 Task: Compose an email with the signature Alan Parker with the subject Follow up on our last conversation and the message Could you please clarify your request? from softage.1@softage.net to softage.4@softage.net with an attached document Proposal.doc Undo the message and rewrite the message as Please find attached the requested document. Send the email. Finally, move the email from Sent Items to the label School
Action: Mouse moved to (337, 535)
Screenshot: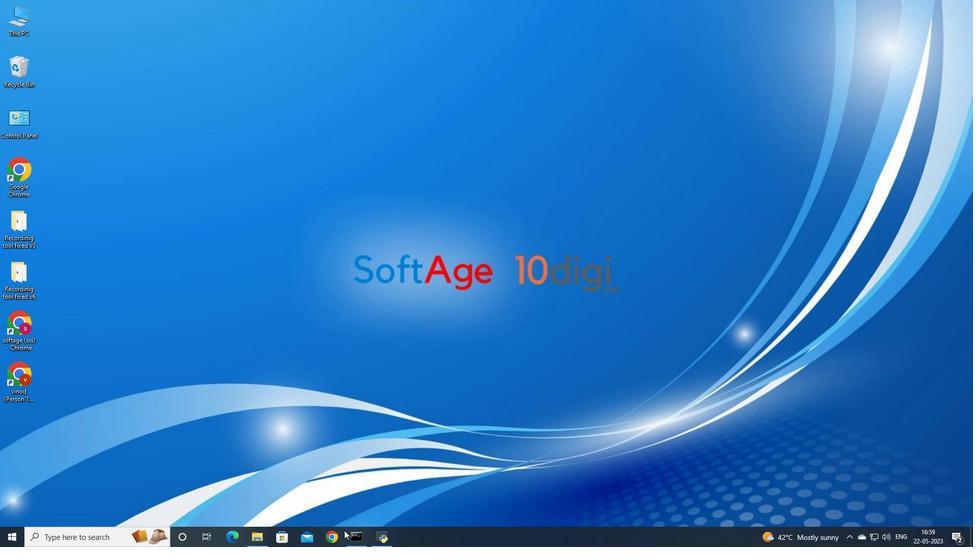
Action: Mouse pressed left at (337, 535)
Screenshot: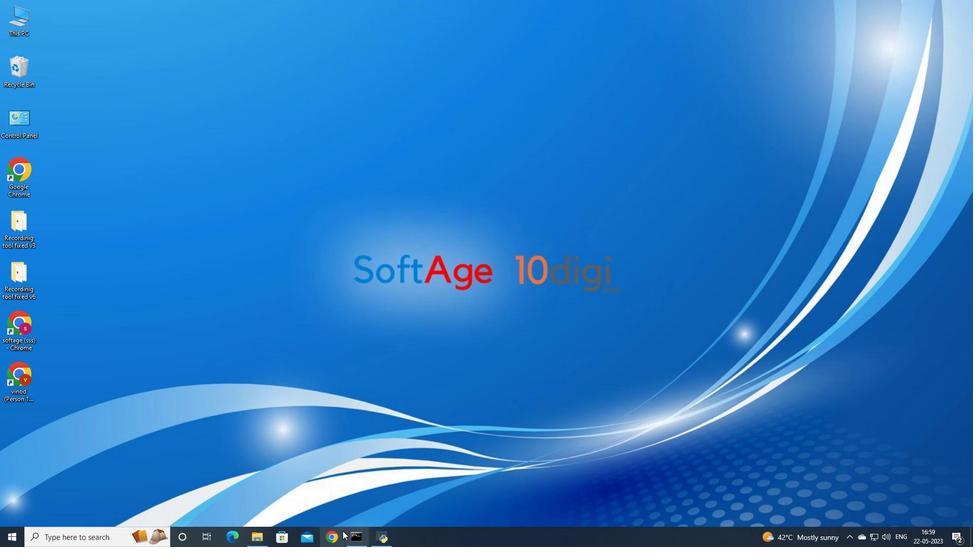 
Action: Mouse moved to (465, 303)
Screenshot: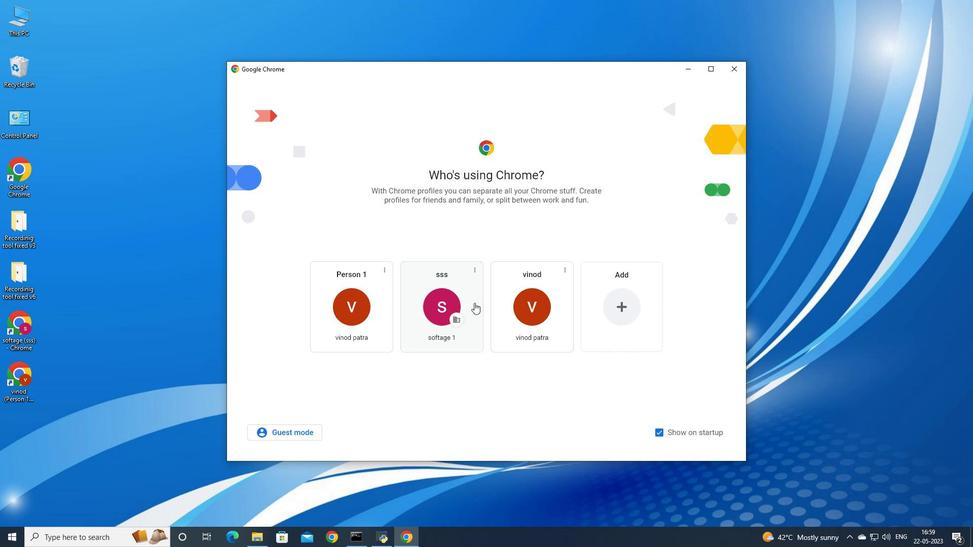 
Action: Mouse pressed left at (465, 303)
Screenshot: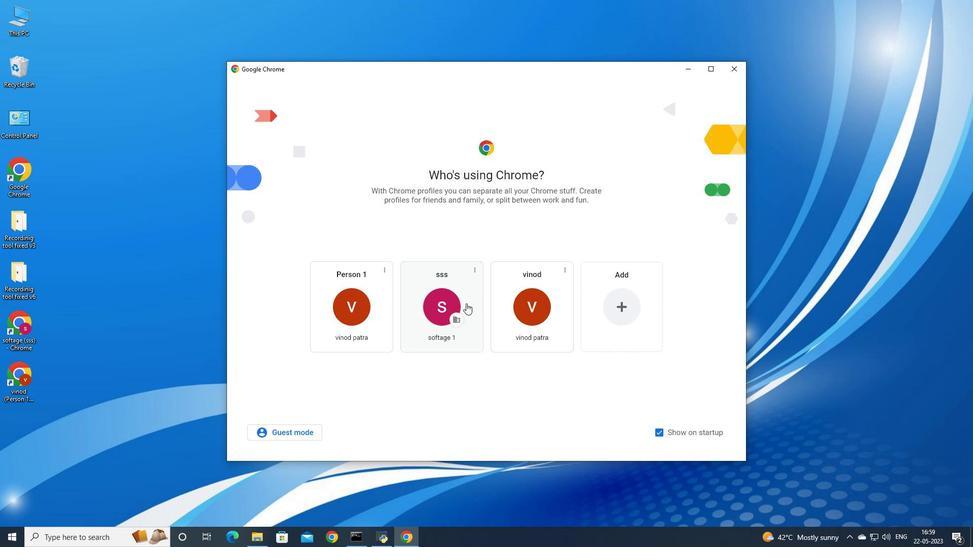 
Action: Mouse moved to (872, 52)
Screenshot: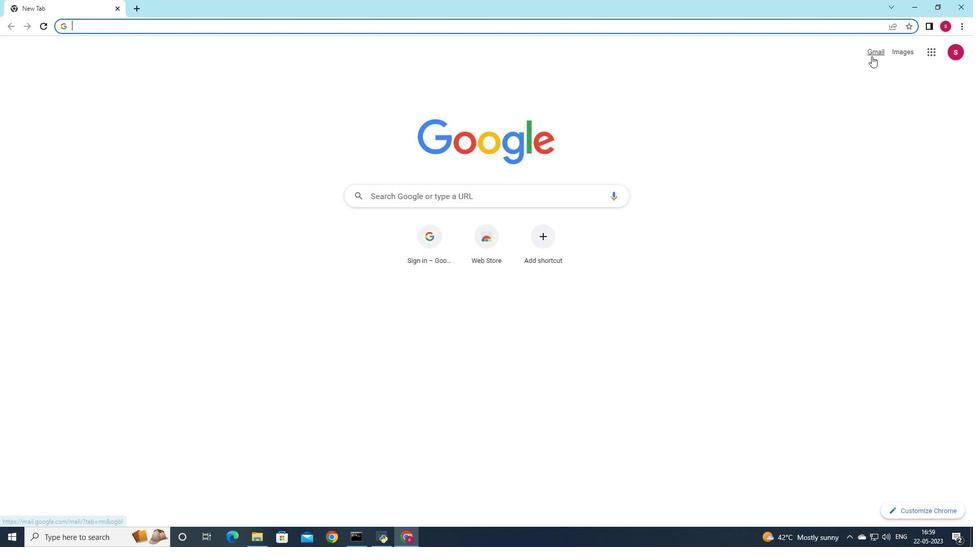 
Action: Mouse pressed left at (872, 52)
Screenshot: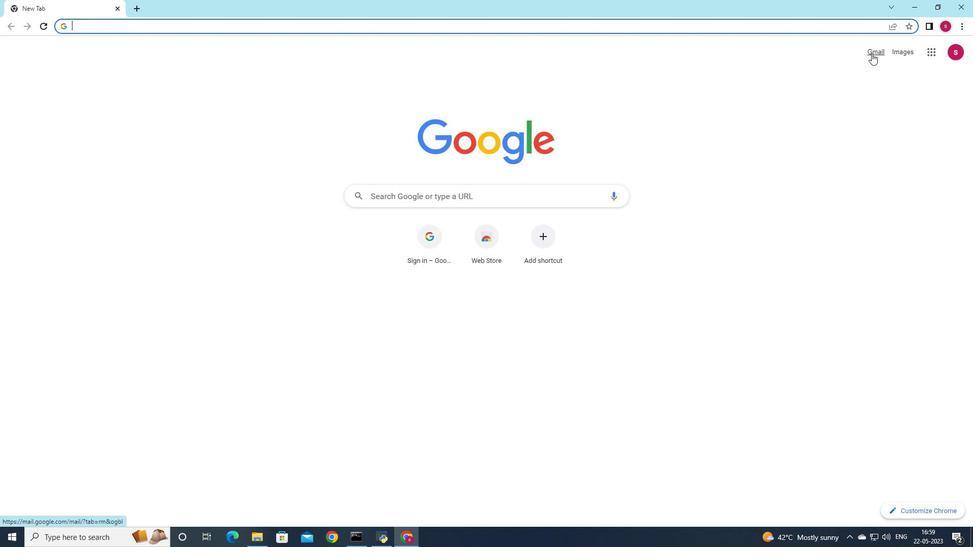 
Action: Mouse moved to (863, 66)
Screenshot: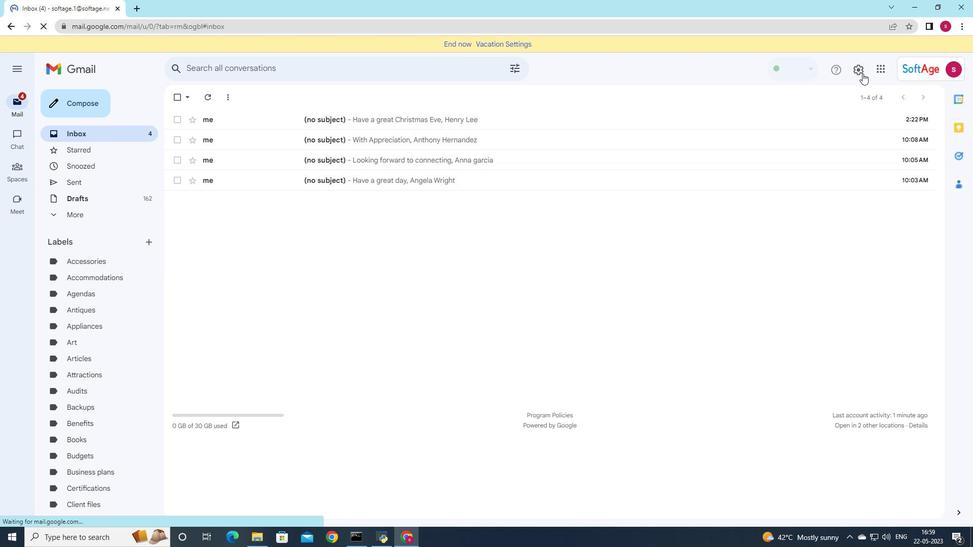 
Action: Mouse pressed left at (863, 66)
Screenshot: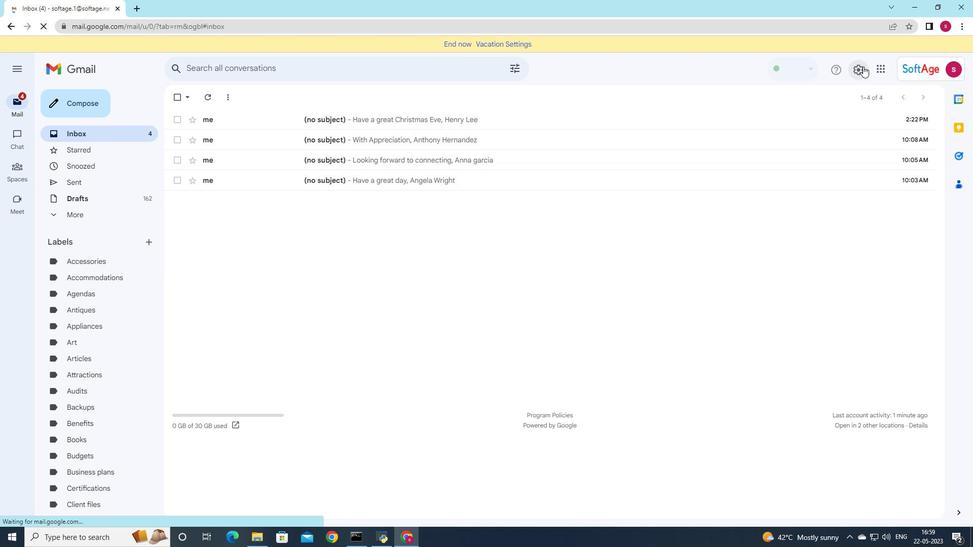 
Action: Mouse moved to (867, 119)
Screenshot: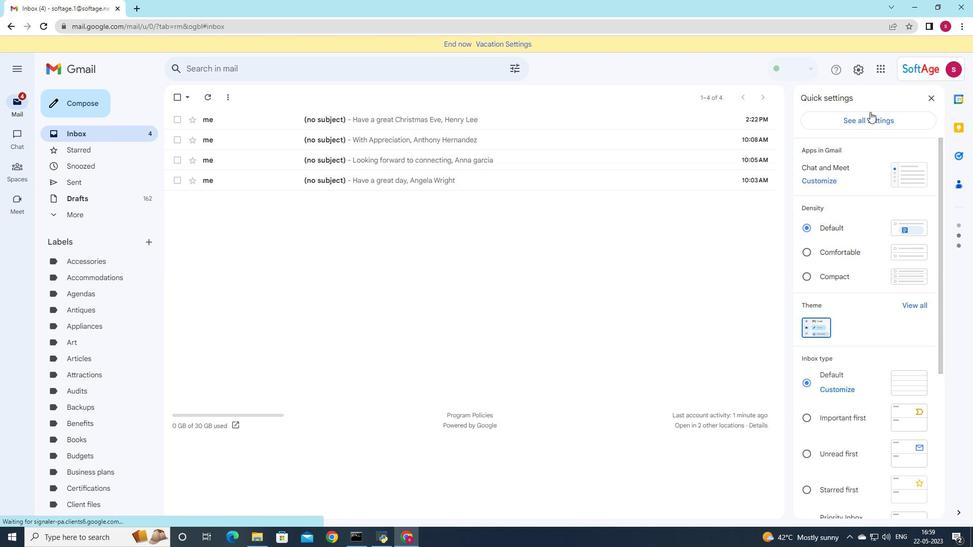 
Action: Mouse pressed left at (867, 119)
Screenshot: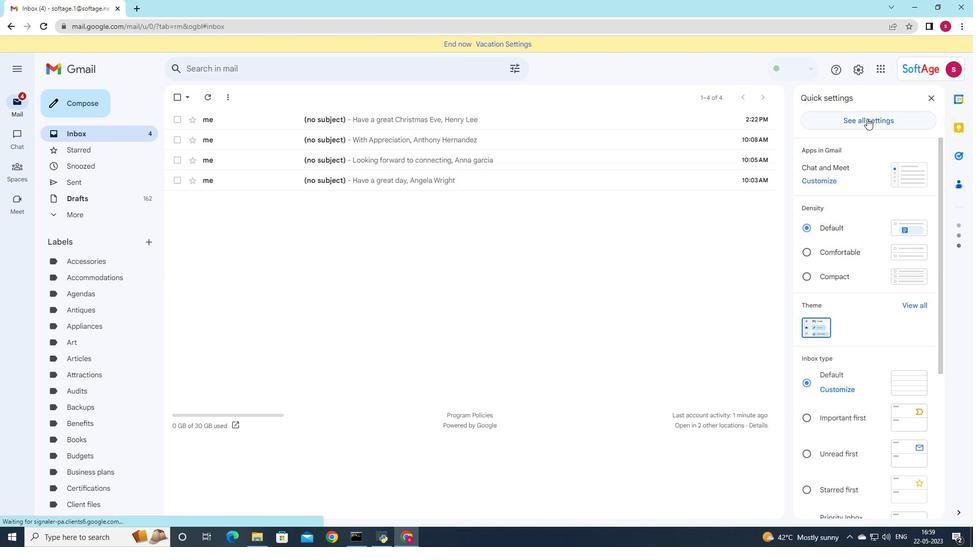 
Action: Mouse moved to (624, 265)
Screenshot: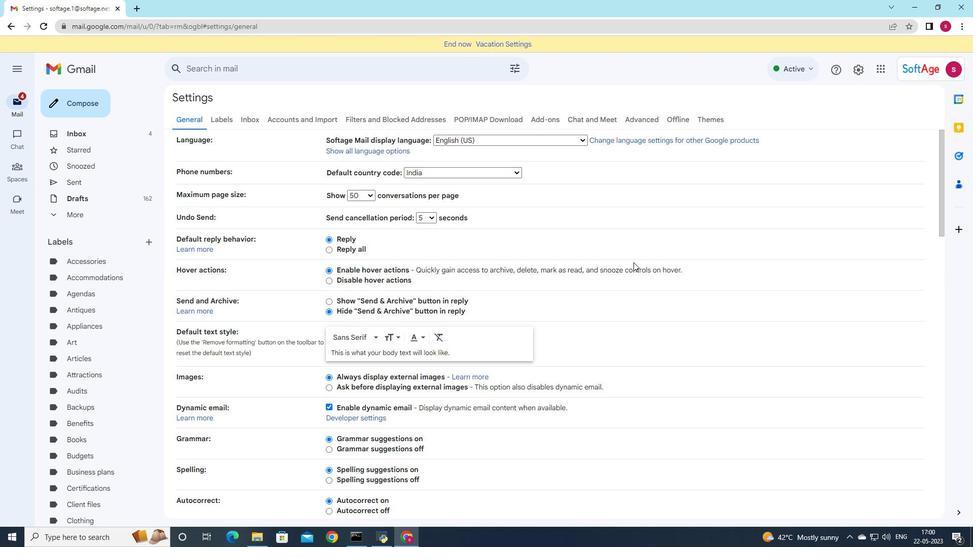 
Action: Mouse scrolled (624, 264) with delta (0, 0)
Screenshot: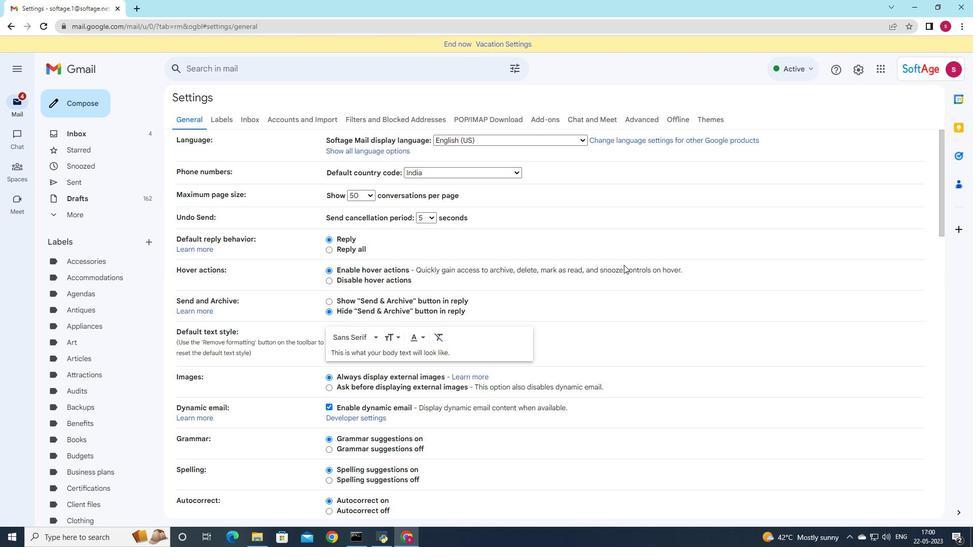
Action: Mouse scrolled (624, 264) with delta (0, 0)
Screenshot: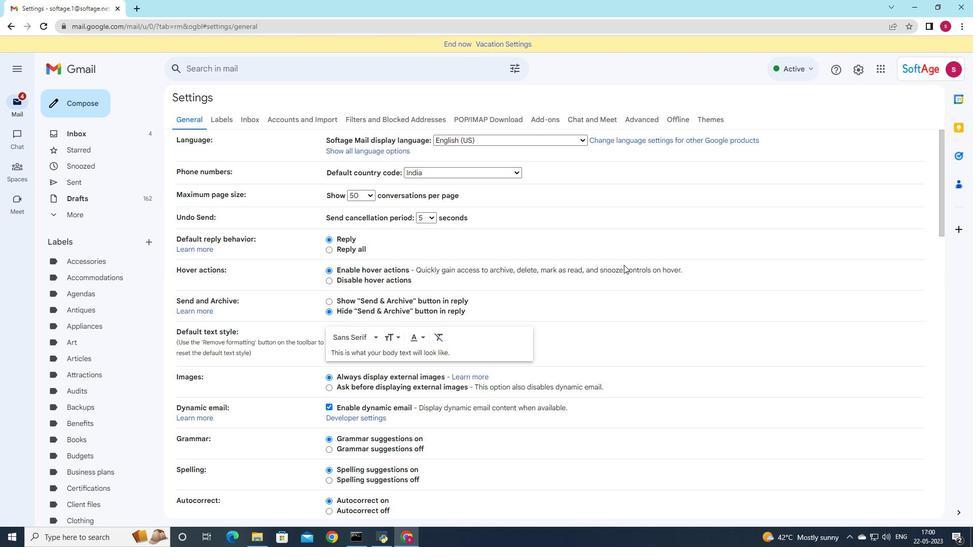
Action: Mouse scrolled (624, 264) with delta (0, 0)
Screenshot: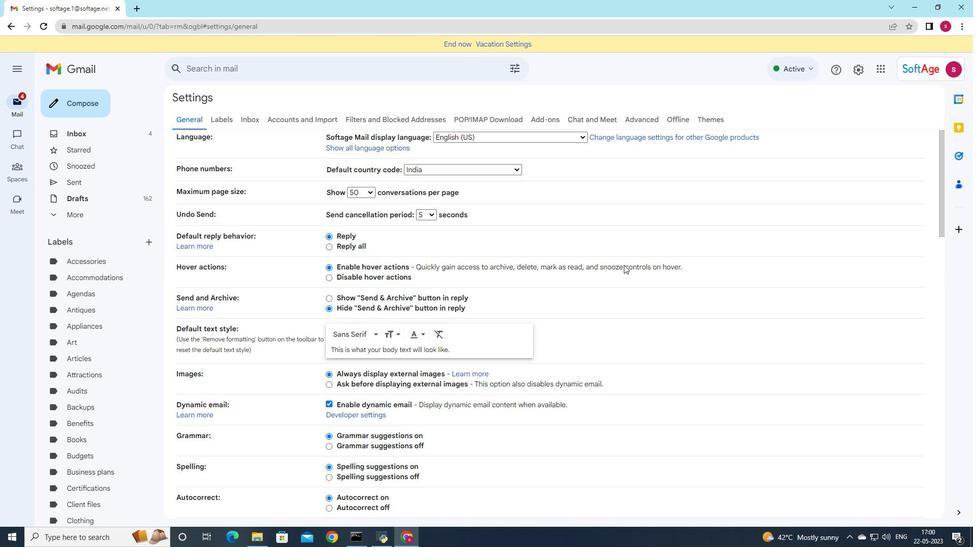 
Action: Mouse scrolled (624, 264) with delta (0, 0)
Screenshot: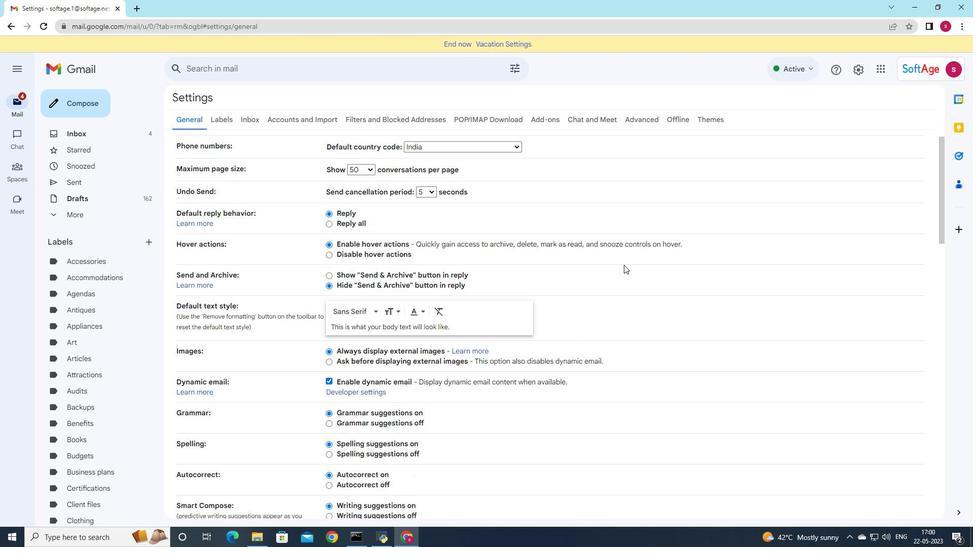 
Action: Mouse scrolled (624, 264) with delta (0, 0)
Screenshot: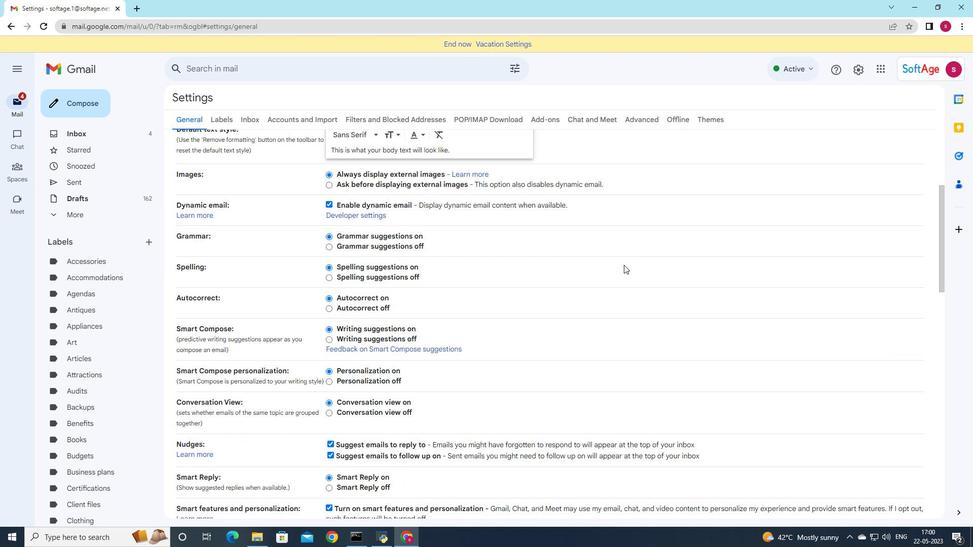 
Action: Mouse scrolled (624, 264) with delta (0, 0)
Screenshot: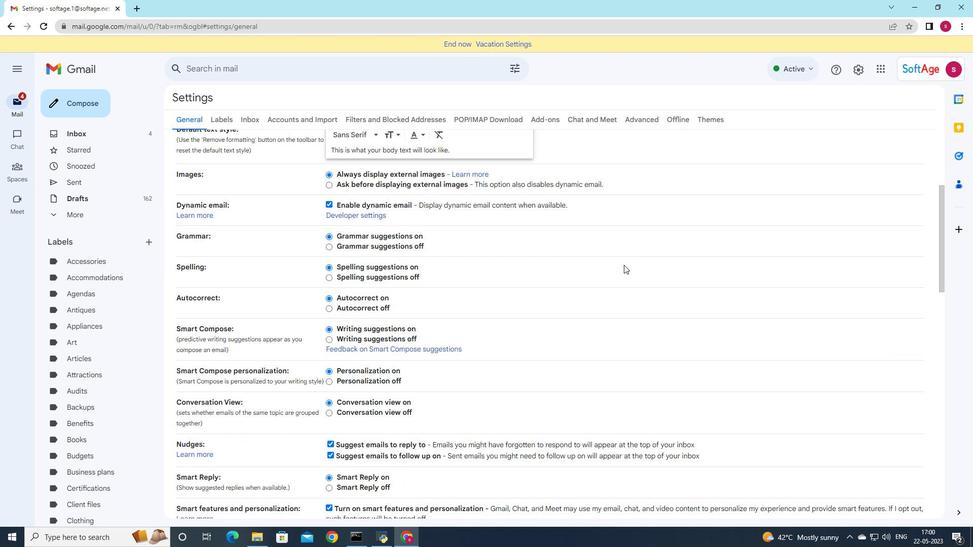 
Action: Mouse scrolled (624, 264) with delta (0, 0)
Screenshot: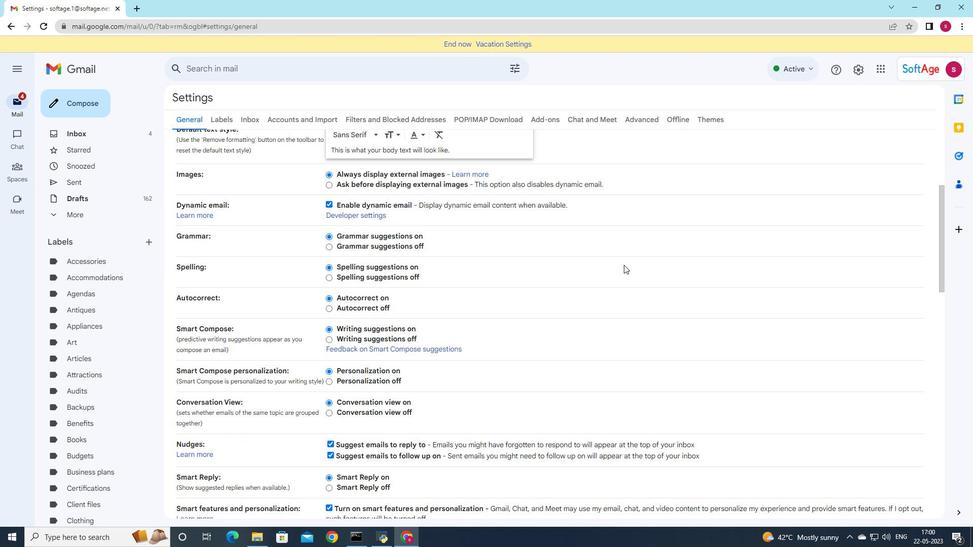 
Action: Mouse moved to (423, 281)
Screenshot: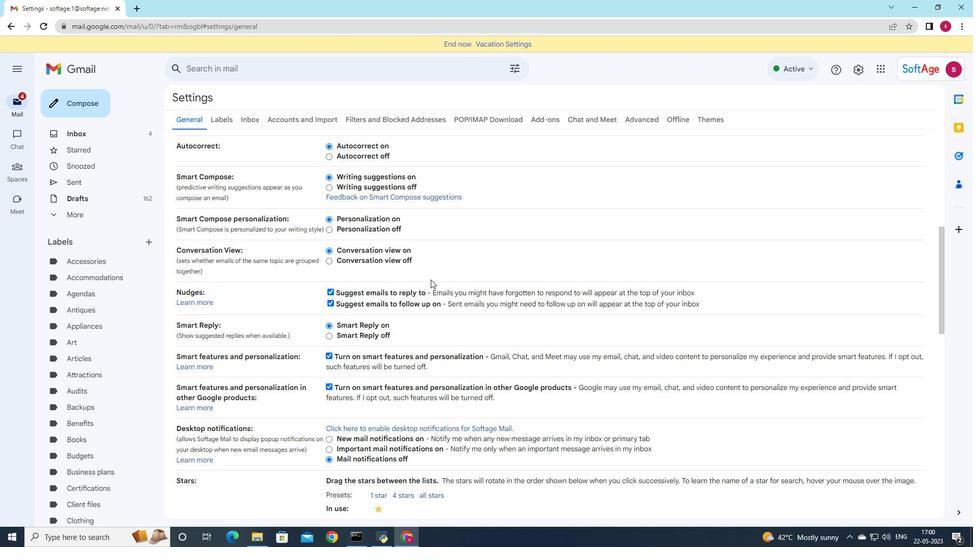 
Action: Mouse scrolled (424, 280) with delta (0, 0)
Screenshot: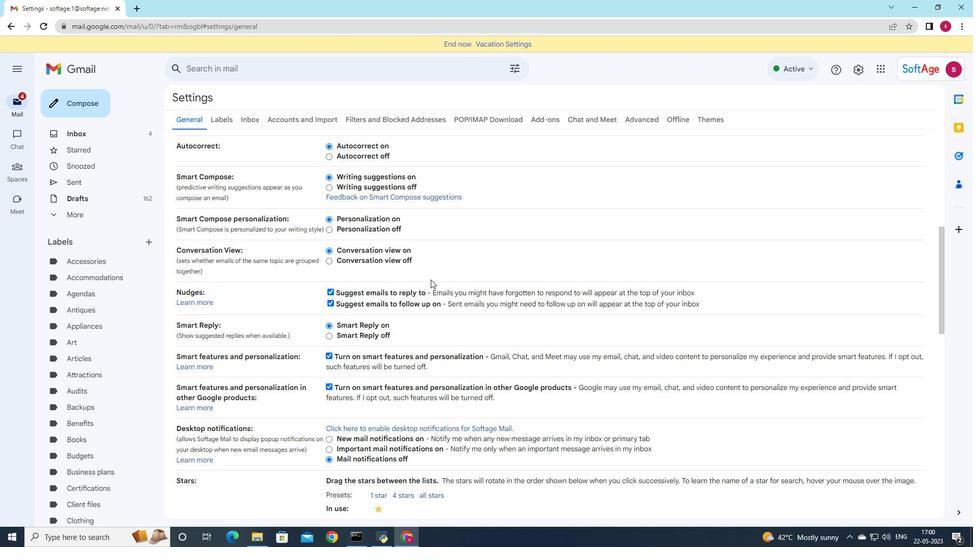 
Action: Mouse scrolled (423, 280) with delta (0, 0)
Screenshot: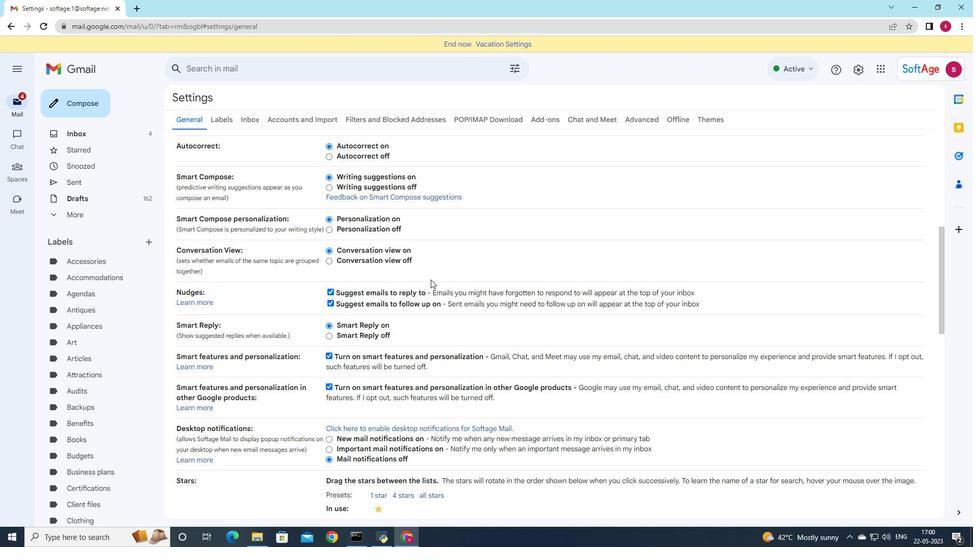 
Action: Mouse scrolled (423, 280) with delta (0, 0)
Screenshot: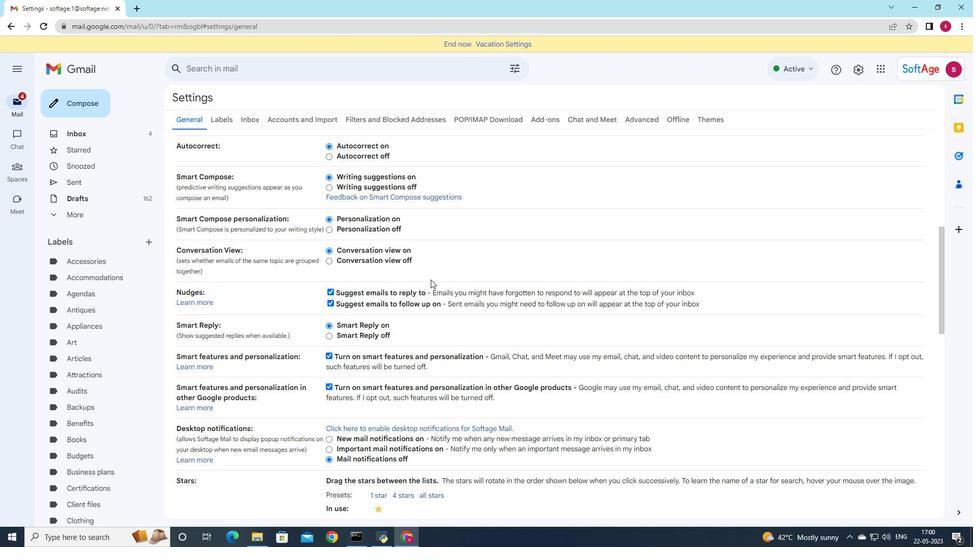 
Action: Mouse scrolled (423, 280) with delta (0, 0)
Screenshot: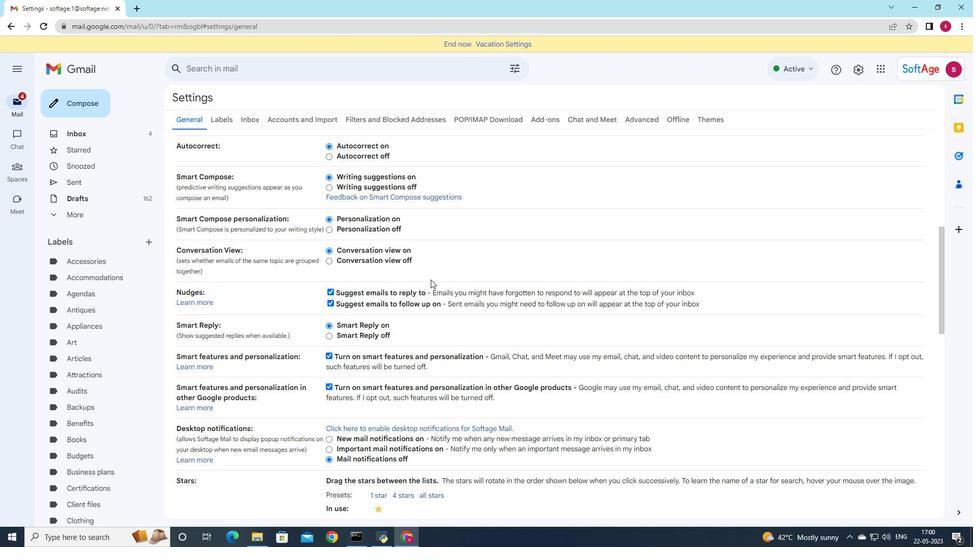 
Action: Mouse scrolled (423, 280) with delta (0, 0)
Screenshot: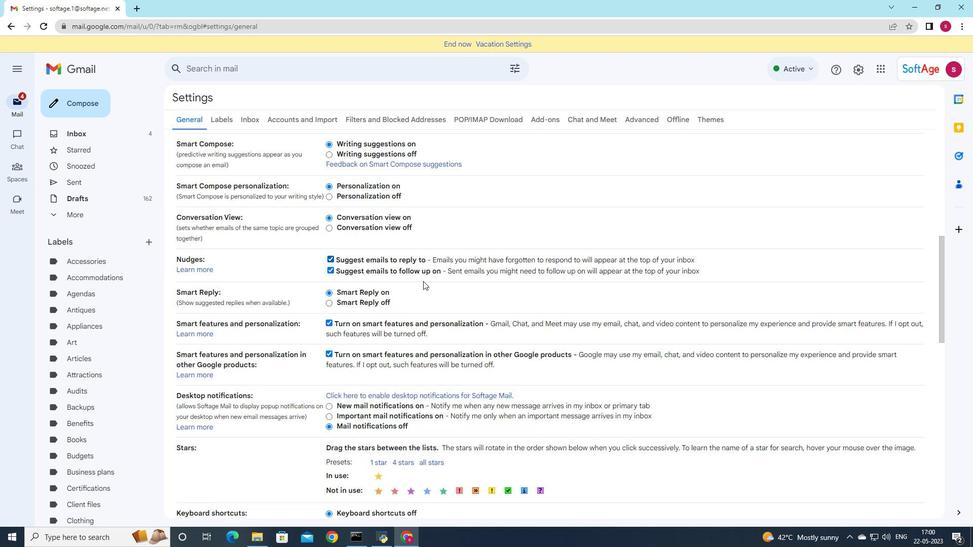 
Action: Mouse scrolled (423, 280) with delta (0, 0)
Screenshot: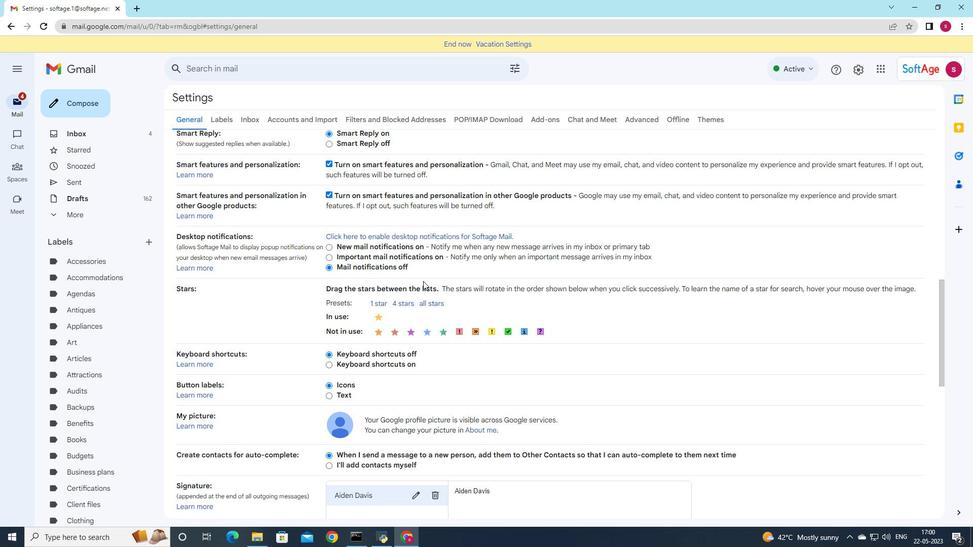 
Action: Mouse scrolled (423, 280) with delta (0, 0)
Screenshot: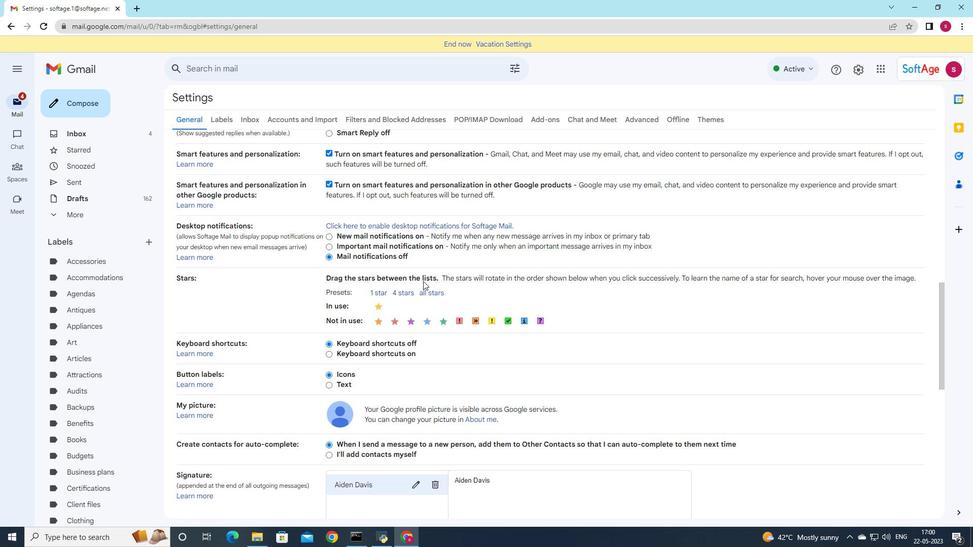 
Action: Mouse scrolled (423, 280) with delta (0, 0)
Screenshot: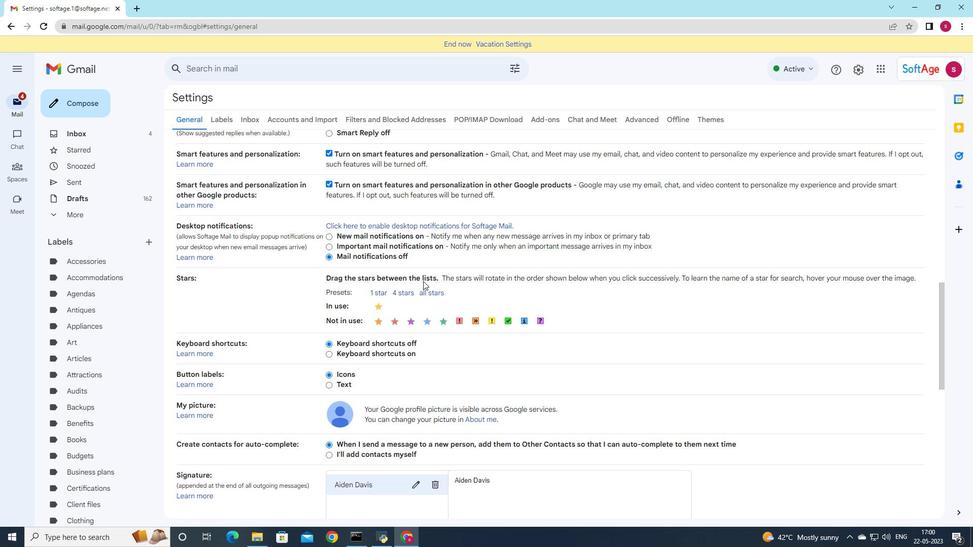 
Action: Mouse moved to (438, 280)
Screenshot: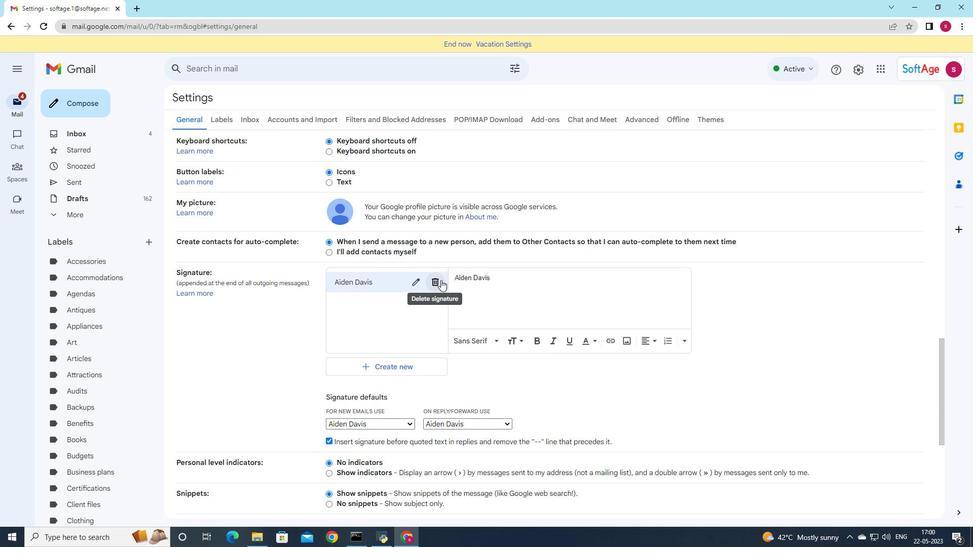 
Action: Mouse pressed left at (438, 280)
Screenshot: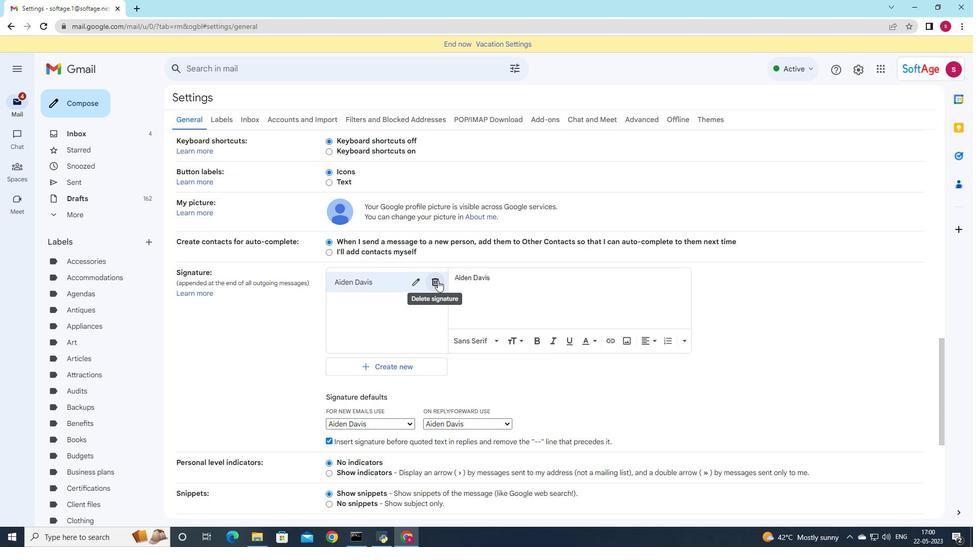 
Action: Mouse moved to (572, 297)
Screenshot: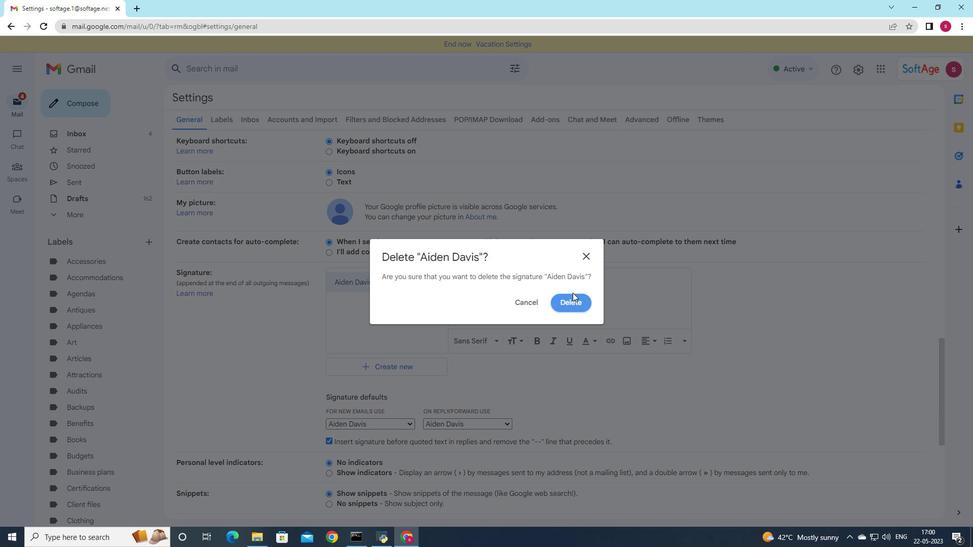 
Action: Mouse pressed left at (572, 297)
Screenshot: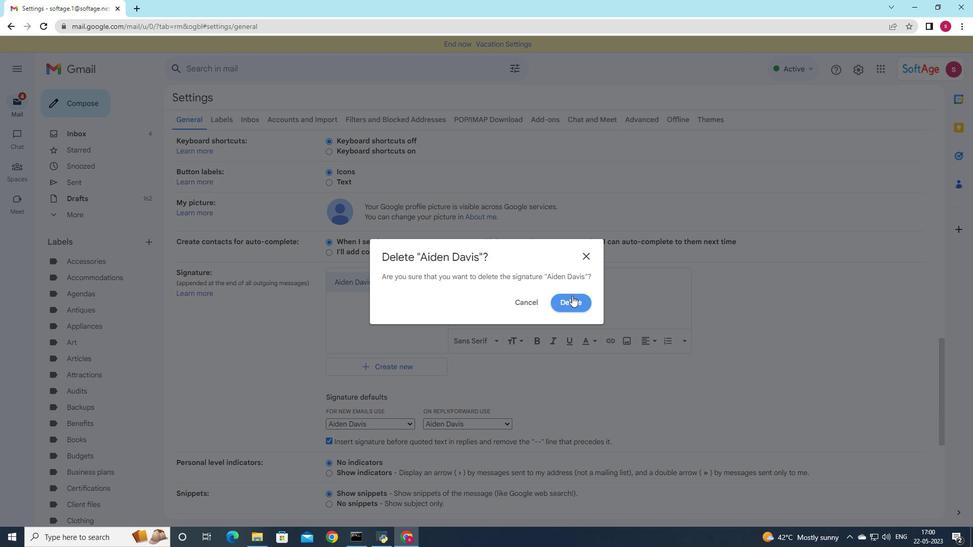 
Action: Mouse moved to (384, 297)
Screenshot: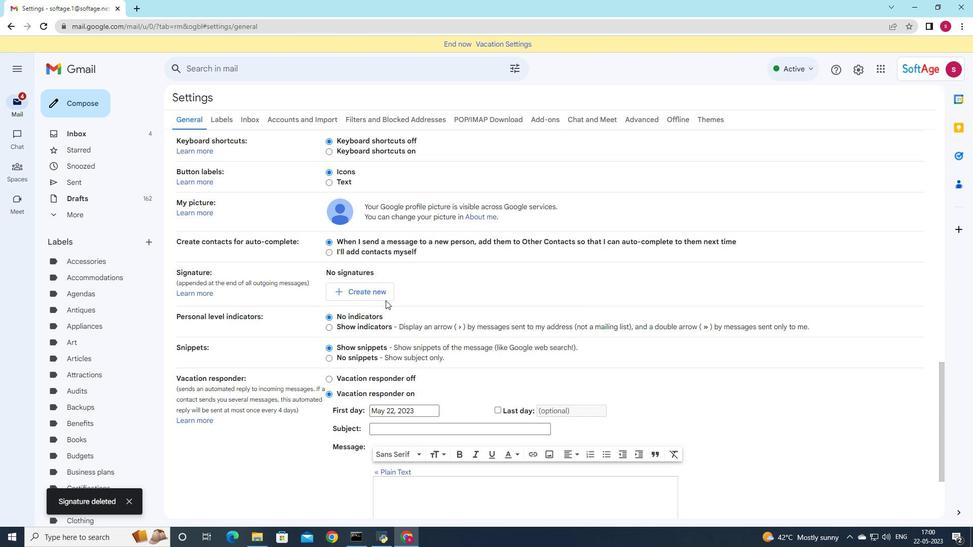 
Action: Mouse pressed left at (384, 297)
Screenshot: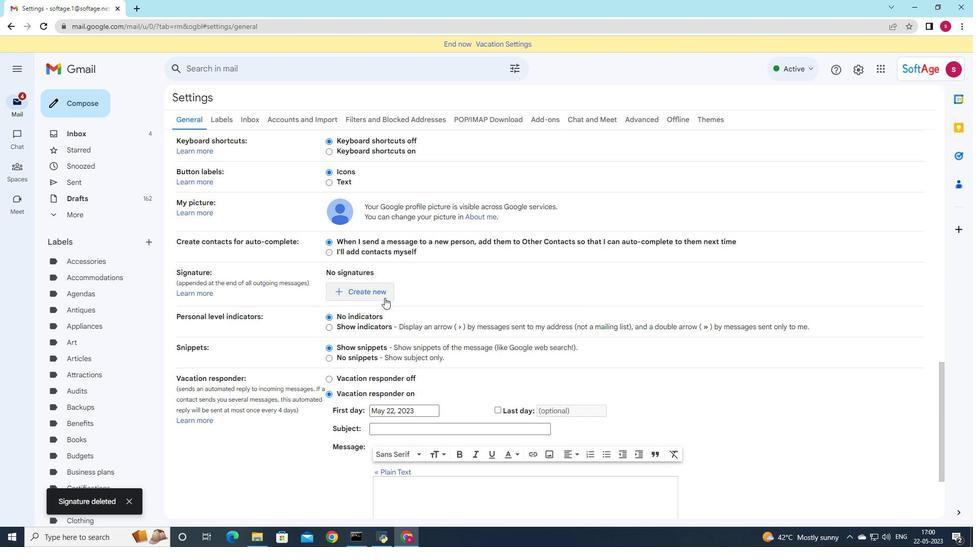 
Action: Mouse moved to (520, 289)
Screenshot: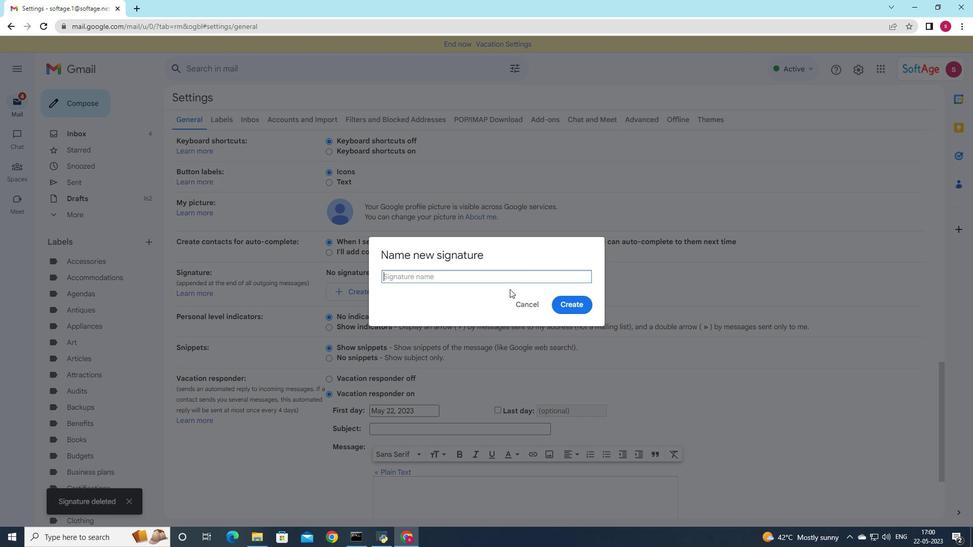 
Action: Key pressed <Key.shift>Alan<Key.space><Key.shift><Key.shift>Parker
Screenshot: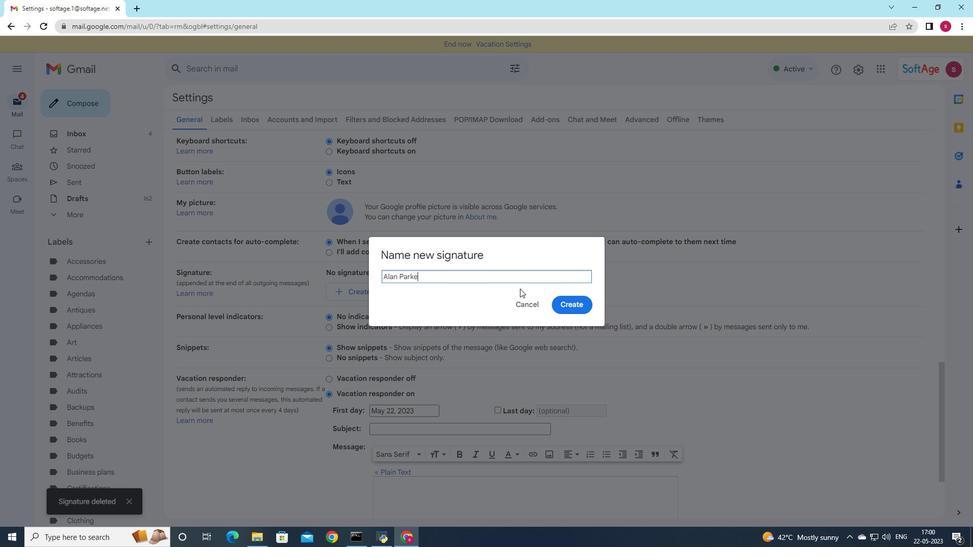 
Action: Mouse moved to (585, 309)
Screenshot: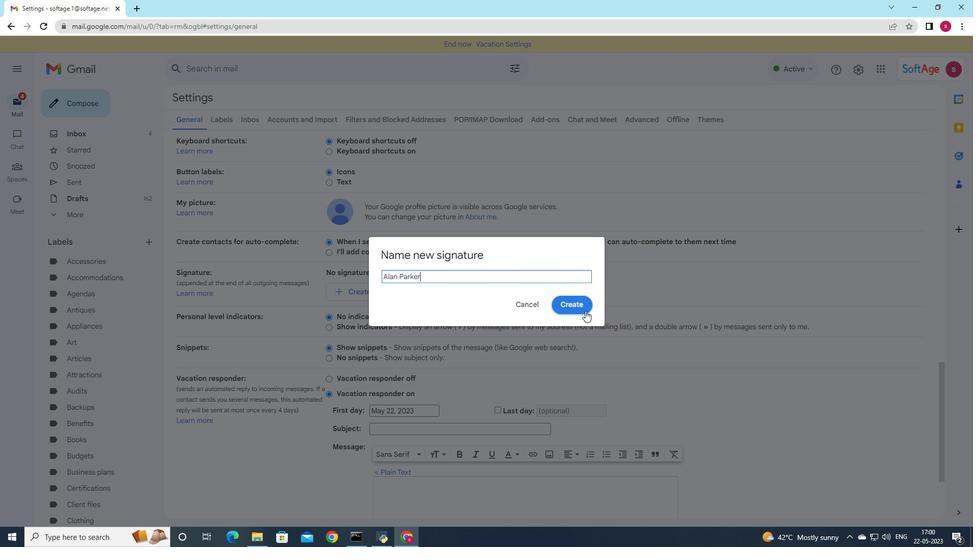 
Action: Mouse pressed left at (585, 309)
Screenshot: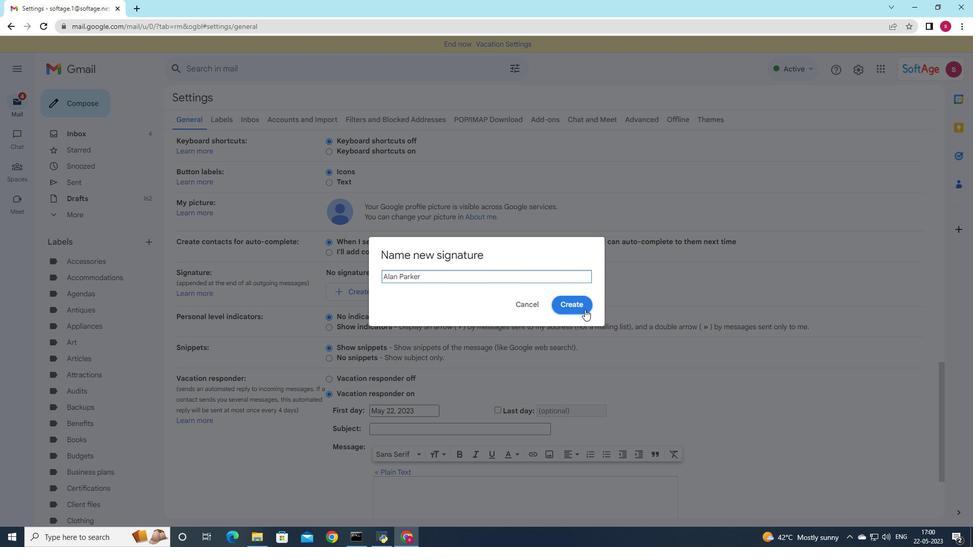 
Action: Mouse moved to (493, 292)
Screenshot: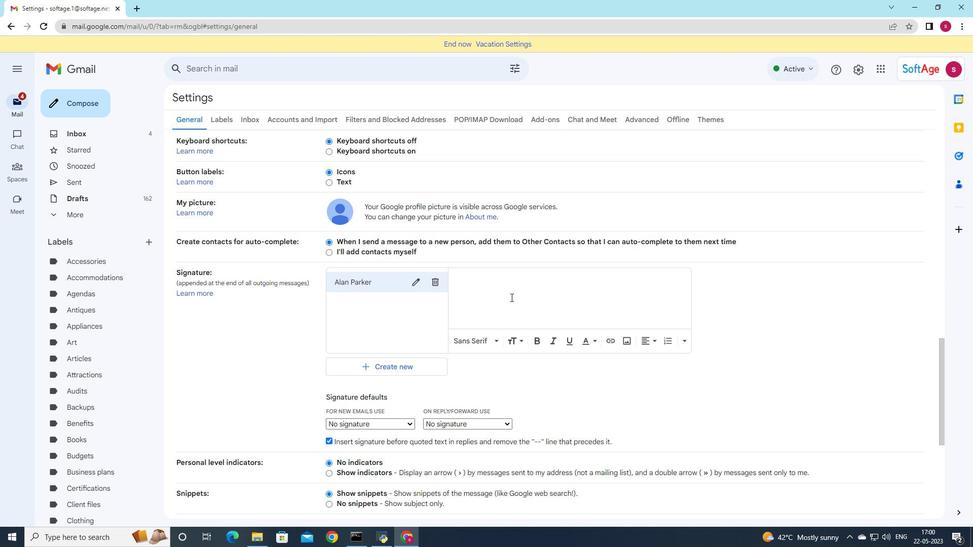 
Action: Mouse pressed left at (493, 292)
Screenshot: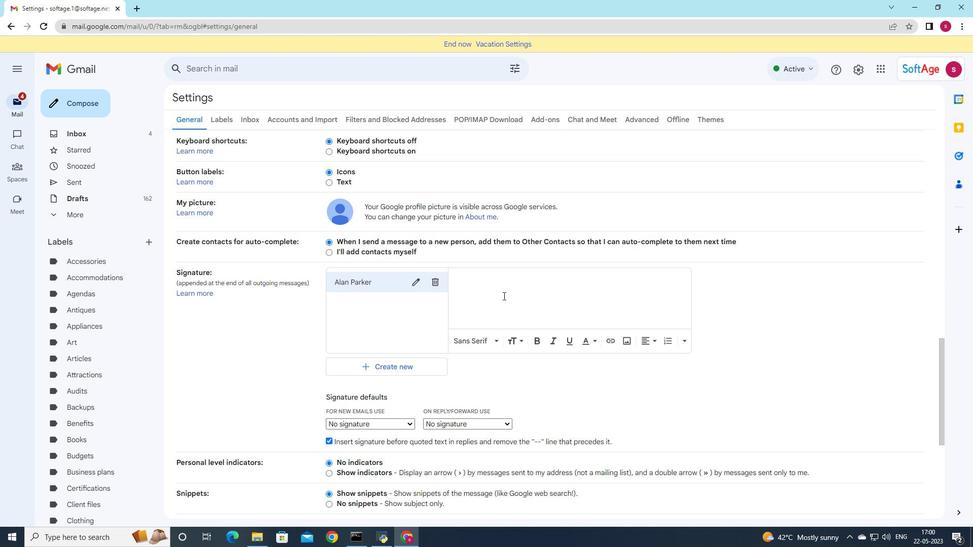 
Action: Mouse moved to (607, 293)
Screenshot: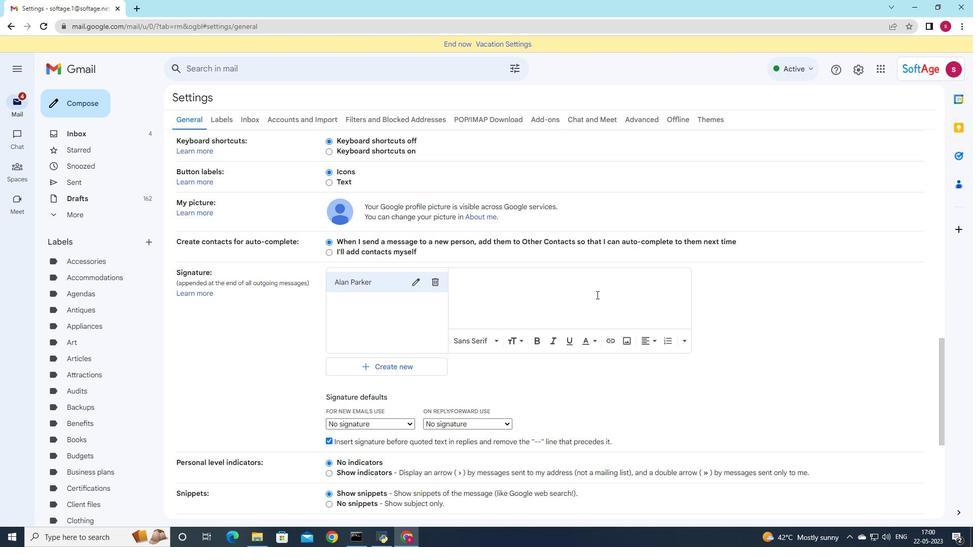 
Action: Key pressed <Key.shift><Key.shift><Key.shift><Key.shift><Key.shift>Could<Key.space>you<Key.space>please<Key.space>clarify<Key.space>your<Key.space>request
Screenshot: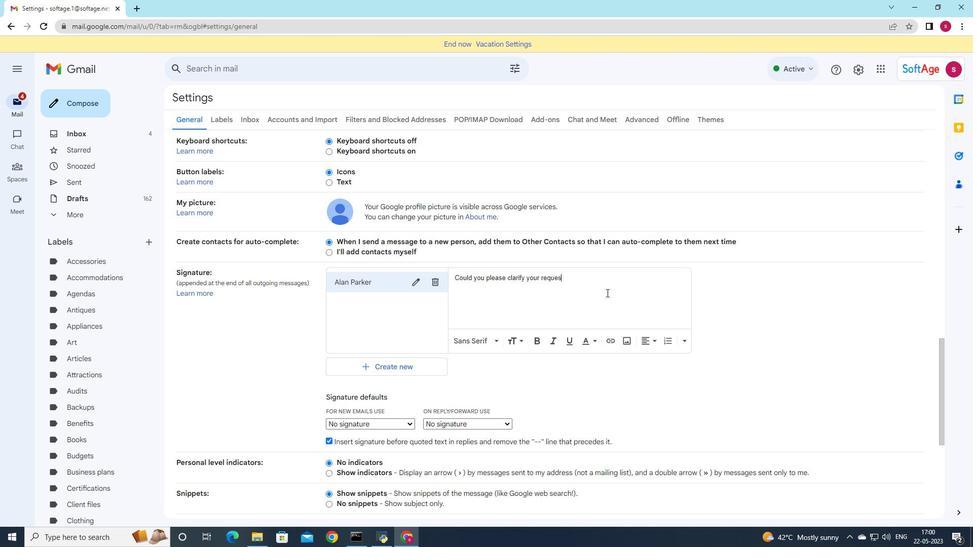 
Action: Mouse moved to (588, 283)
Screenshot: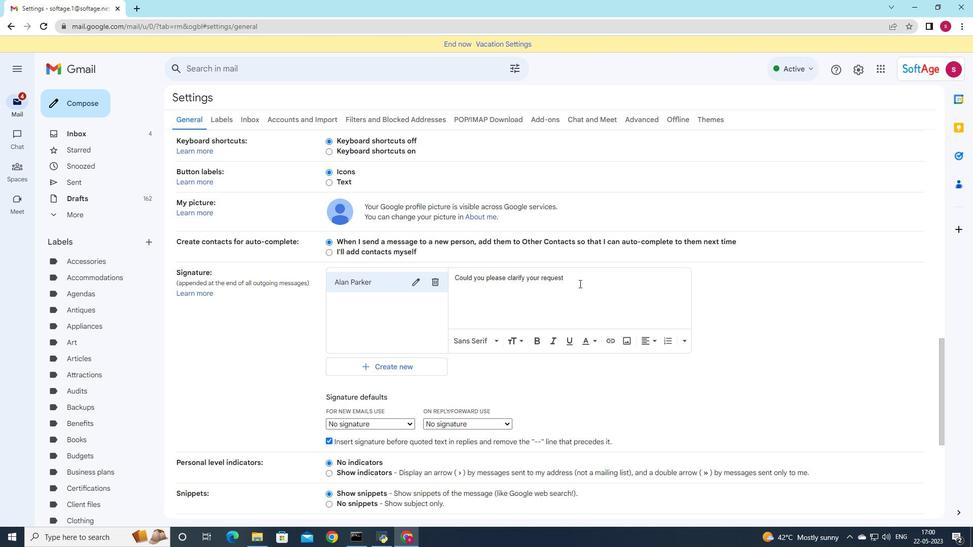 
Action: Key pressed ,<Key.enter><Key.shift>Alan<Key.space>parjer<Key.backspace><Key.backspace><Key.backspace><Key.backspace><Key.backspace><Key.backspace><Key.shift>Pae<Key.backspace>rker
Screenshot: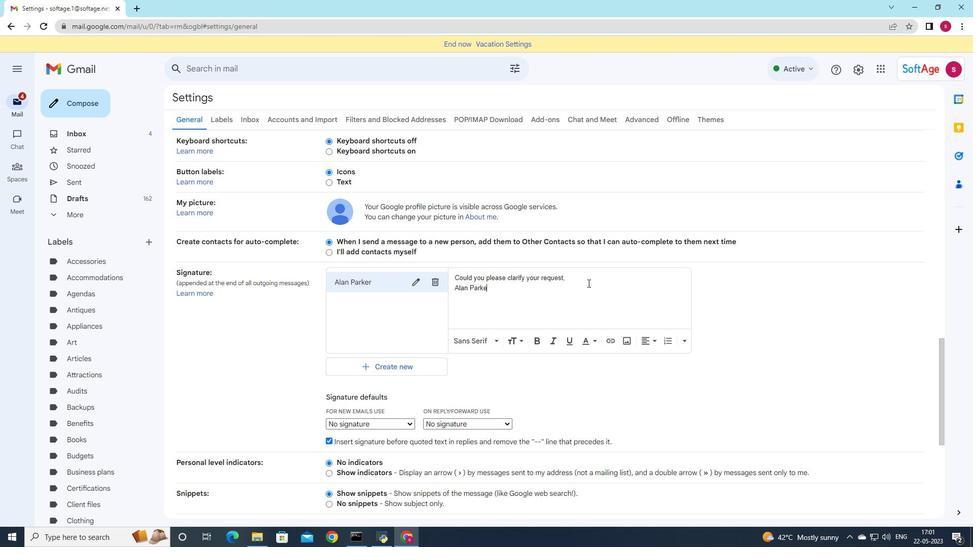 
Action: Mouse moved to (404, 422)
Screenshot: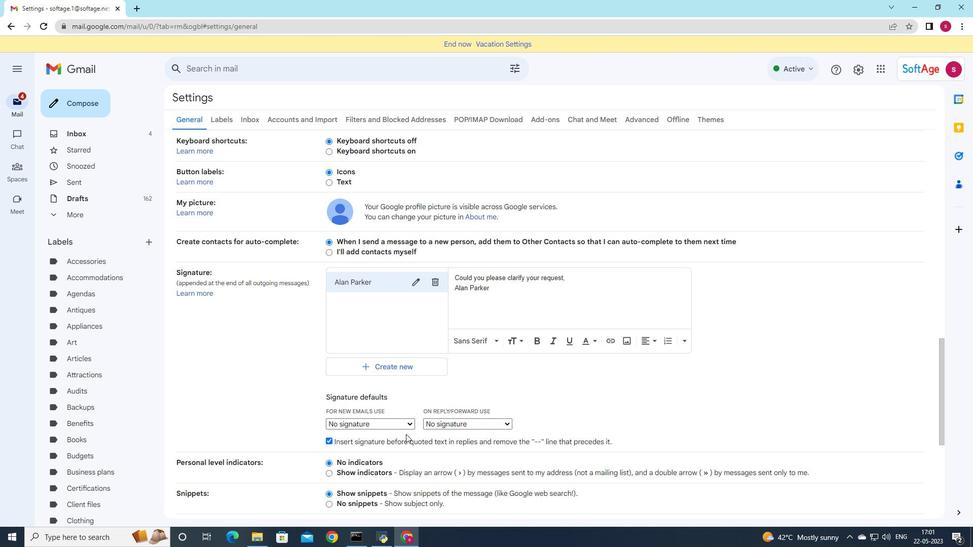 
Action: Mouse pressed left at (404, 422)
Screenshot: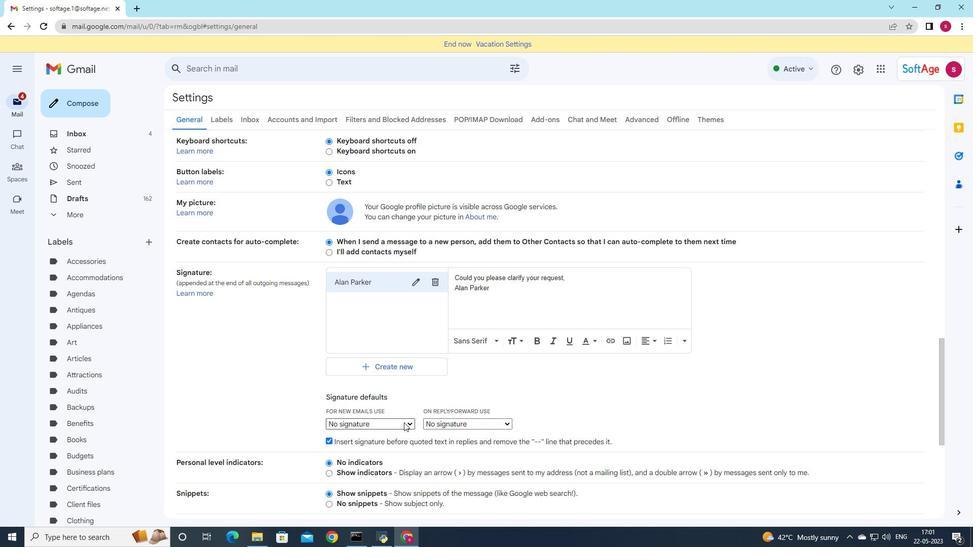 
Action: Mouse moved to (392, 440)
Screenshot: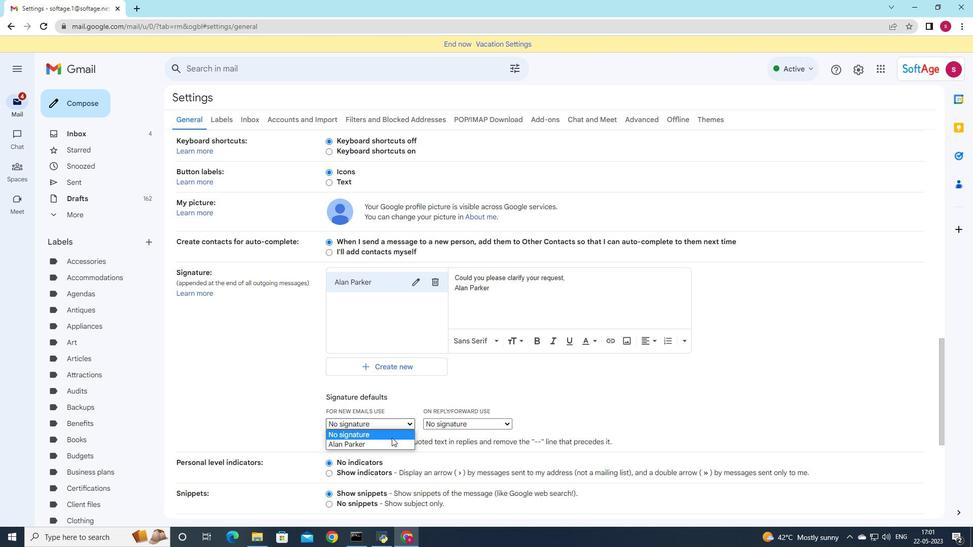 
Action: Mouse pressed left at (392, 440)
Screenshot: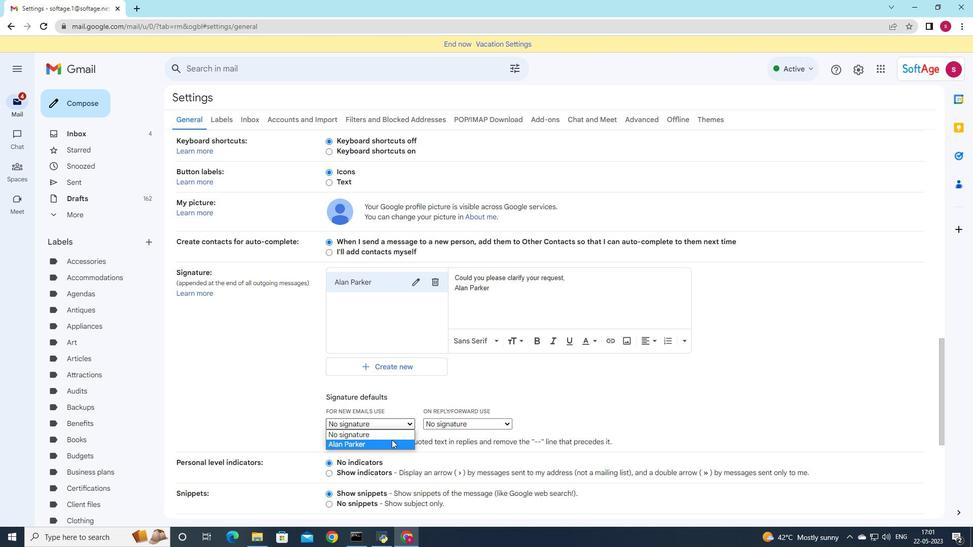 
Action: Mouse moved to (453, 421)
Screenshot: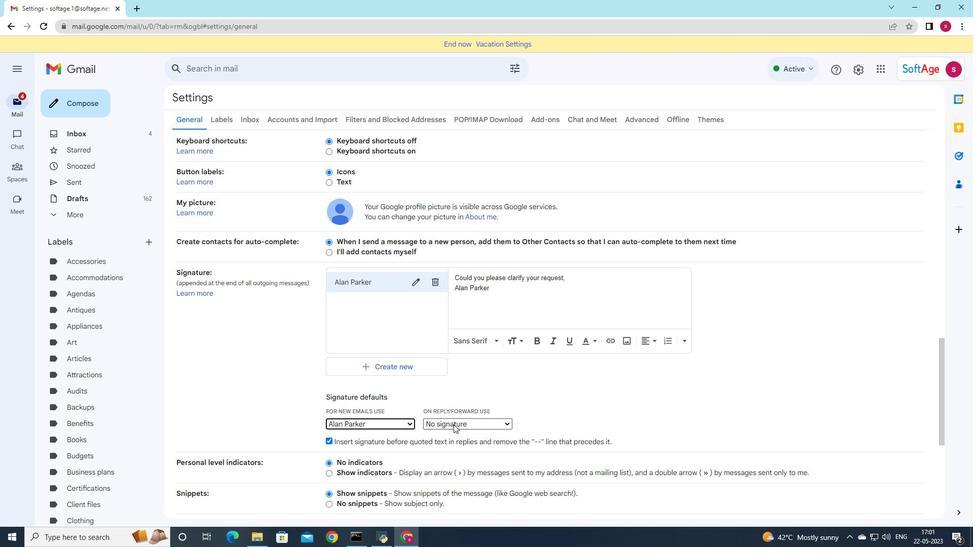 
Action: Mouse pressed left at (453, 421)
Screenshot: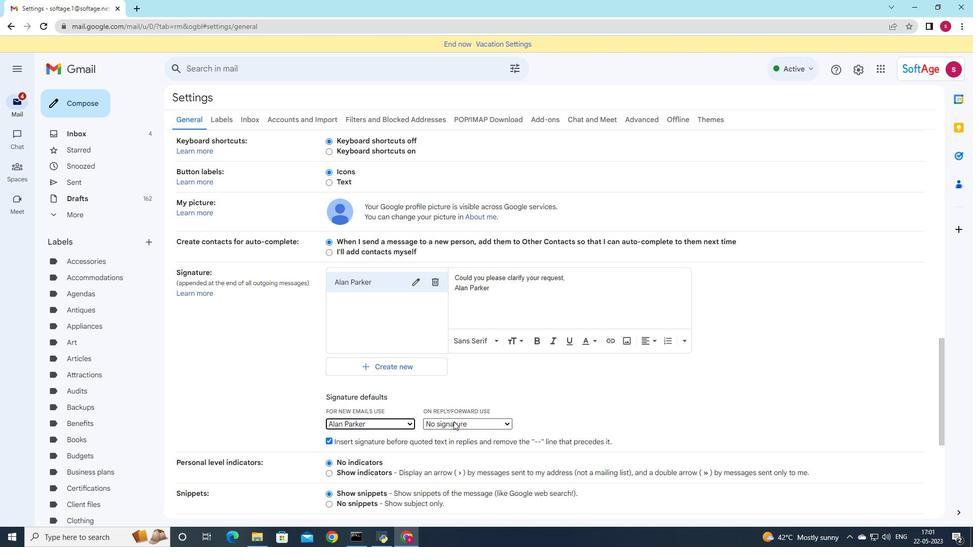 
Action: Mouse moved to (462, 445)
Screenshot: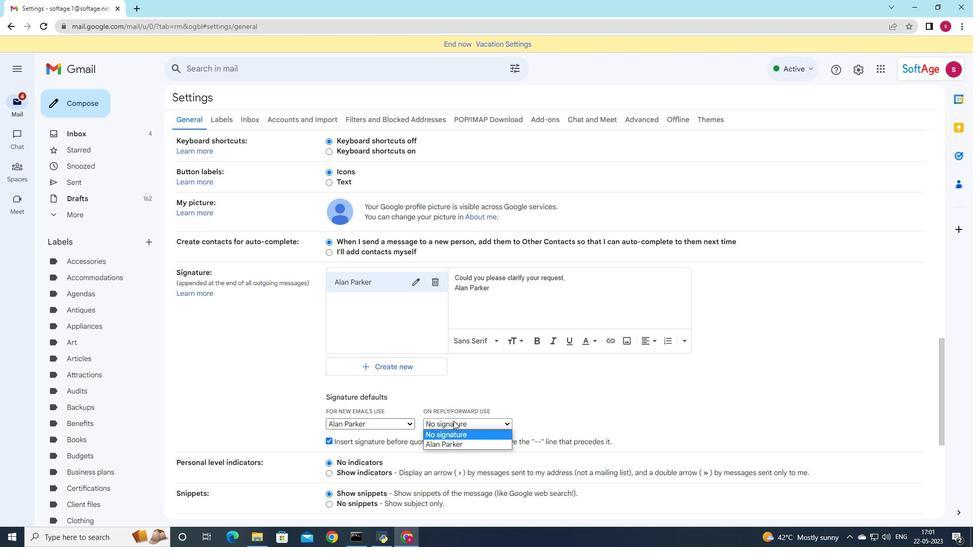 
Action: Mouse pressed left at (462, 445)
Screenshot: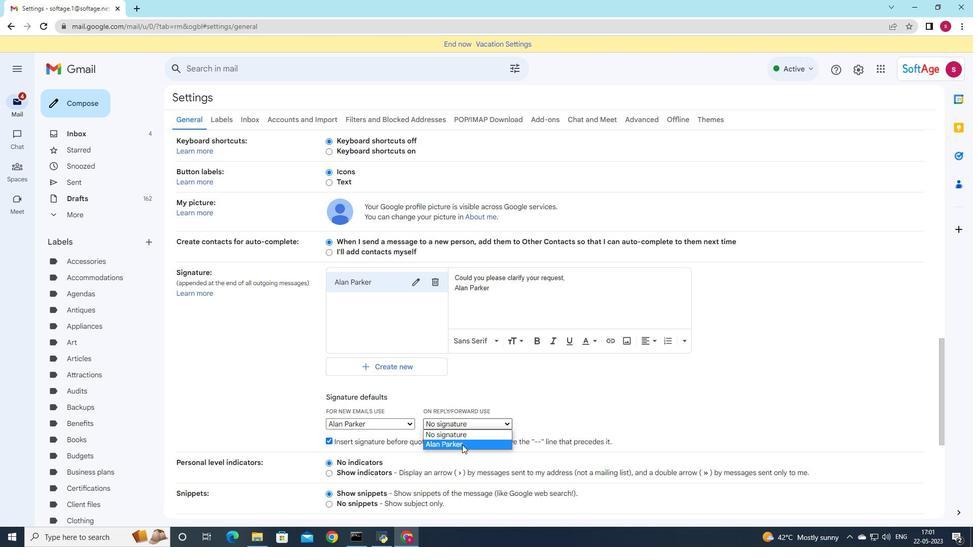 
Action: Mouse moved to (456, 445)
Screenshot: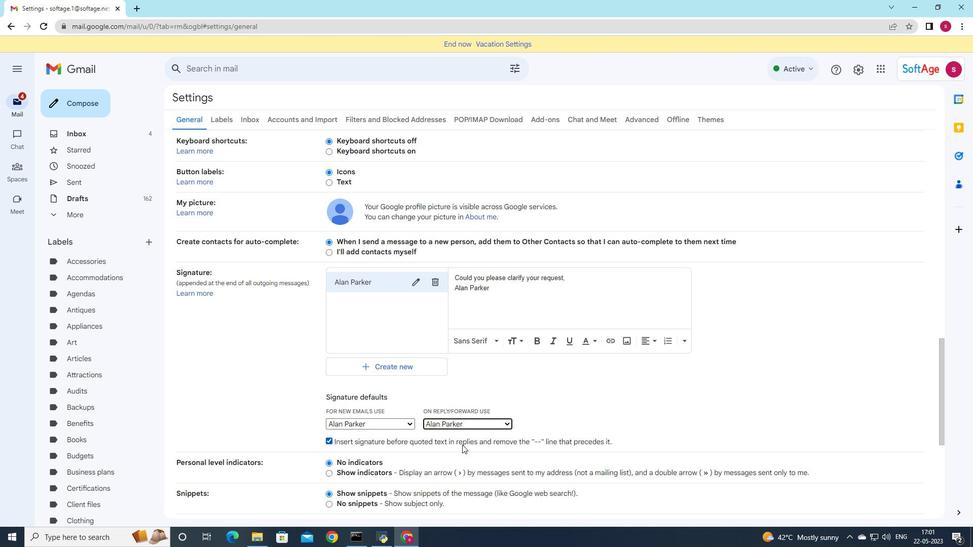 
Action: Mouse scrolled (462, 444) with delta (0, 0)
Screenshot: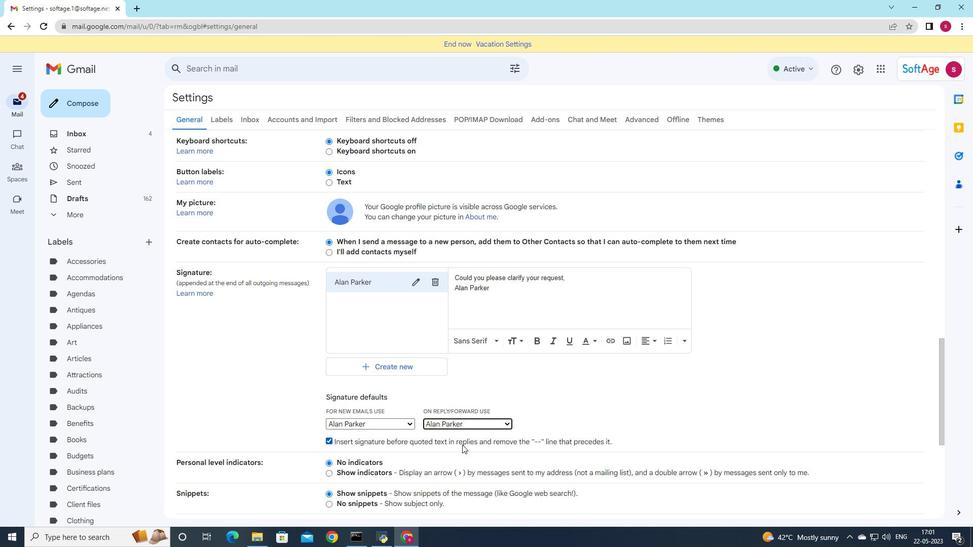 
Action: Mouse moved to (447, 442)
Screenshot: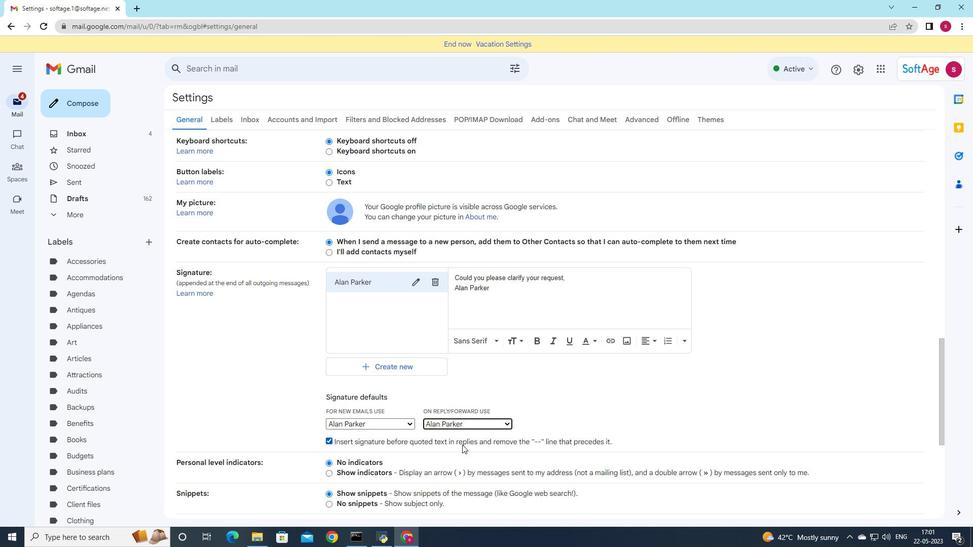 
Action: Mouse scrolled (456, 445) with delta (0, 0)
Screenshot: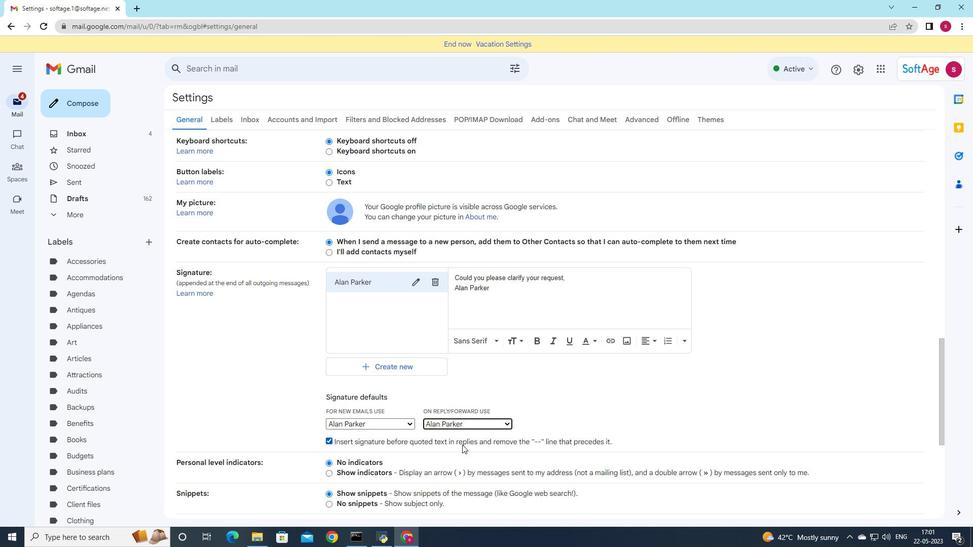 
Action: Mouse moved to (446, 442)
Screenshot: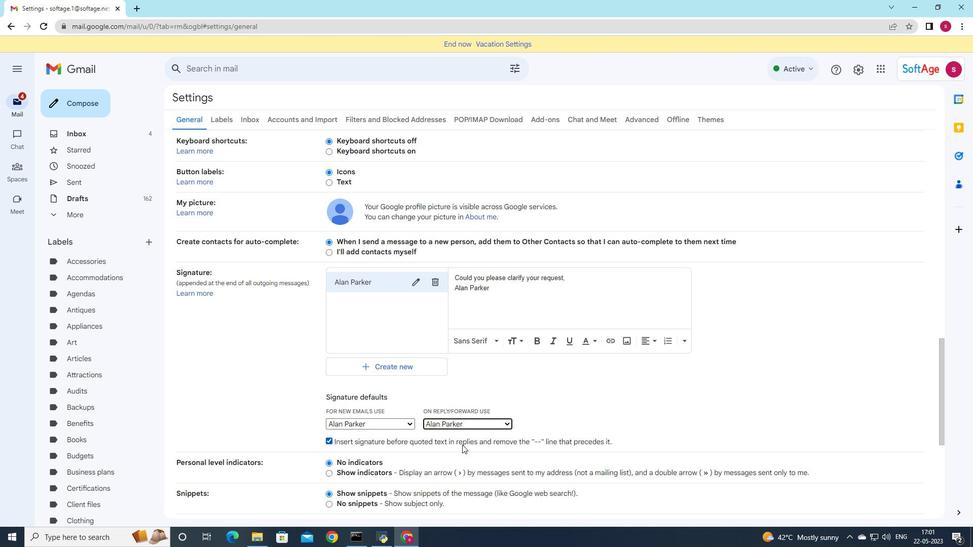 
Action: Mouse scrolled (455, 445) with delta (0, 0)
Screenshot: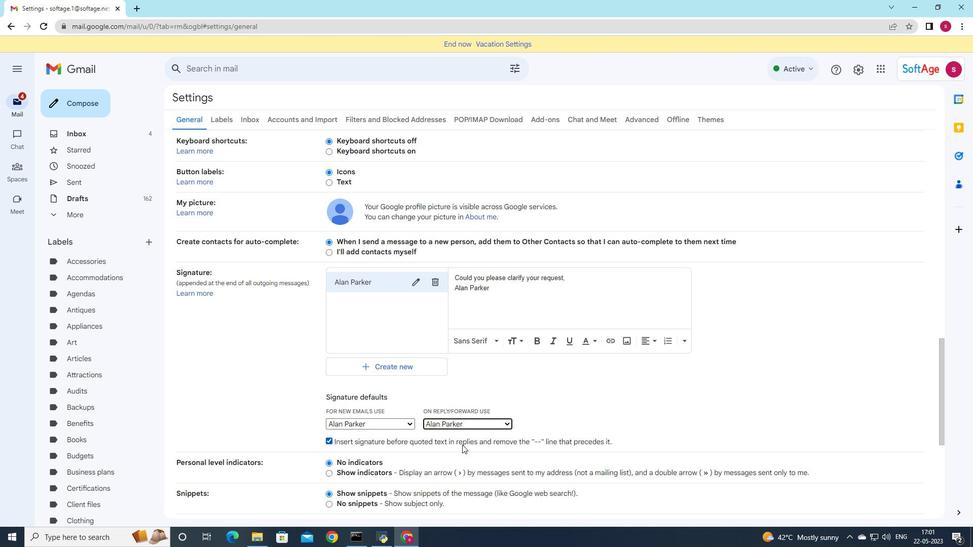 
Action: Mouse moved to (444, 441)
Screenshot: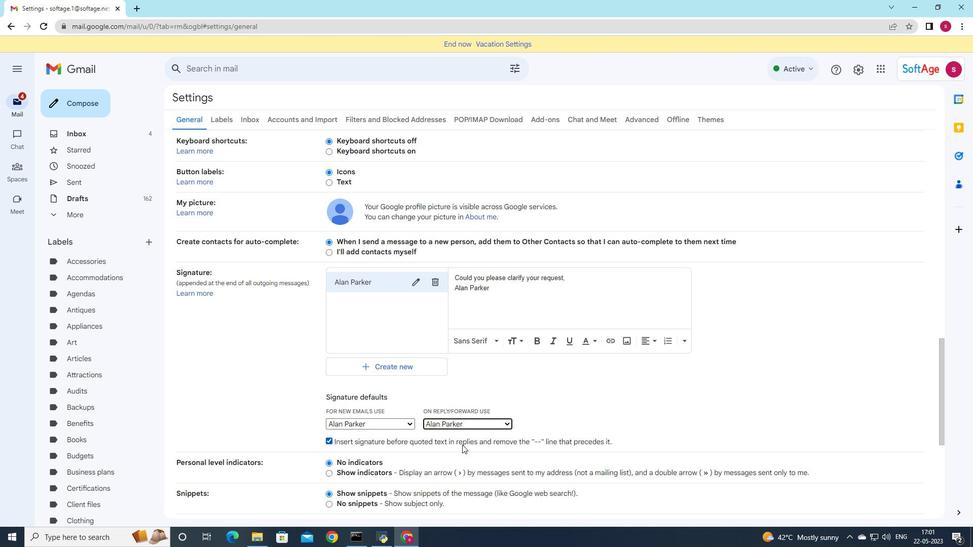 
Action: Mouse scrolled (454, 445) with delta (0, 0)
Screenshot: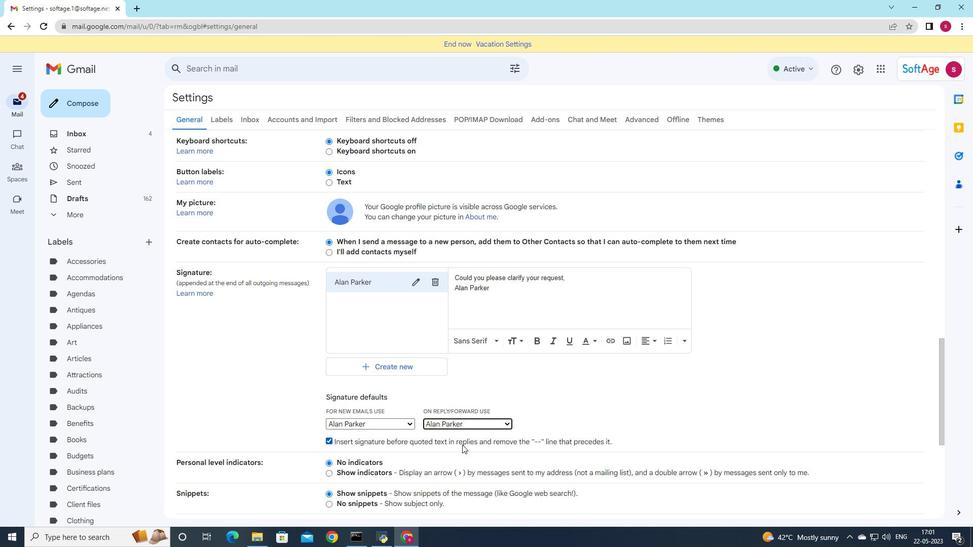 
Action: Mouse moved to (432, 428)
Screenshot: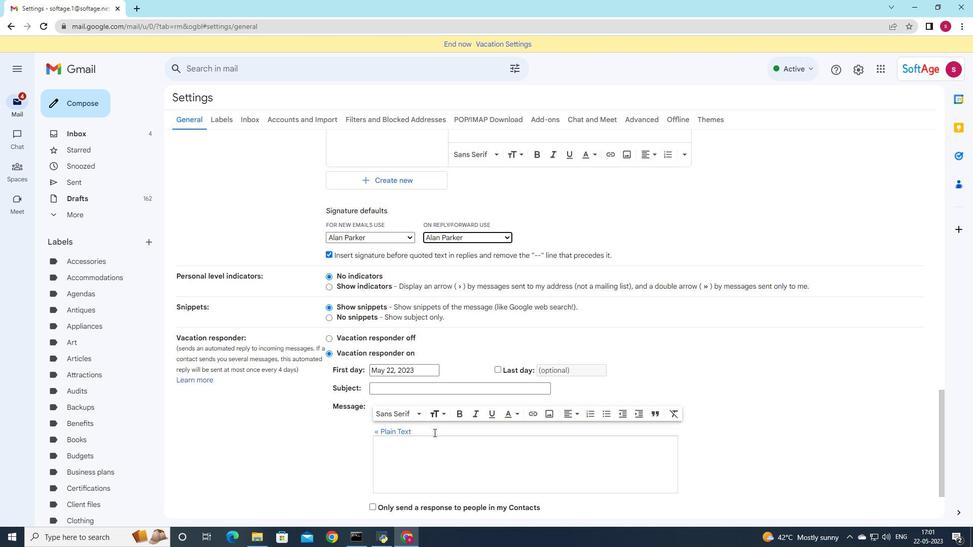 
Action: Mouse scrolled (432, 427) with delta (0, 0)
Screenshot: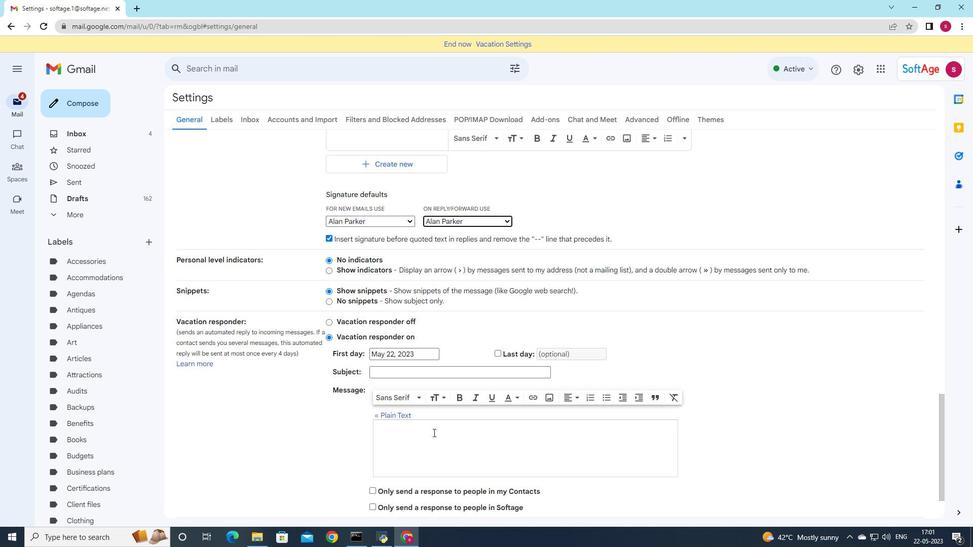 
Action: Mouse moved to (432, 427)
Screenshot: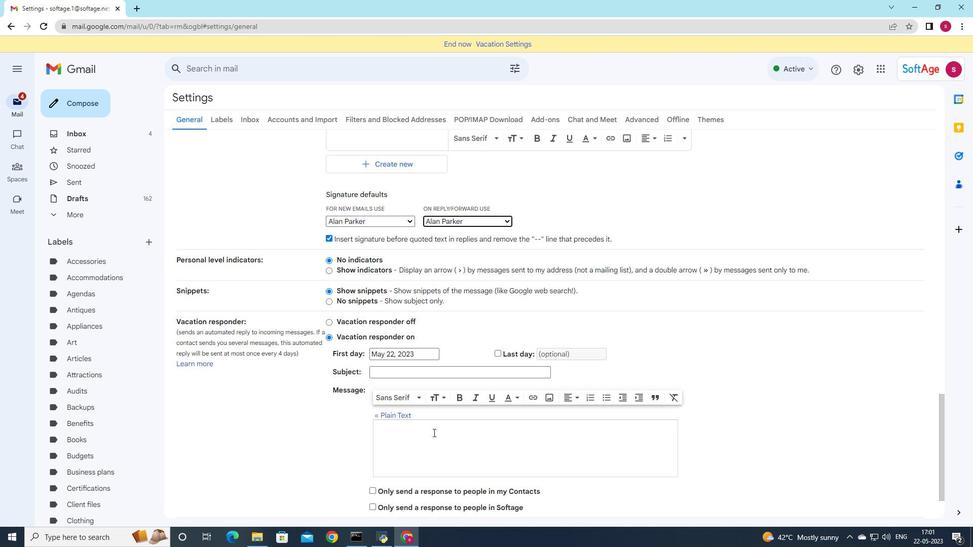 
Action: Mouse scrolled (432, 426) with delta (0, 0)
Screenshot: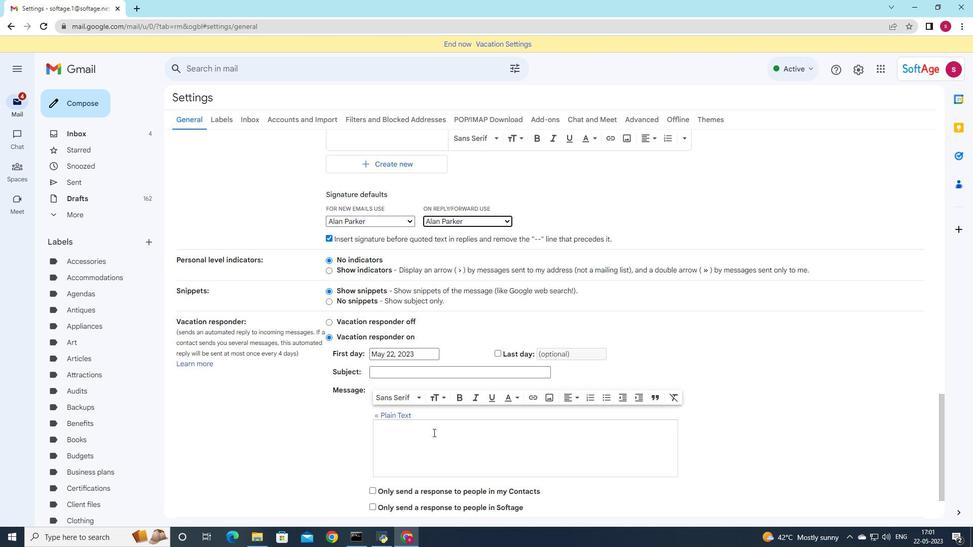 
Action: Mouse scrolled (432, 426) with delta (0, 0)
Screenshot: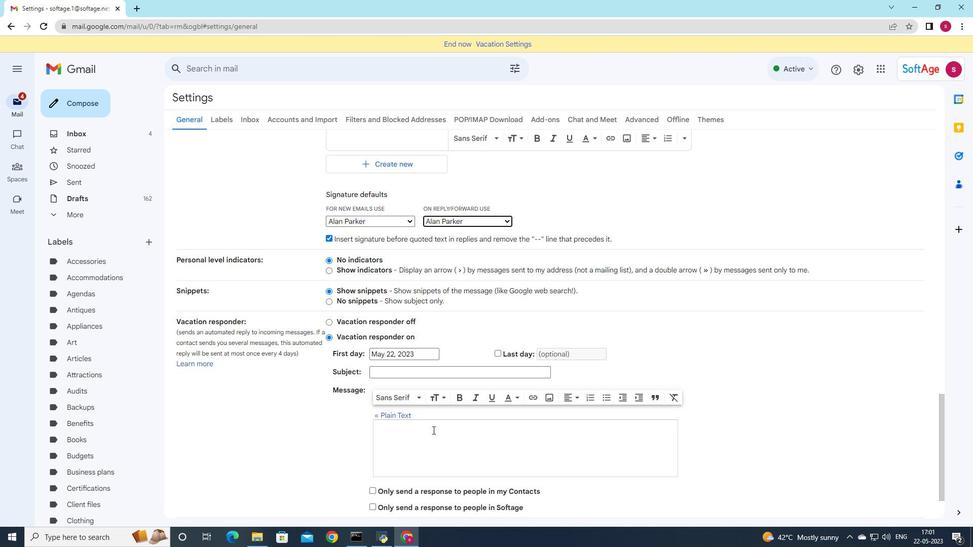 
Action: Mouse scrolled (432, 426) with delta (0, 0)
Screenshot: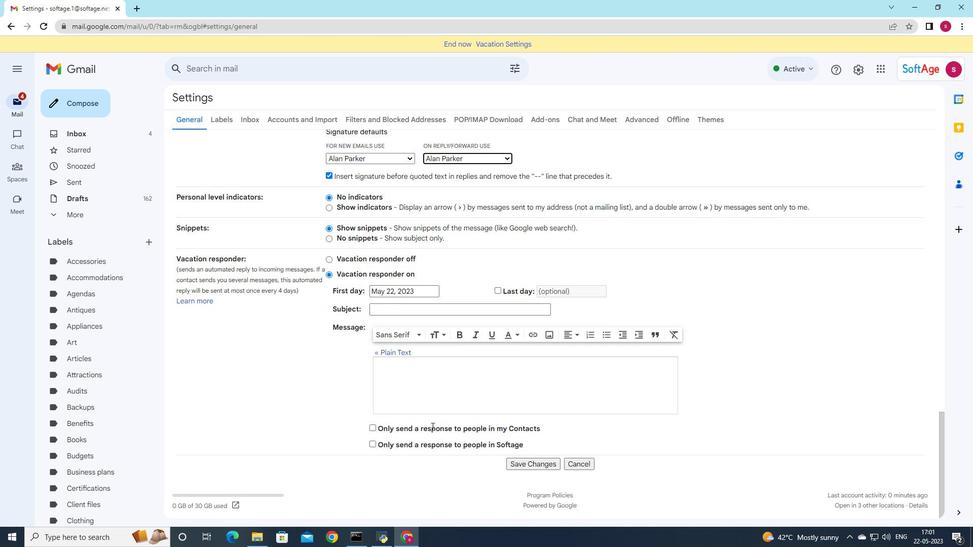 
Action: Mouse scrolled (432, 426) with delta (0, 0)
Screenshot: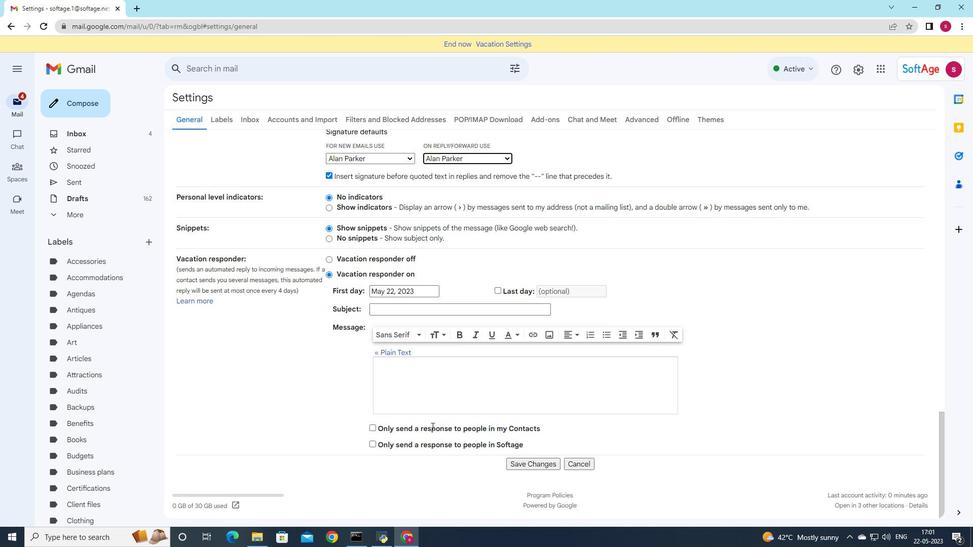 
Action: Mouse scrolled (432, 426) with delta (0, 0)
Screenshot: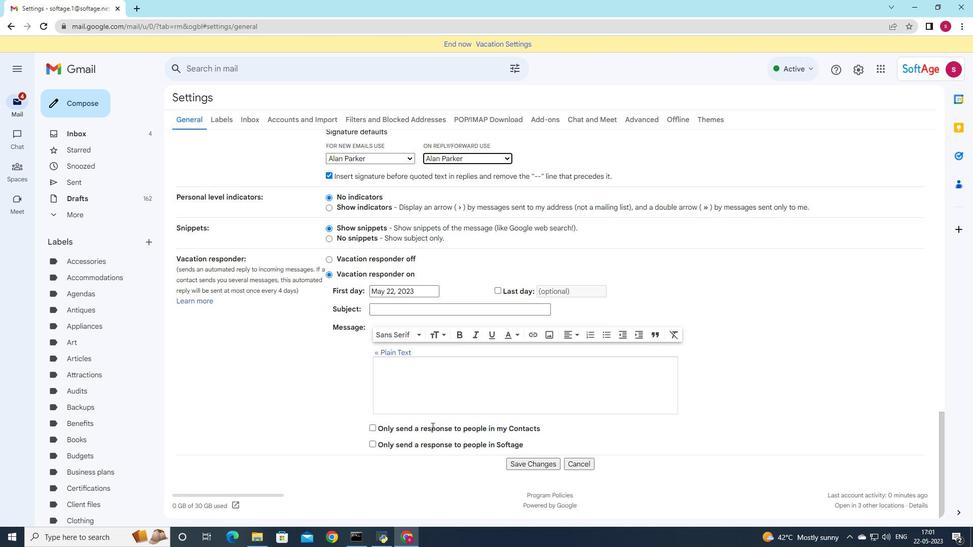 
Action: Mouse scrolled (432, 426) with delta (0, 0)
Screenshot: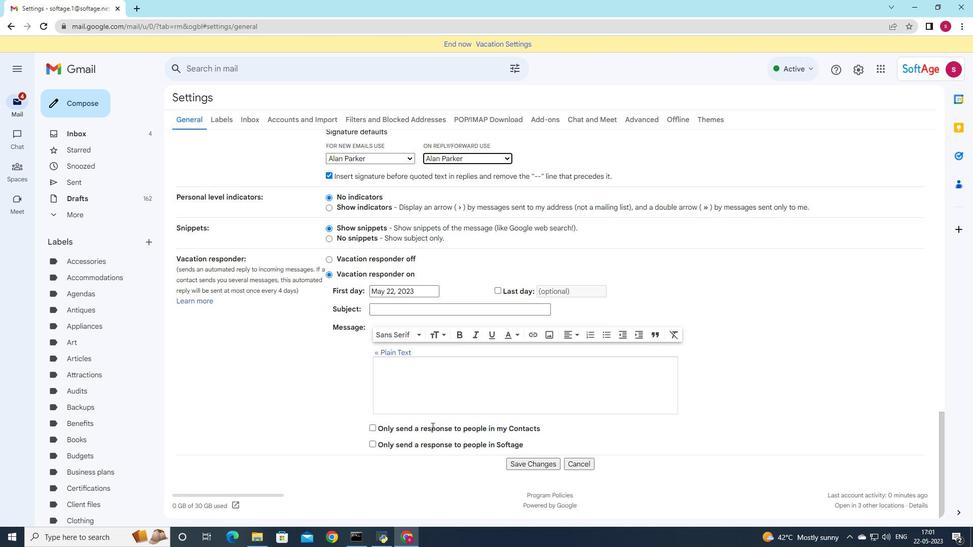 
Action: Mouse moved to (521, 465)
Screenshot: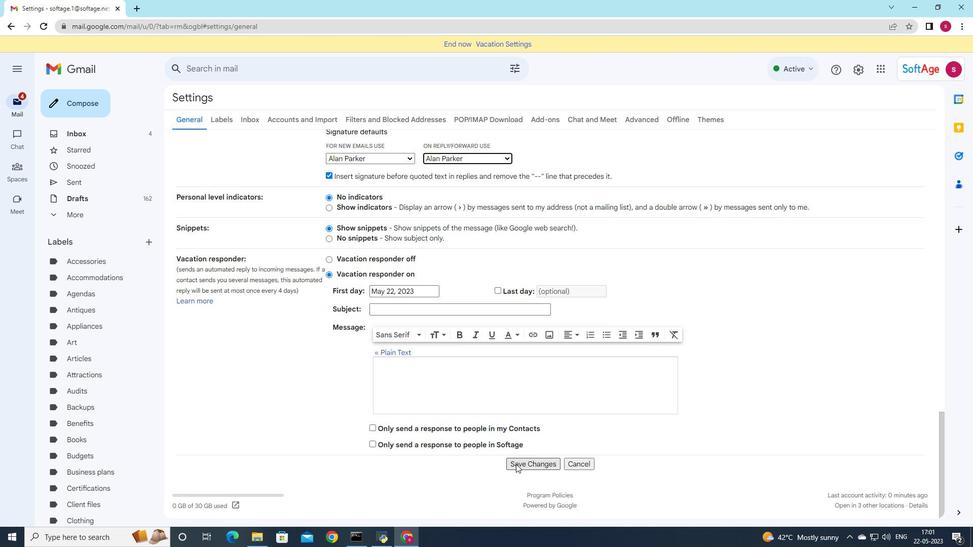
Action: Mouse pressed left at (521, 465)
Screenshot: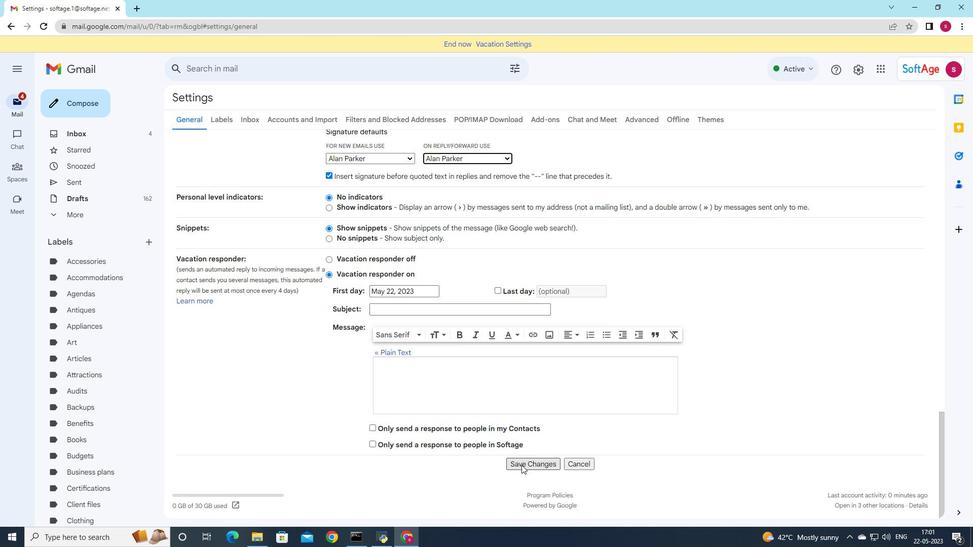 
Action: Mouse moved to (65, 112)
Screenshot: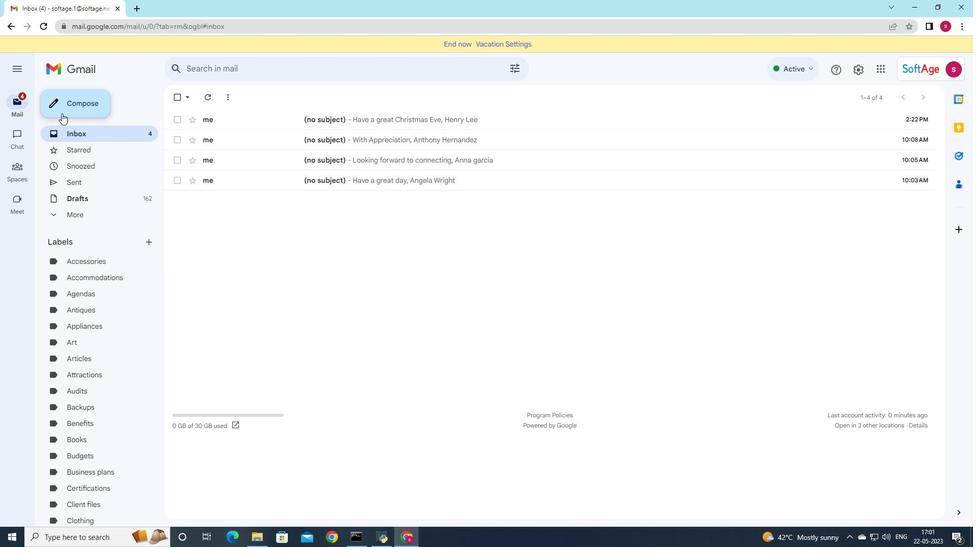 
Action: Mouse pressed left at (65, 112)
Screenshot: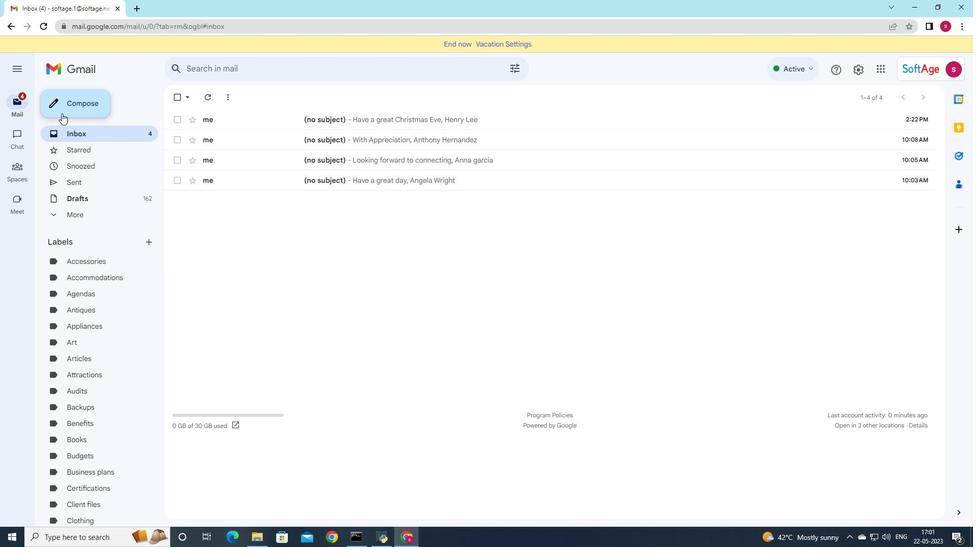 
Action: Mouse moved to (712, 252)
Screenshot: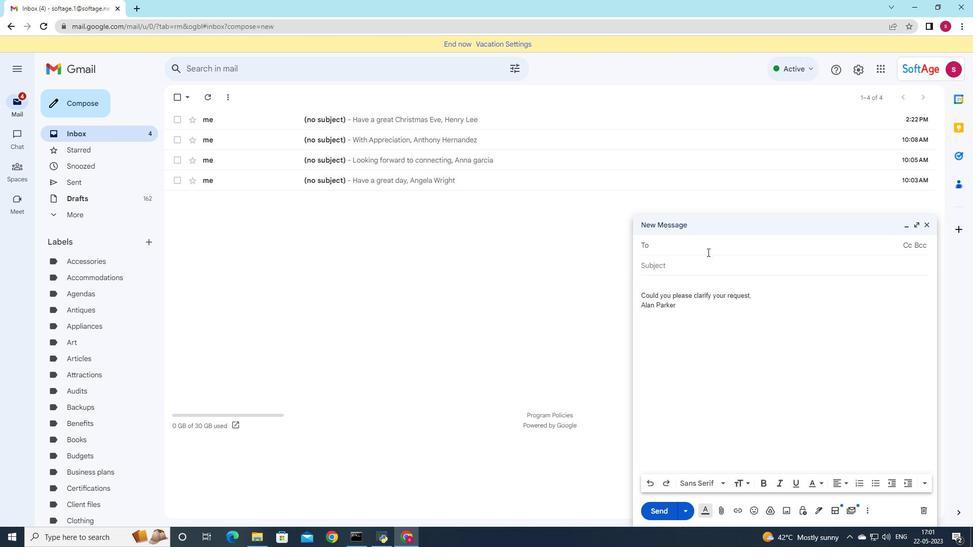 
Action: Key pressed softage
Screenshot: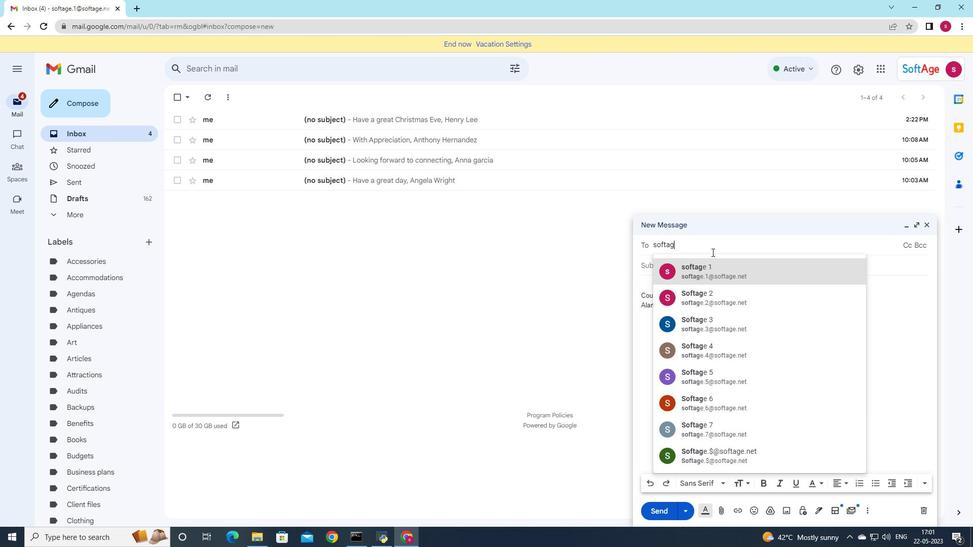 
Action: Mouse moved to (735, 347)
Screenshot: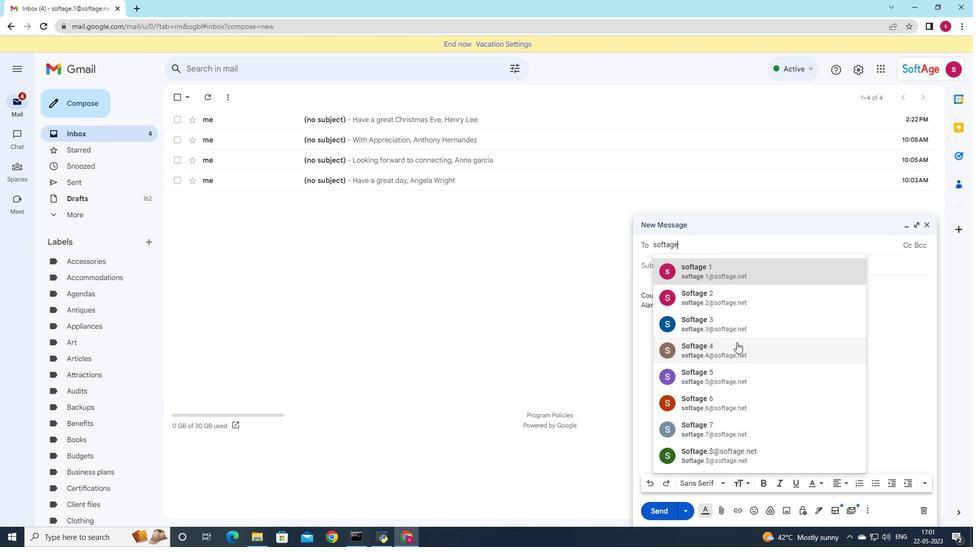 
Action: Mouse pressed left at (735, 347)
Screenshot: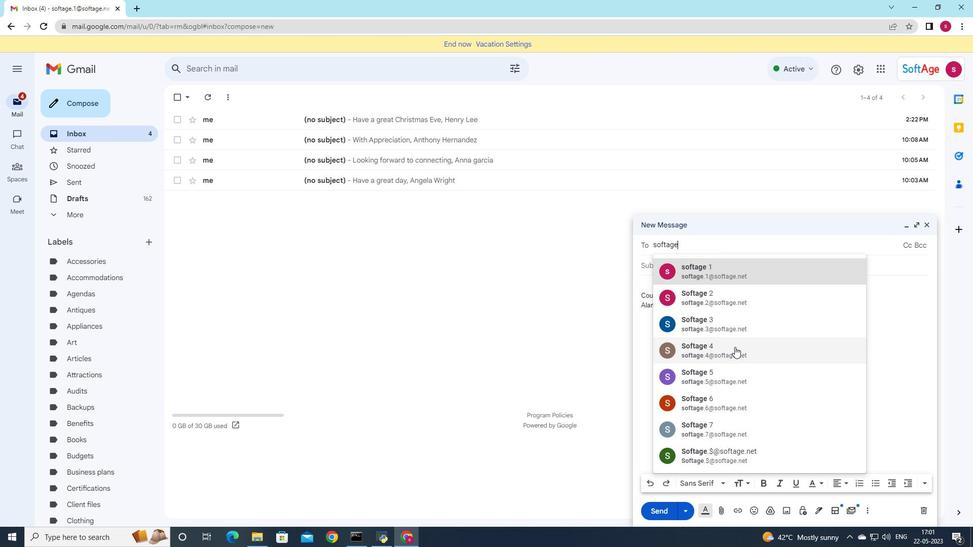 
Action: Mouse moved to (667, 277)
Screenshot: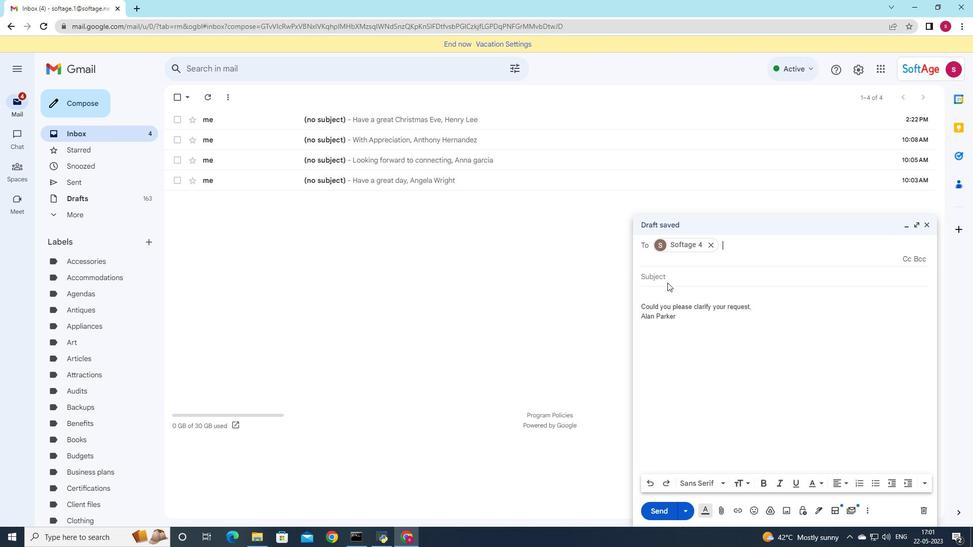 
Action: Mouse pressed left at (667, 277)
Screenshot: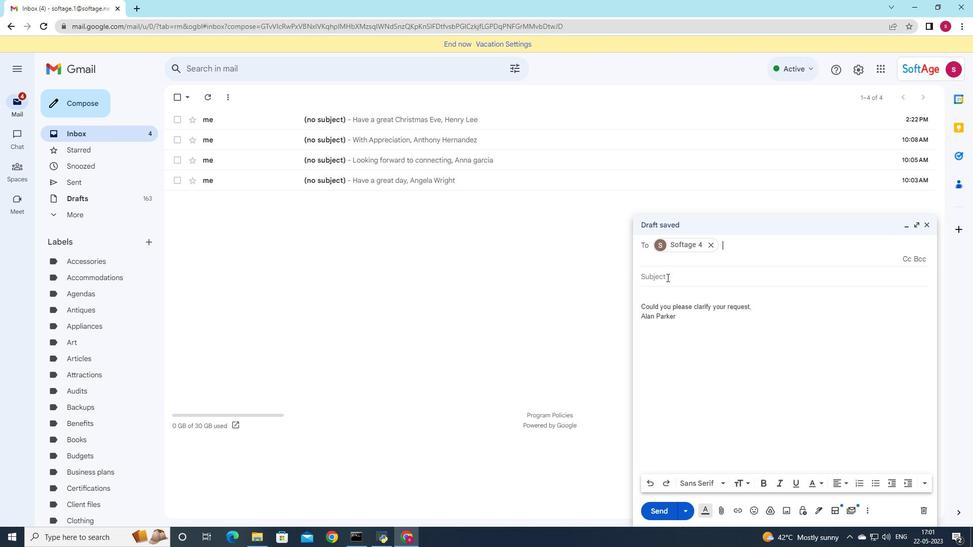 
Action: Key pressed <Key.shift><Key.shift>Follow<Key.space>up<Key.space>on<Key.space>our<Key.space>last<Key.space>conversation
Screenshot: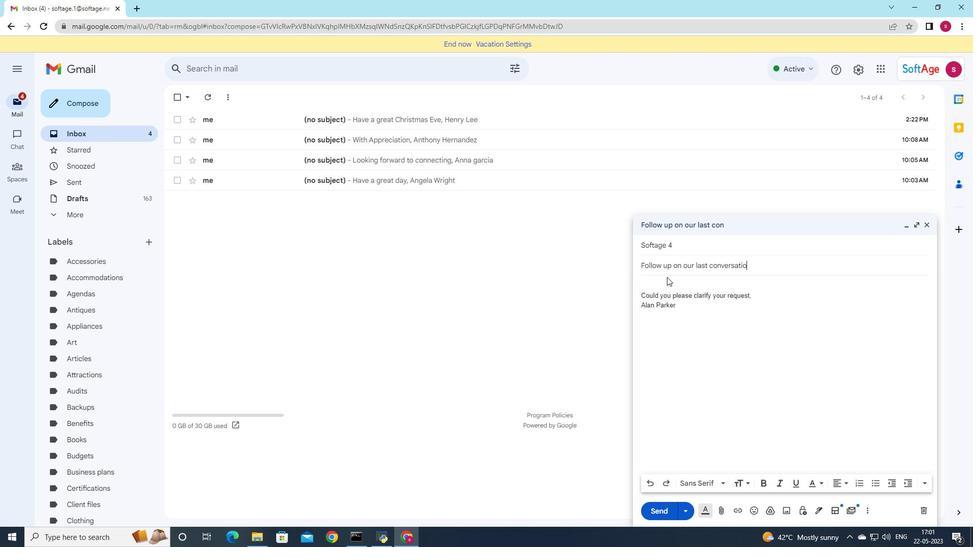 
Action: Mouse moved to (714, 304)
Screenshot: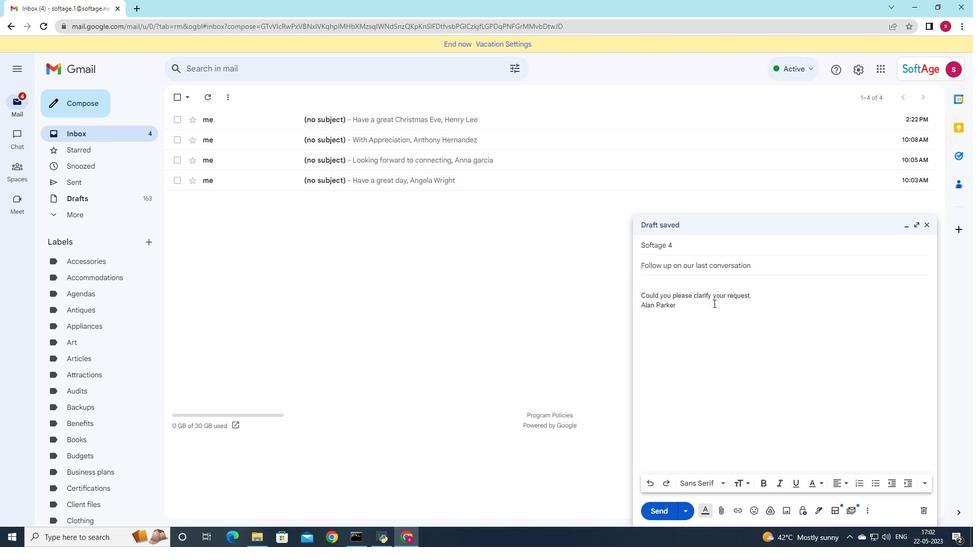 
Action: Mouse scrolled (714, 303) with delta (0, 0)
Screenshot: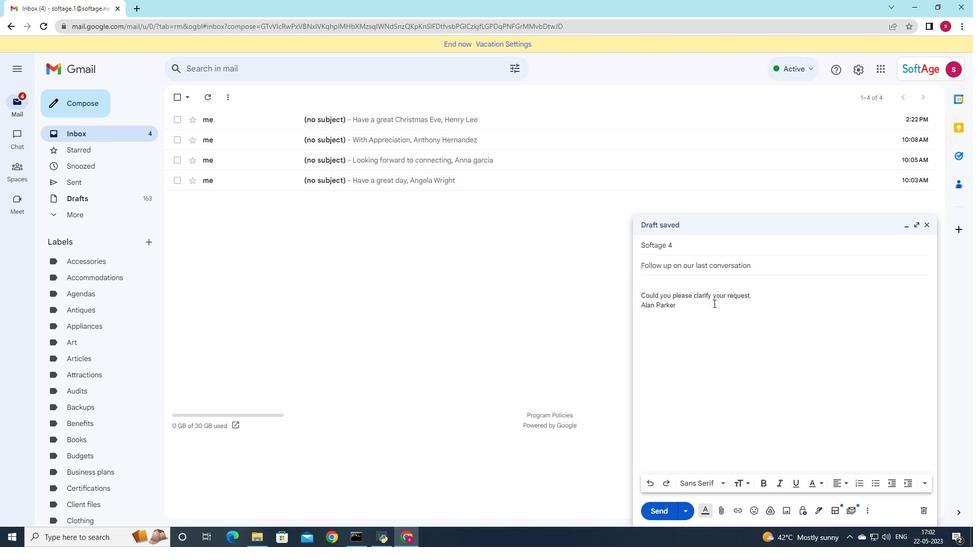 
Action: Mouse moved to (713, 305)
Screenshot: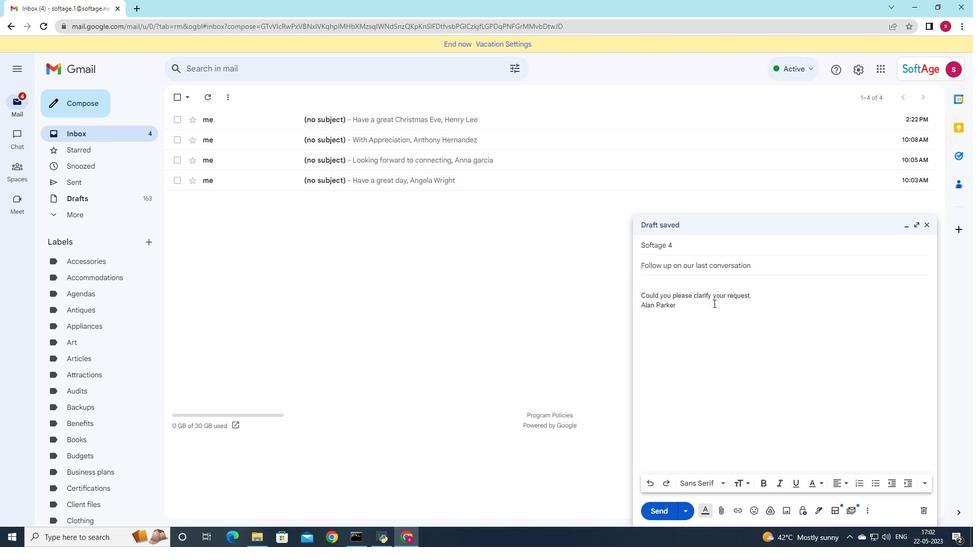 
Action: Mouse scrolled (713, 304) with delta (0, 0)
Screenshot: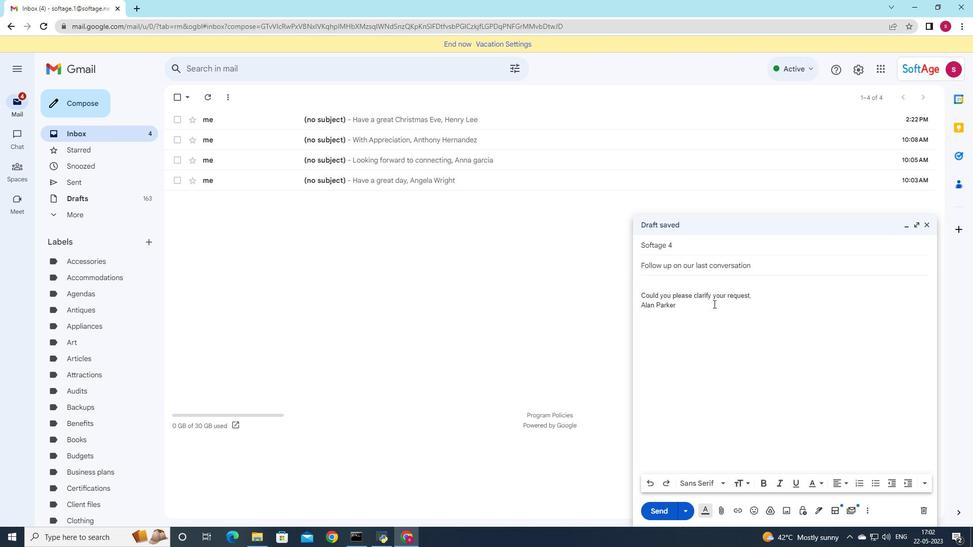
Action: Mouse scrolled (713, 304) with delta (0, 0)
Screenshot: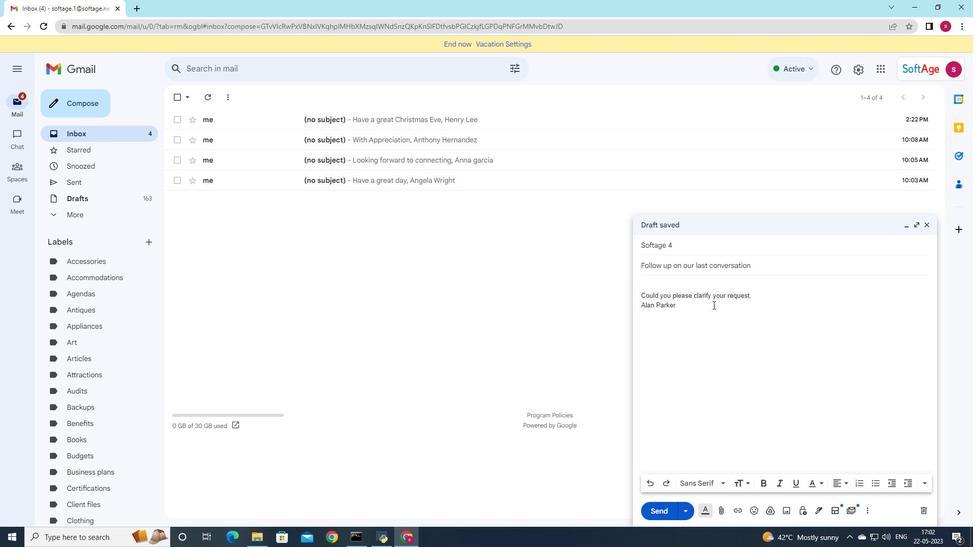 
Action: Mouse moved to (721, 308)
Screenshot: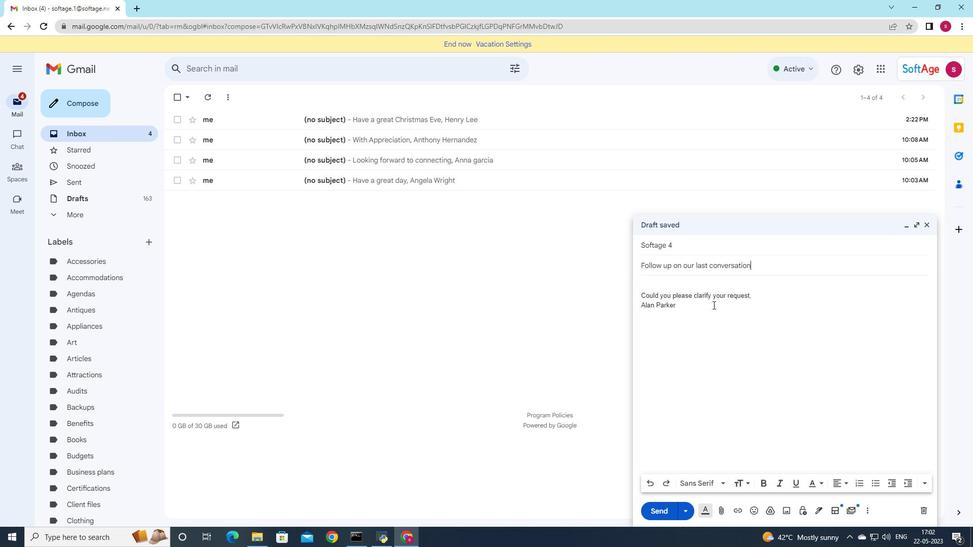 
Action: Mouse scrolled (721, 308) with delta (0, 0)
Screenshot: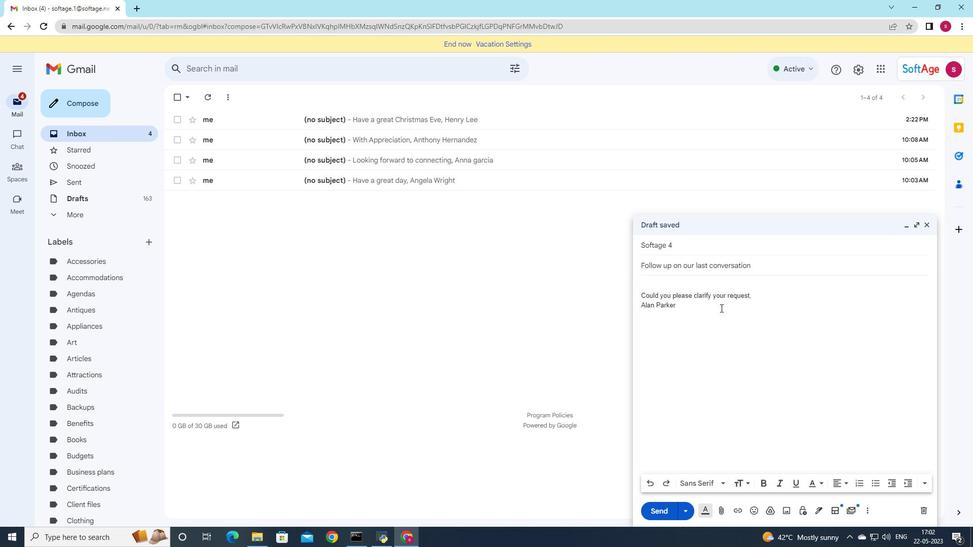 
Action: Mouse moved to (682, 244)
Screenshot: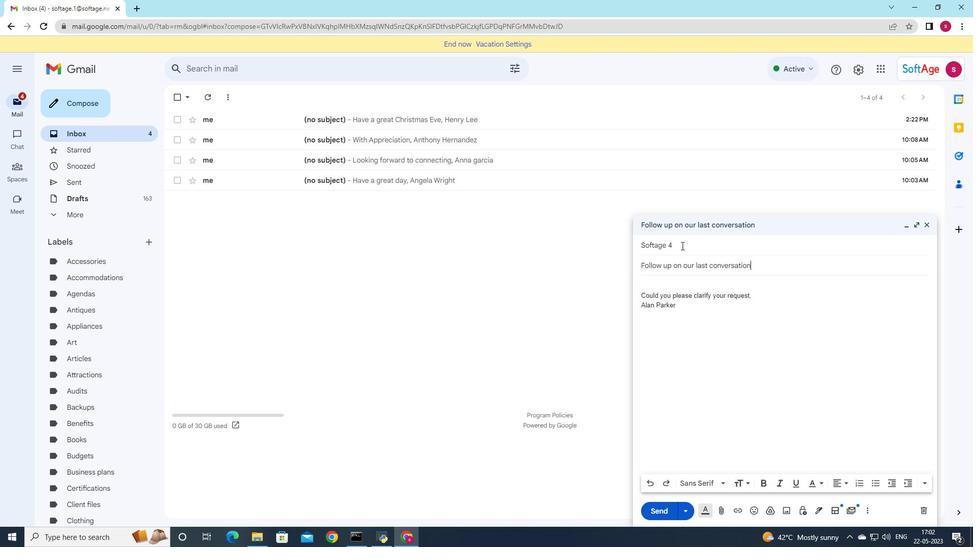 
Action: Mouse pressed left at (682, 244)
Screenshot: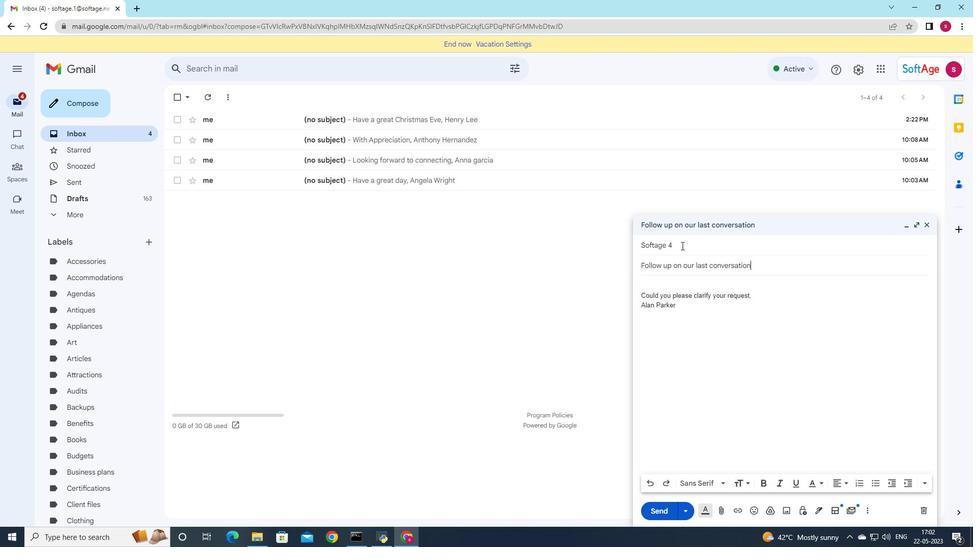 
Action: Mouse moved to (708, 338)
Screenshot: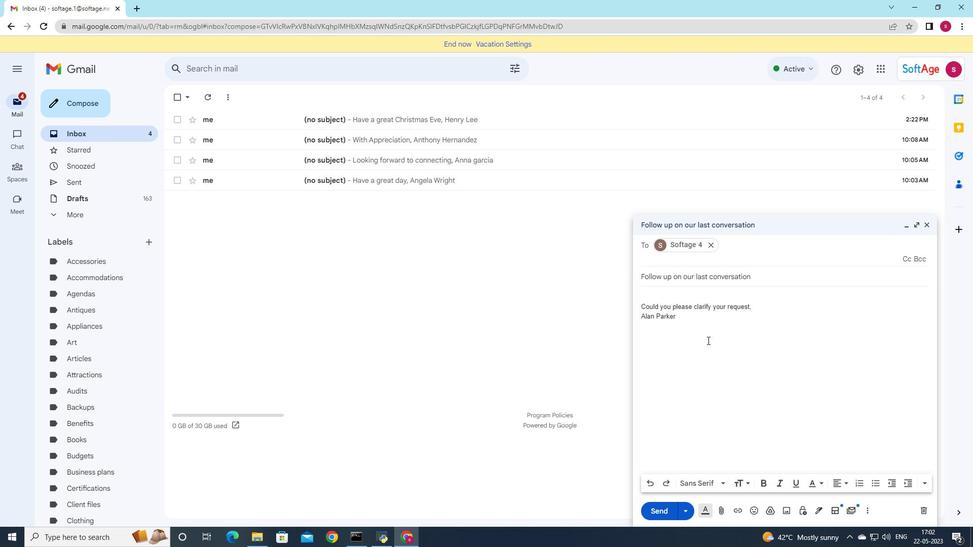 
Action: Mouse scrolled (708, 338) with delta (0, 0)
Screenshot: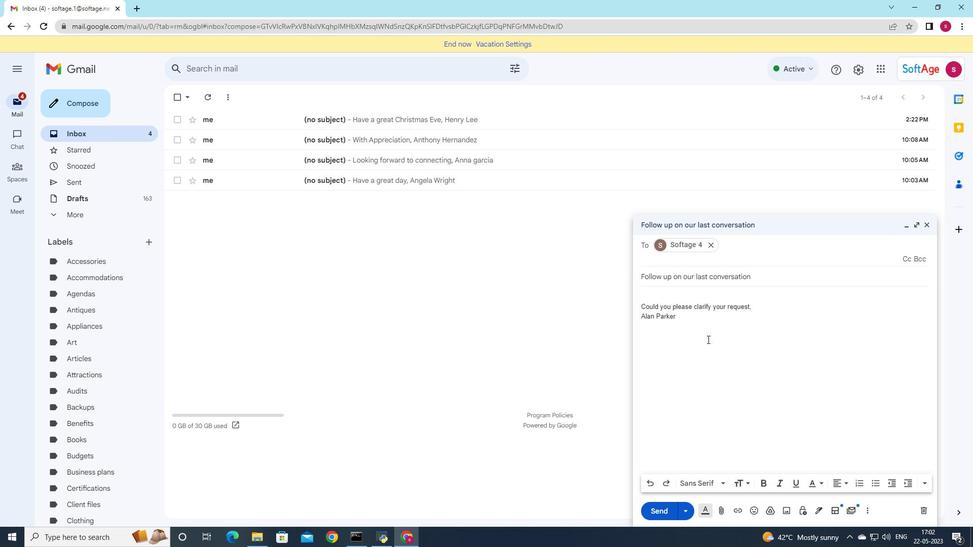 
Action: Mouse scrolled (708, 338) with delta (0, 0)
Screenshot: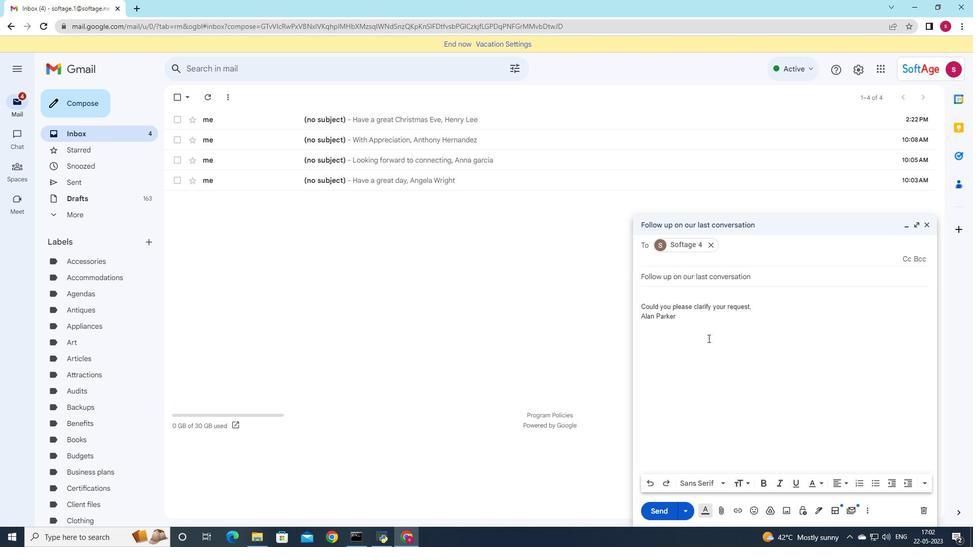 
Action: Mouse scrolled (708, 338) with delta (0, 0)
Screenshot: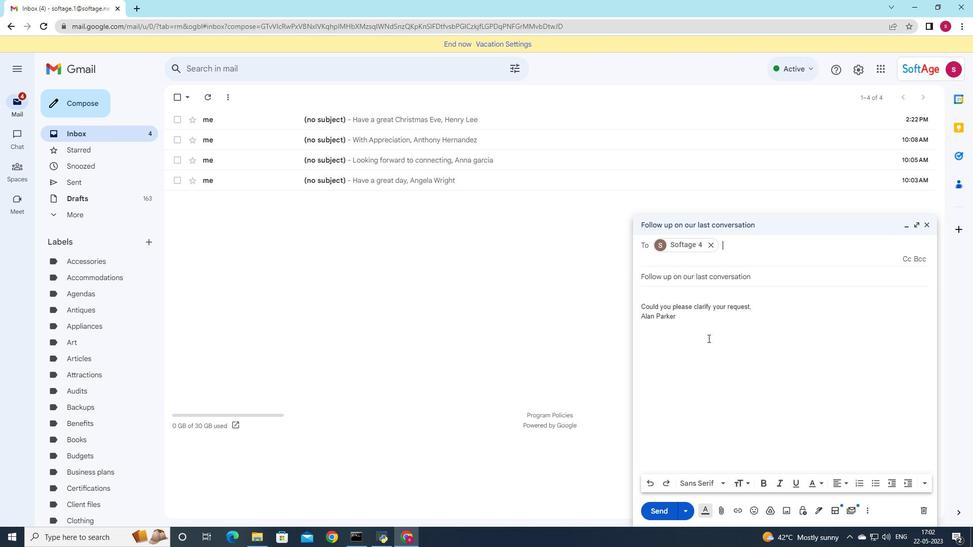 
Action: Mouse moved to (721, 514)
Screenshot: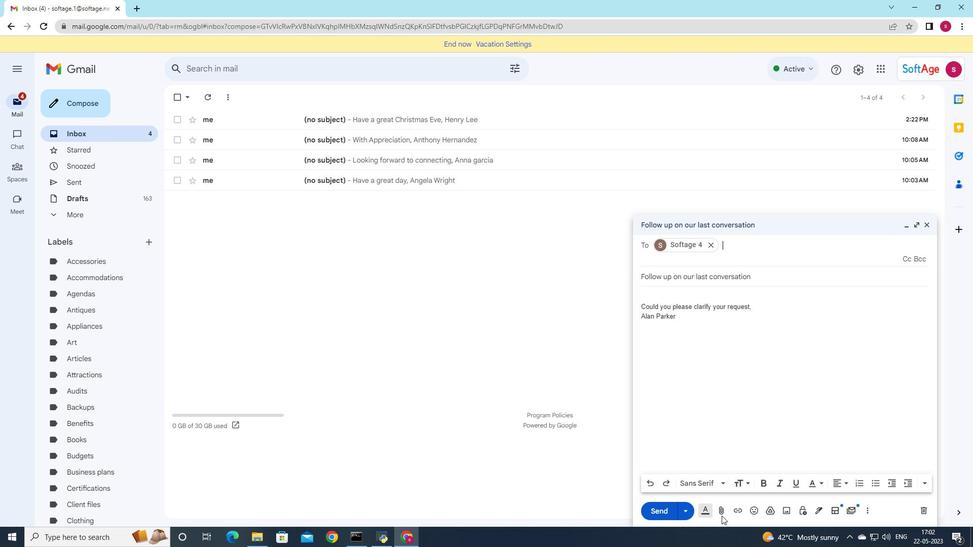
Action: Mouse pressed left at (721, 514)
Screenshot: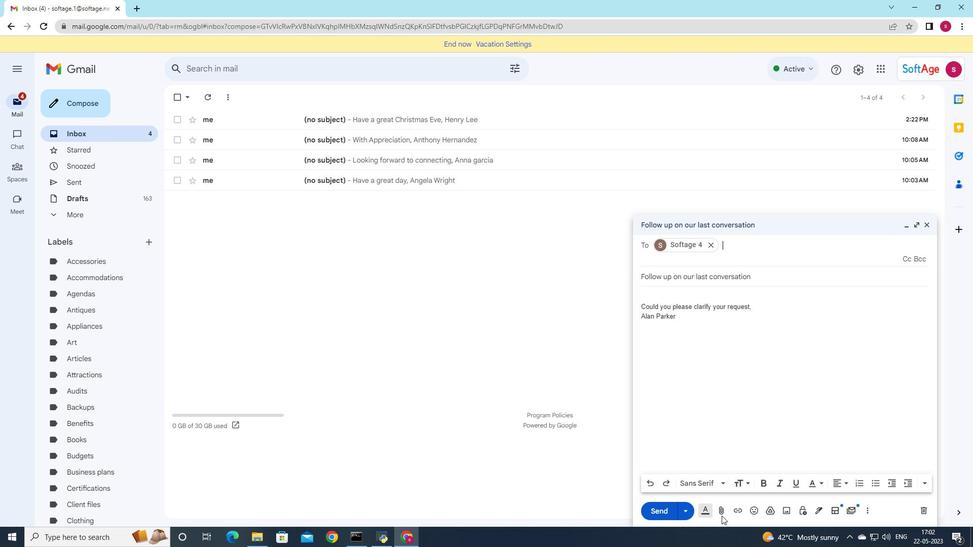 
Action: Mouse moved to (146, 74)
Screenshot: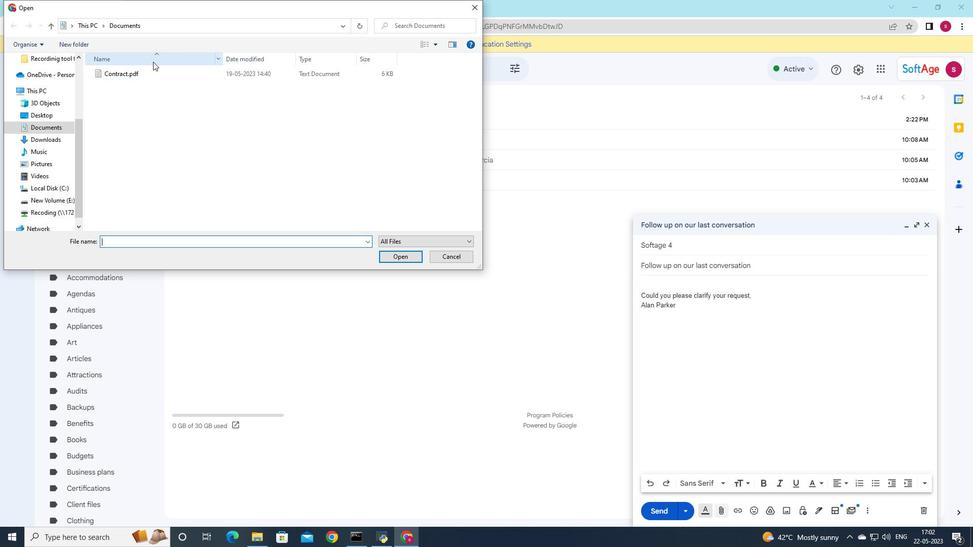 
Action: Mouse pressed left at (146, 74)
Screenshot: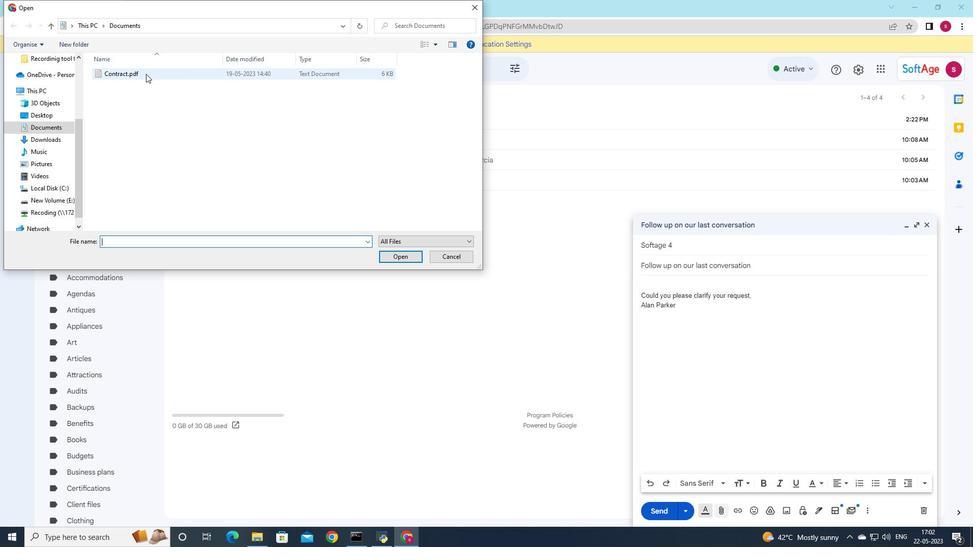 
Action: Mouse moved to (144, 73)
Screenshot: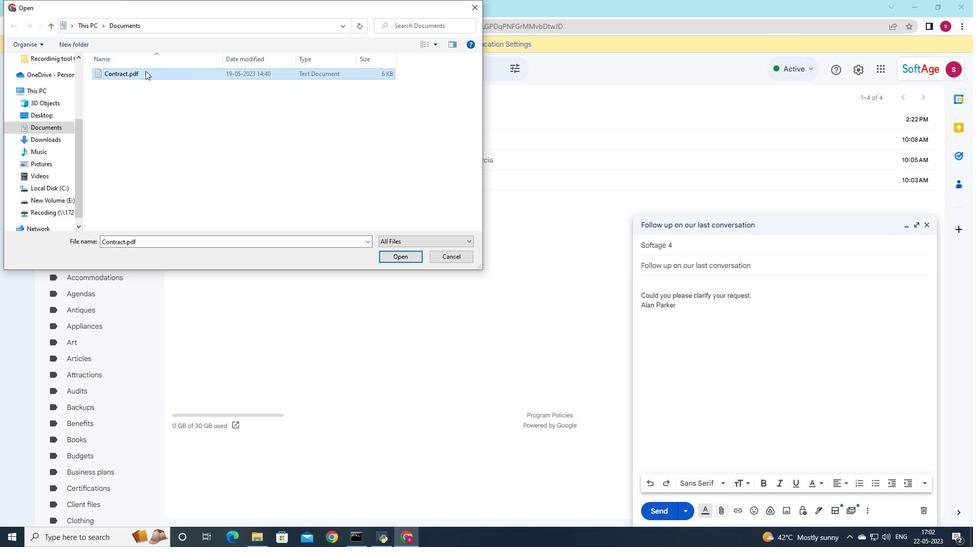 
Action: Mouse pressed left at (144, 73)
Screenshot: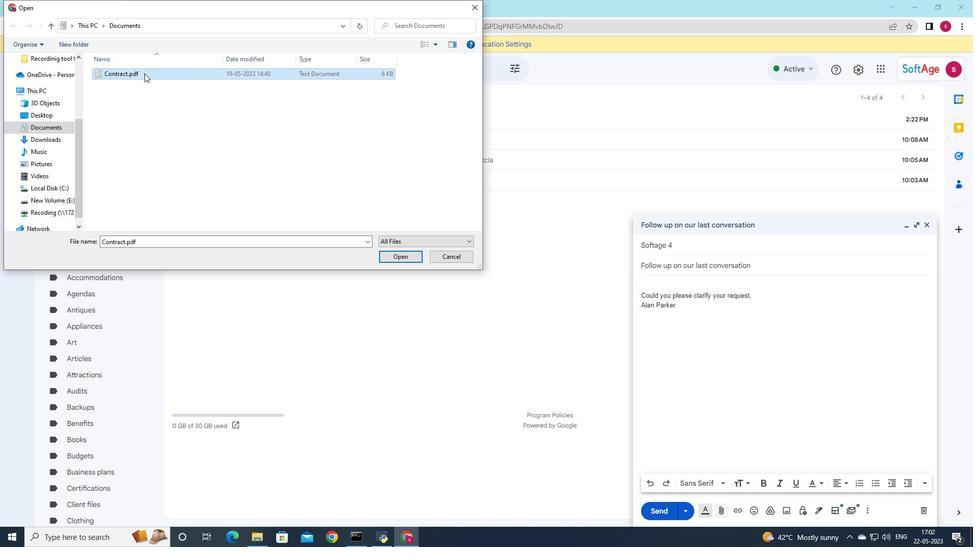
Action: Mouse moved to (219, 104)
Screenshot: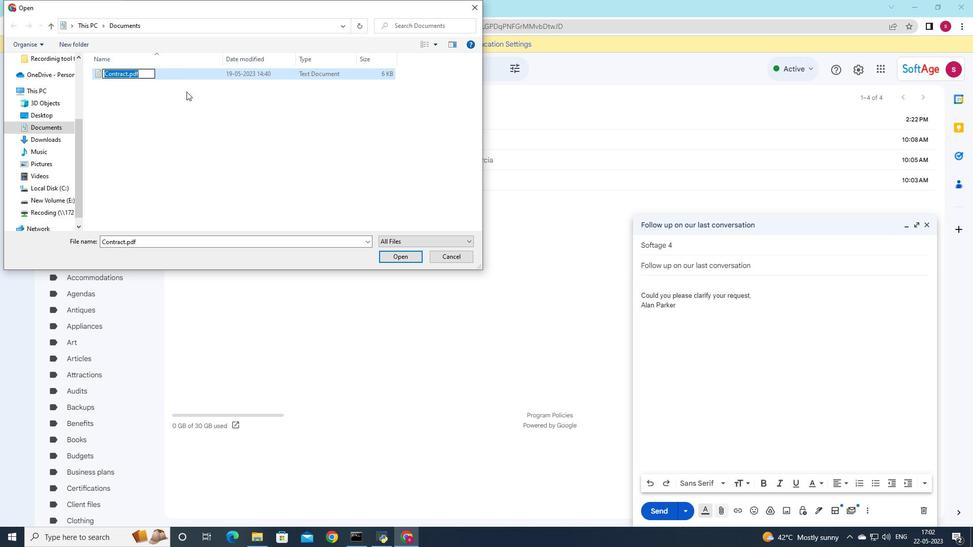 
Action: Key pressed <Key.shift>p<Key.backspace><Key.shift>Proposan<Key.backspace>l.doc
Screenshot: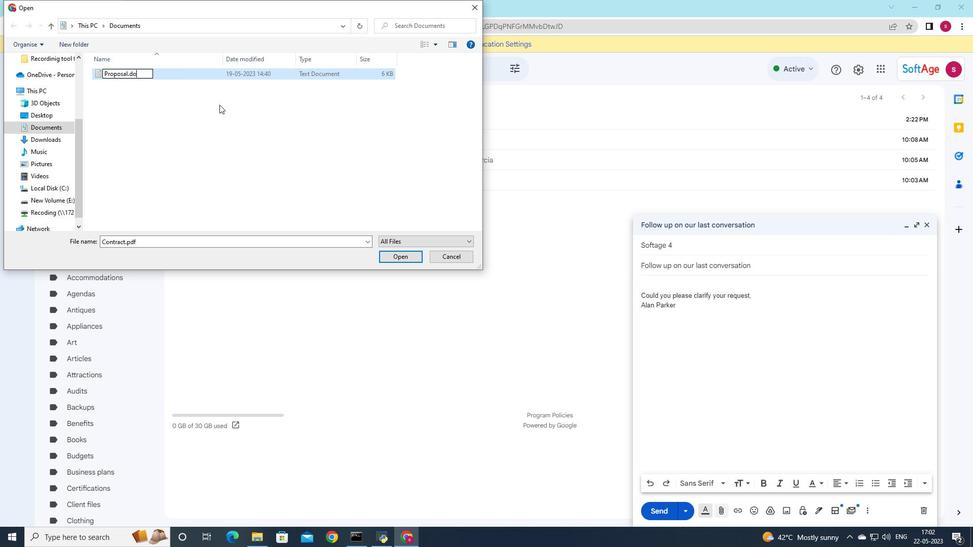 
Action: Mouse moved to (388, 256)
Screenshot: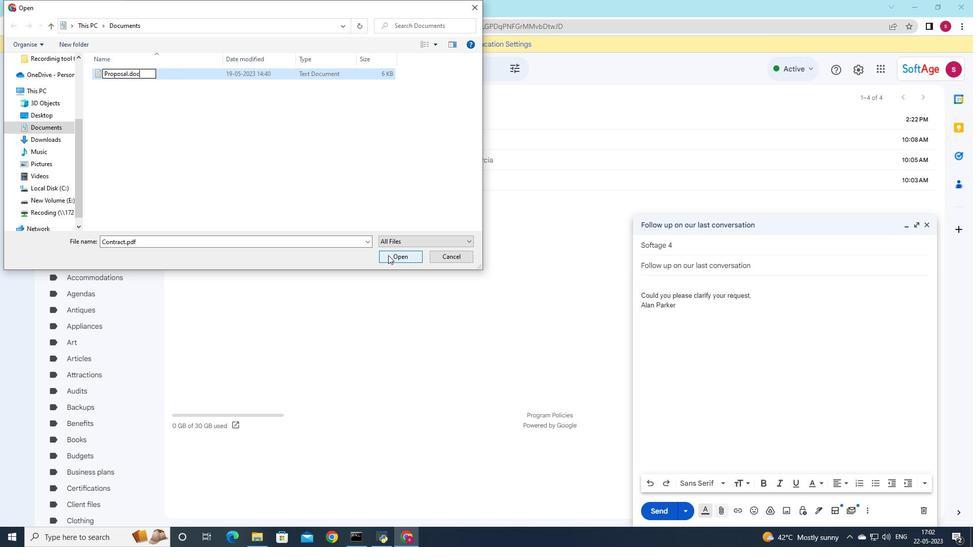 
Action: Mouse pressed left at (388, 256)
Screenshot: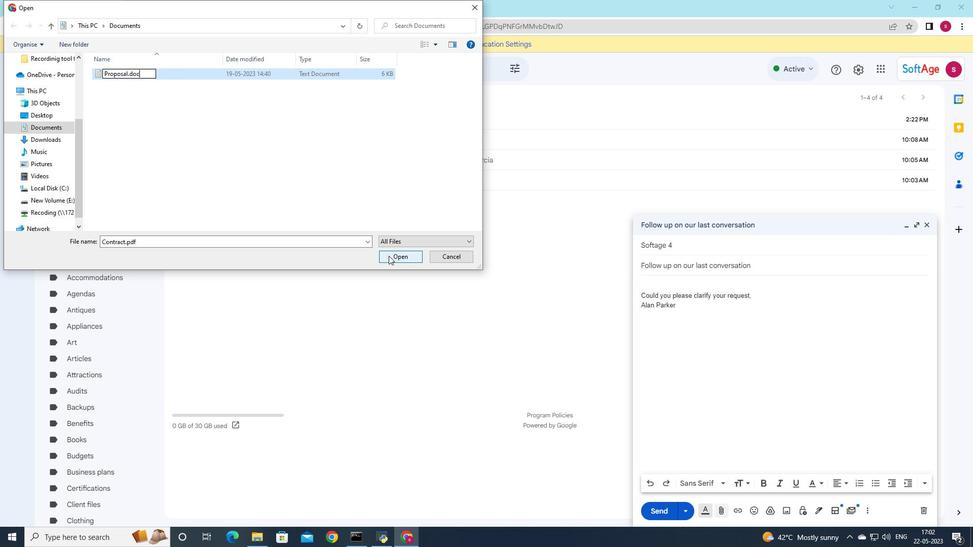 
Action: Mouse moved to (402, 258)
Screenshot: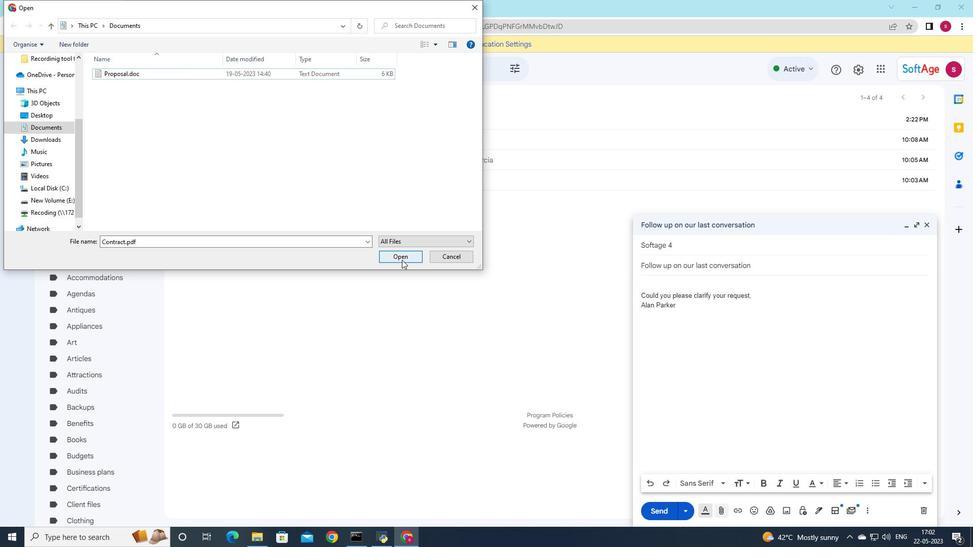 
Action: Mouse pressed left at (402, 258)
Screenshot: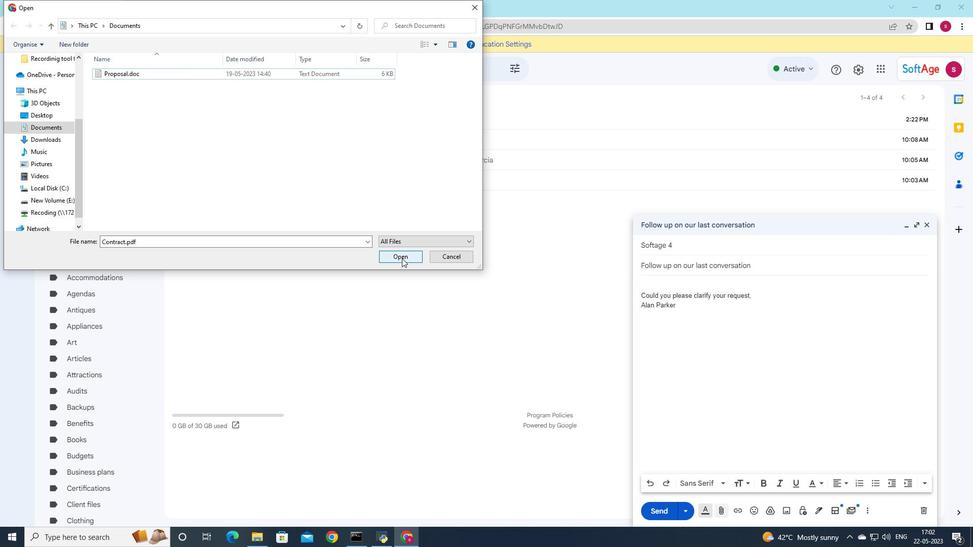 
Action: Mouse moved to (546, 278)
Screenshot: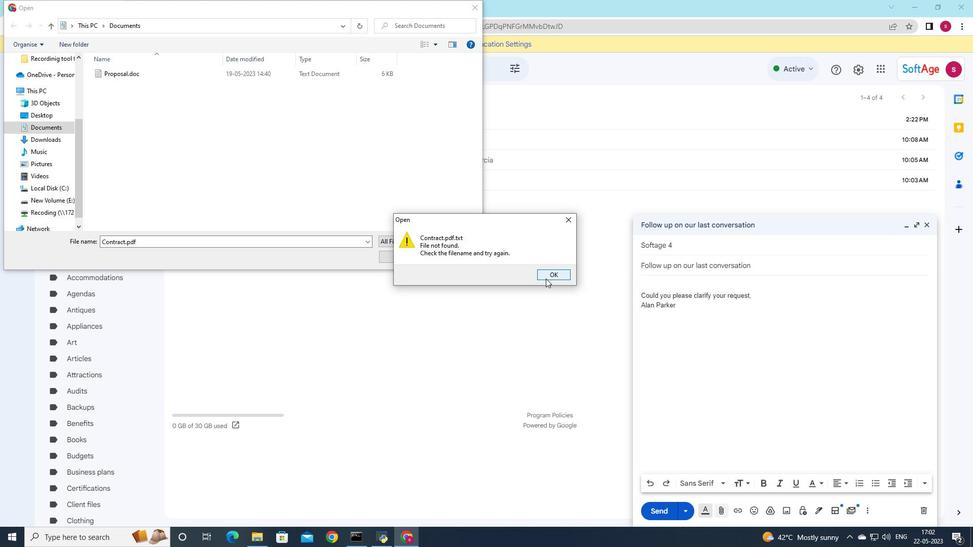 
Action: Mouse pressed left at (546, 278)
Screenshot: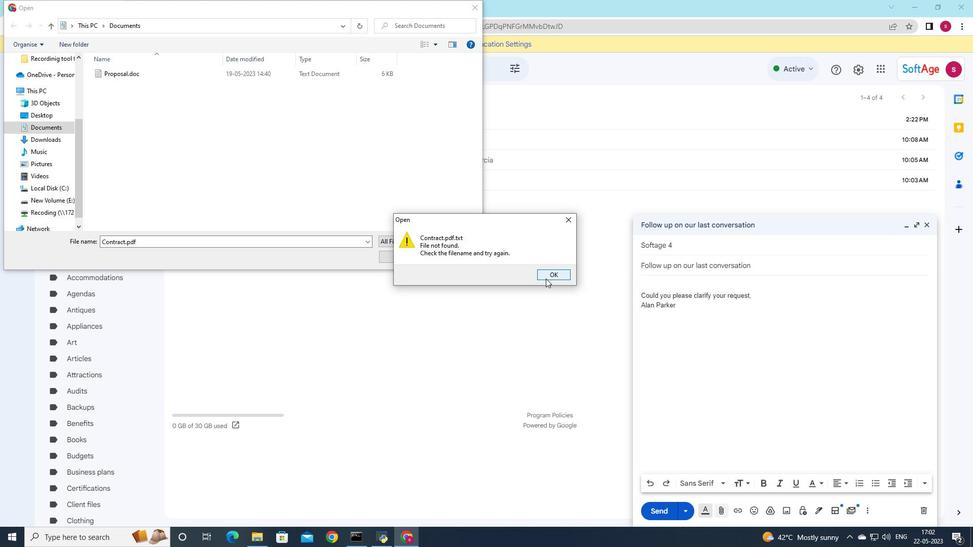 
Action: Mouse moved to (320, 257)
Screenshot: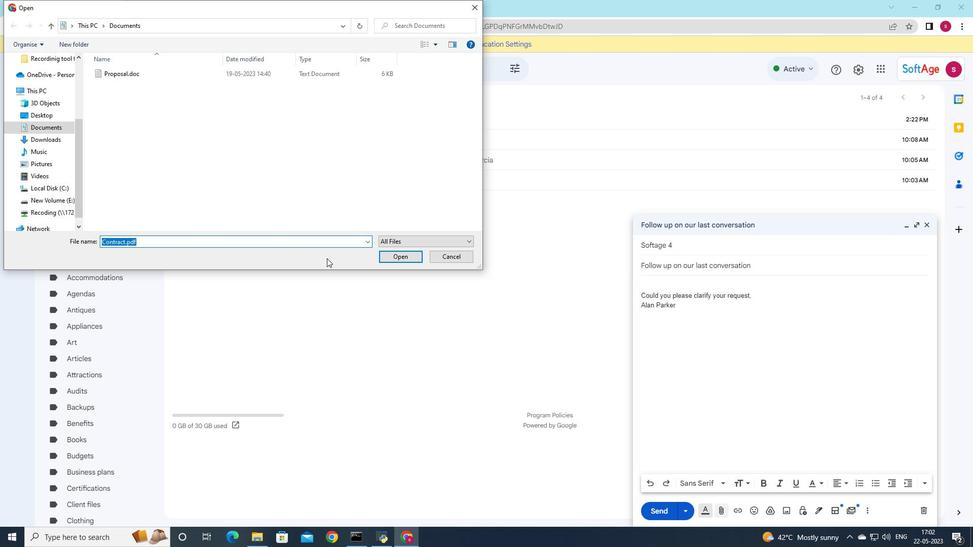 
Action: Key pressed <Key.backspace>
Screenshot: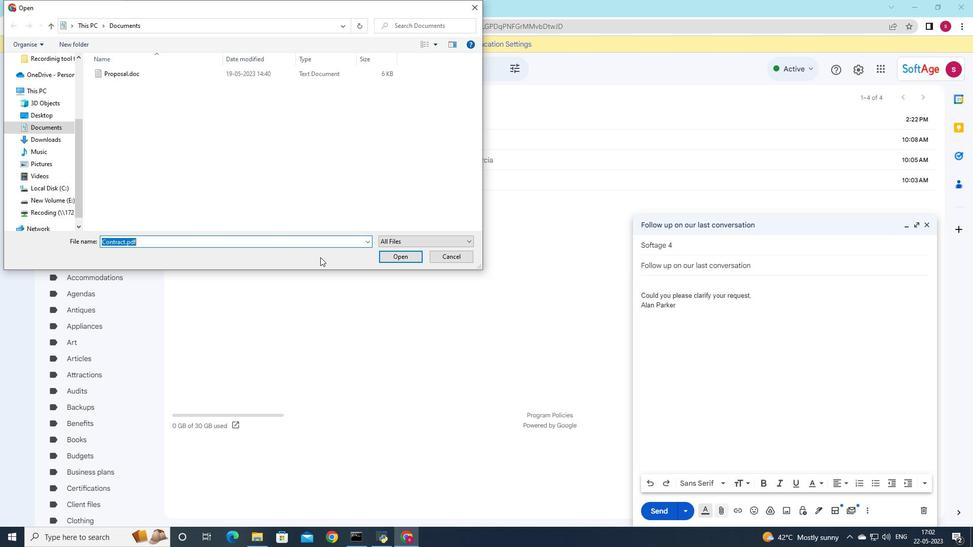 
Action: Mouse moved to (147, 69)
Screenshot: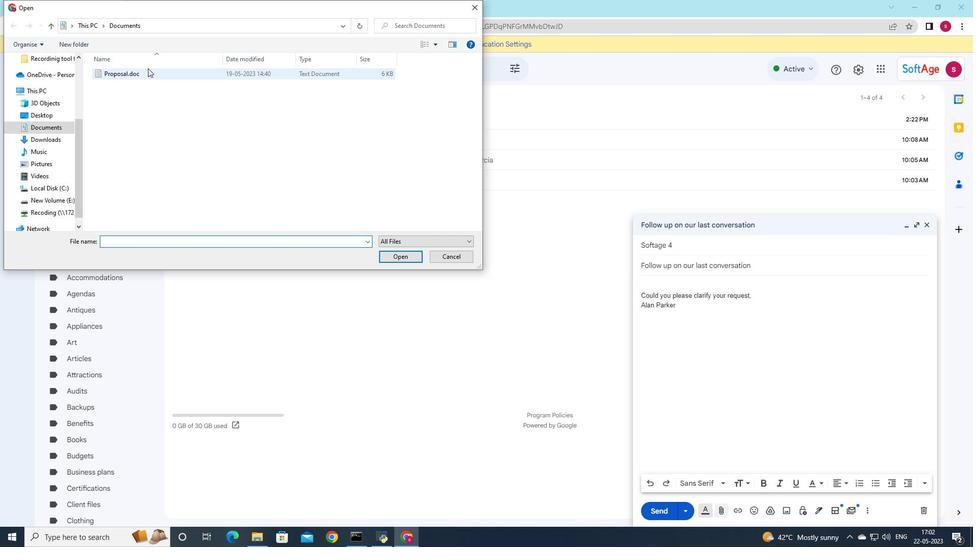 
Action: Mouse pressed left at (147, 69)
Screenshot: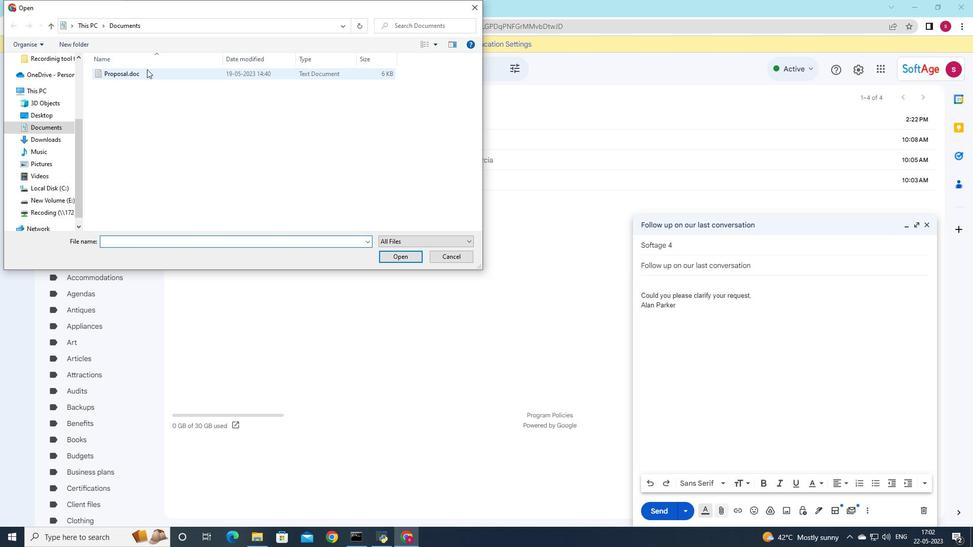 
Action: Mouse moved to (391, 252)
Screenshot: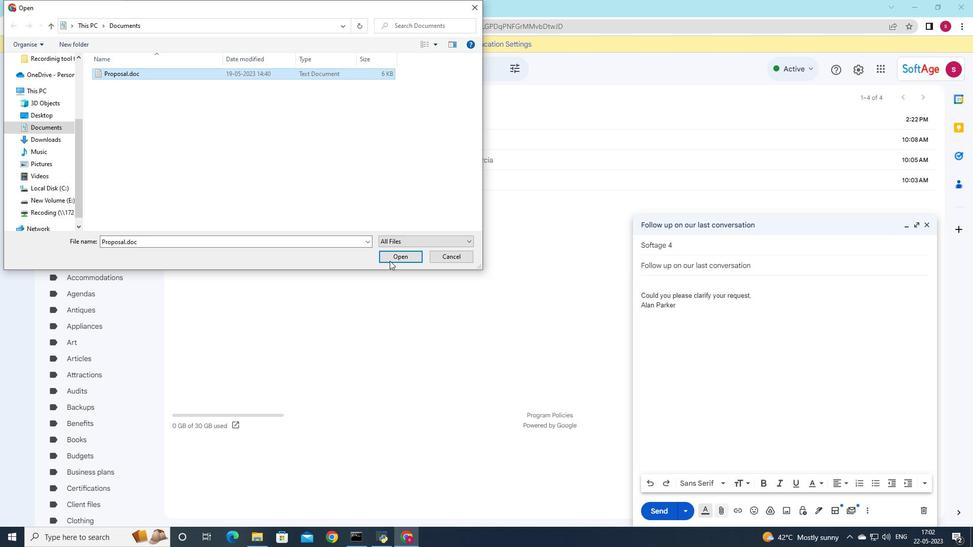 
Action: Mouse pressed left at (391, 252)
Screenshot: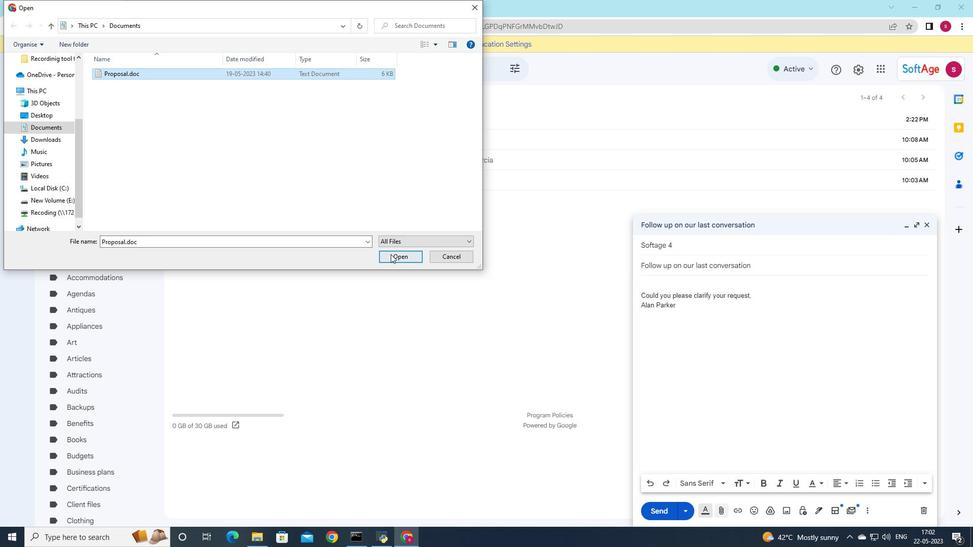 
Action: Mouse moved to (762, 401)
Screenshot: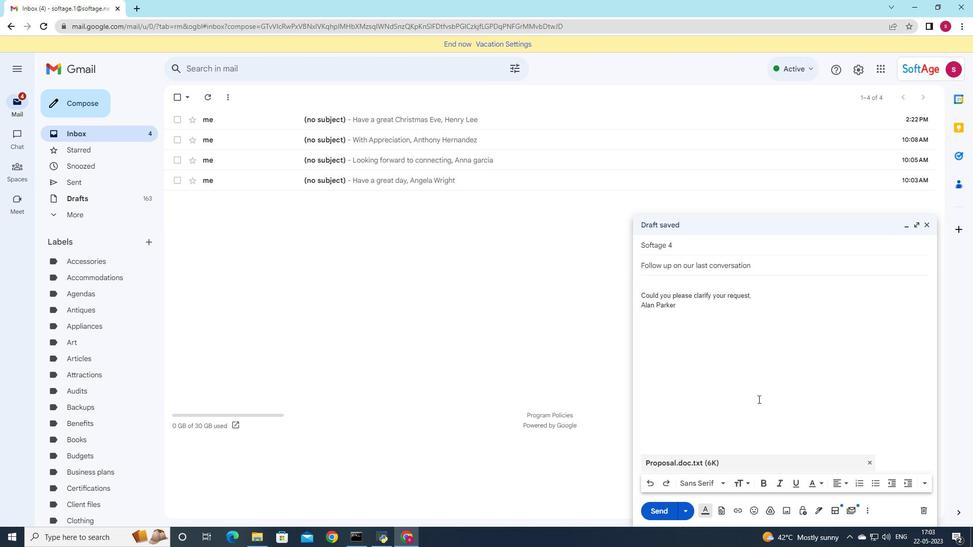 
Action: Mouse scrolled (762, 401) with delta (0, 0)
Screenshot: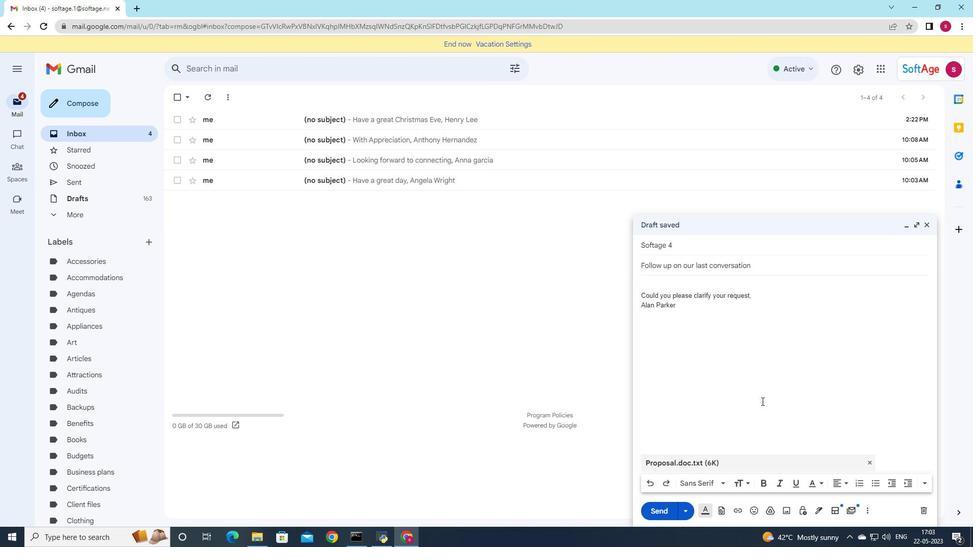 
Action: Mouse moved to (761, 401)
Screenshot: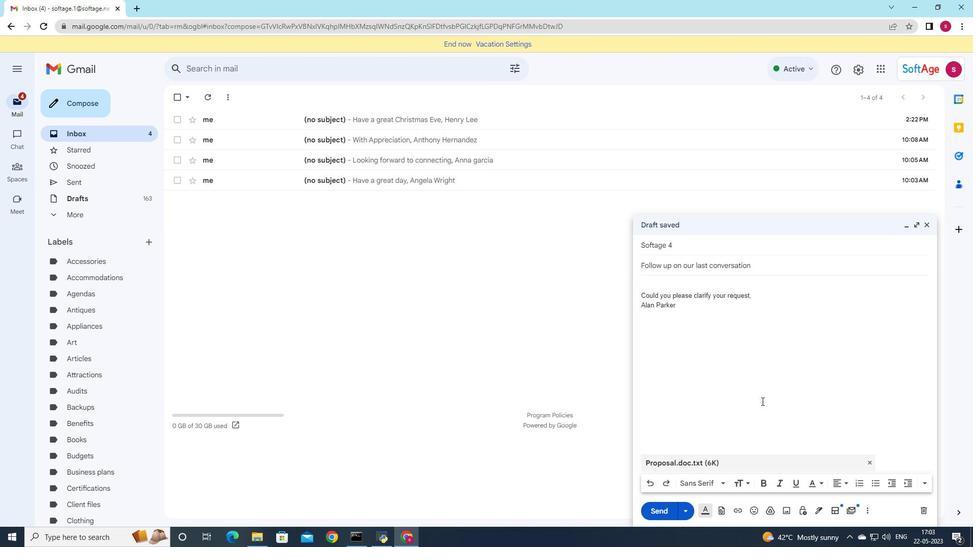 
Action: Mouse scrolled (761, 401) with delta (0, 0)
Screenshot: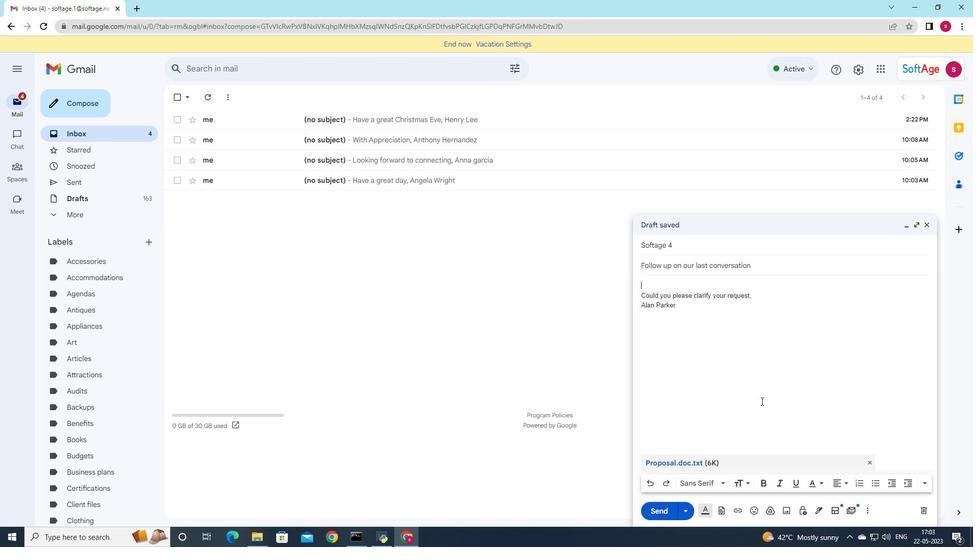 
Action: Mouse moved to (759, 293)
Screenshot: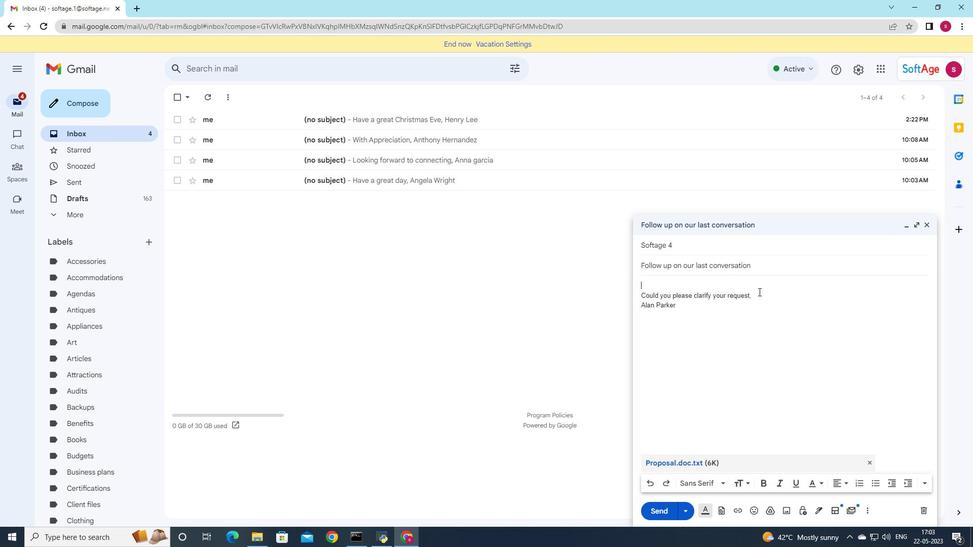 
Action: Mouse pressed left at (759, 293)
Screenshot: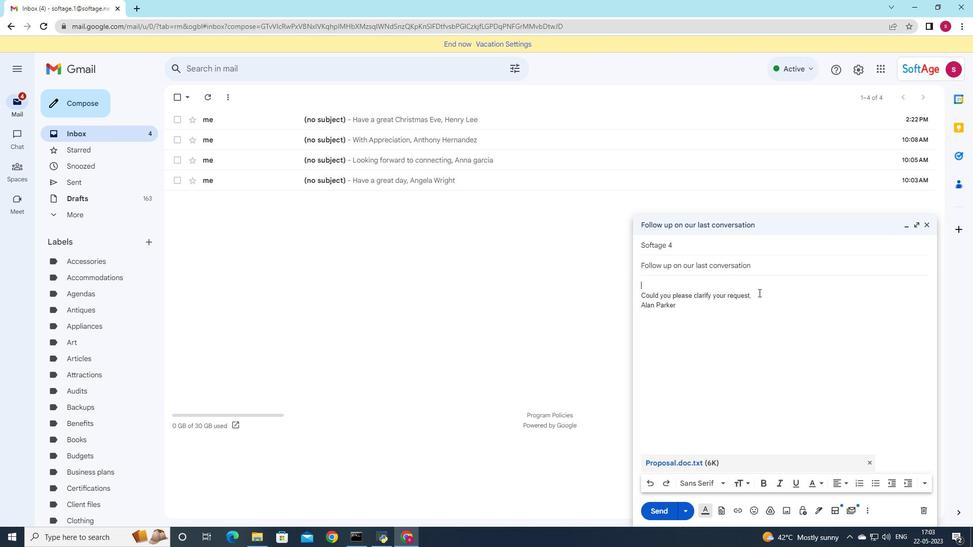 
Action: Mouse moved to (759, 293)
Screenshot: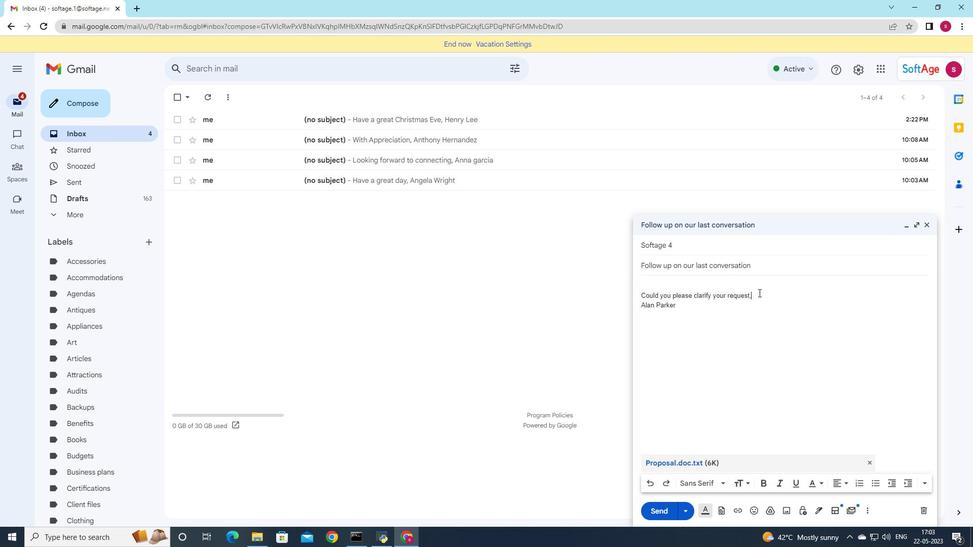 
Action: Key pressed <Key.backspace><Key.backspace><Key.backspace><Key.backspace><Key.backspace><Key.backspace><Key.backspace><Key.backspace><Key.backspace><Key.backspace><Key.backspace><Key.backspace><Key.backspace><Key.backspace><Key.backspace><Key.backspace><Key.backspace><Key.backspace><Key.backspace><Key.backspace><Key.backspace><Key.backspace><Key.backspace><Key.backspace><Key.backspace><Key.backspace><Key.backspace><Key.backspace><Key.backspace><Key.backspace><Key.backspace><Key.backspace><Key.backspace><Key.backspace><Key.backspace><Key.backspace><Key.backspace><Key.backspace><Key.backspace><Key.backspace><Key.shift><Key.shift><Key.shift><Key.shift>Please<Key.space>find<Key.space>attached<Key.space>the<Key.space>request<Key.space><Key.backspace>ed<Key.space>document
Screenshot: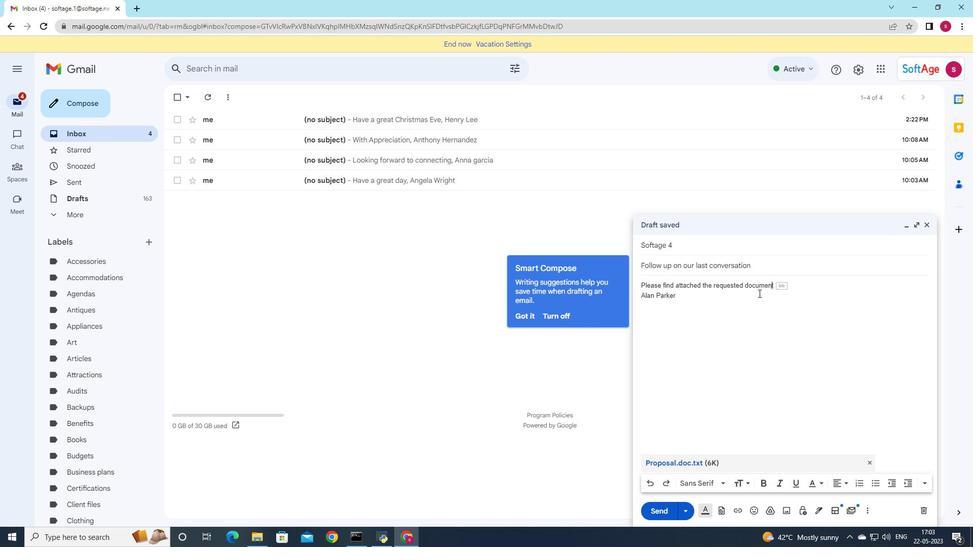 
Action: Mouse moved to (697, 330)
Screenshot: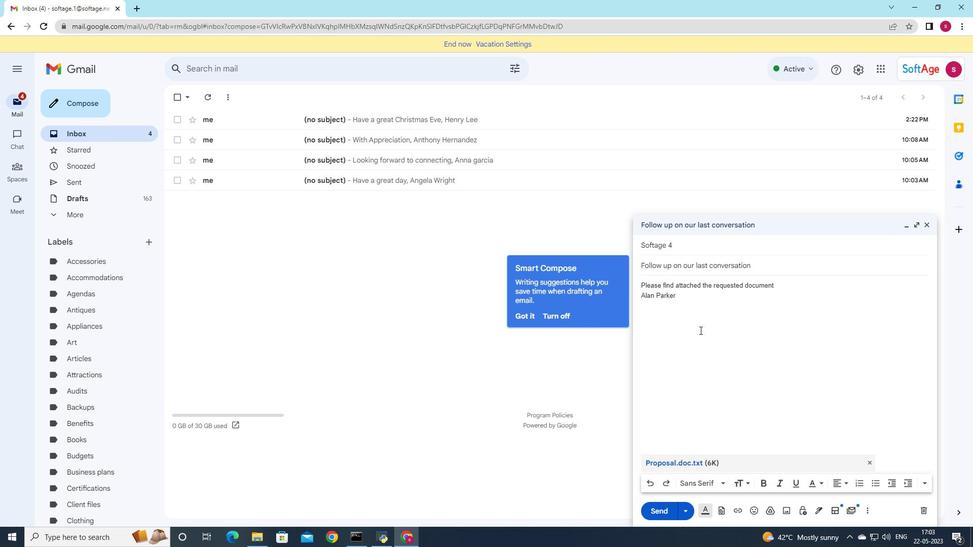 
Action: Mouse scrolled (697, 330) with delta (0, 0)
Screenshot: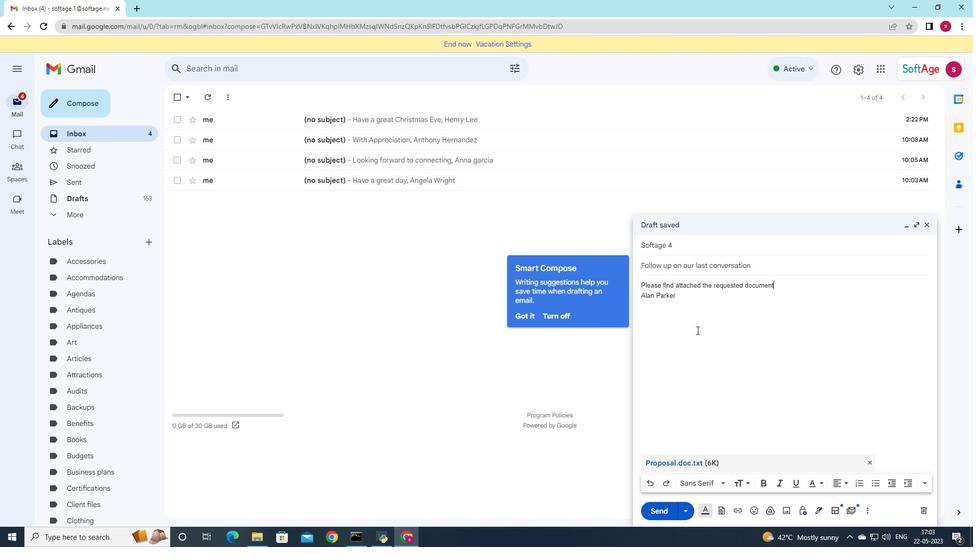 
Action: Mouse scrolled (697, 330) with delta (0, 0)
Screenshot: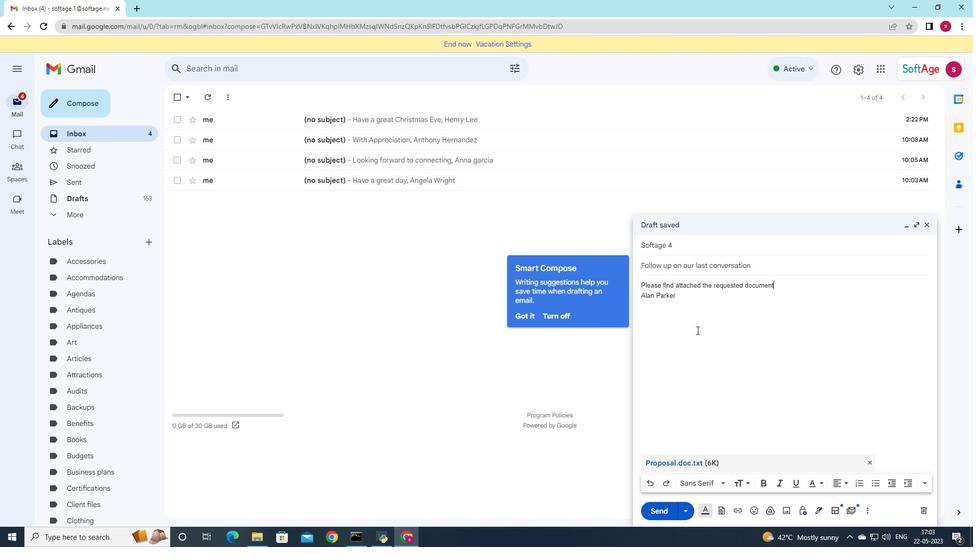 
Action: Mouse moved to (665, 515)
Screenshot: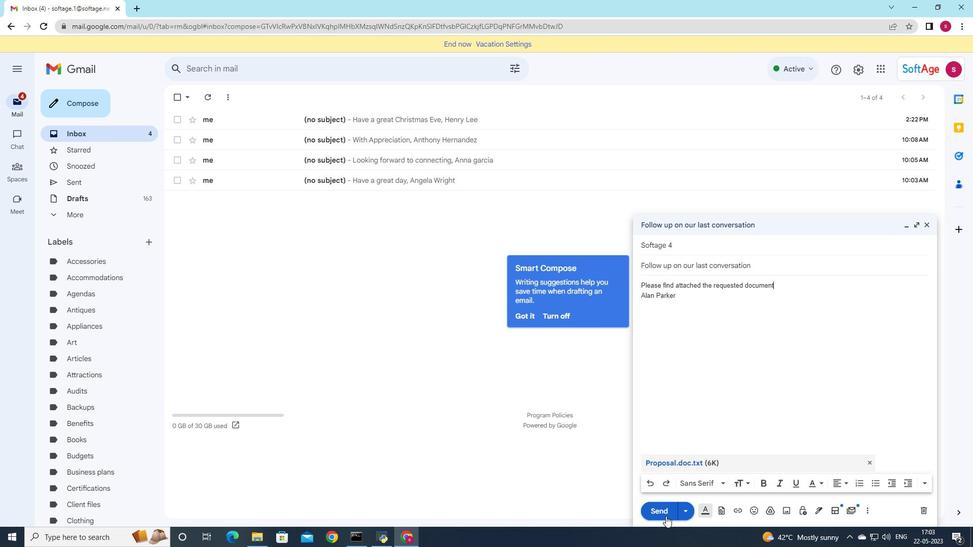 
Action: Mouse pressed left at (665, 515)
Screenshot: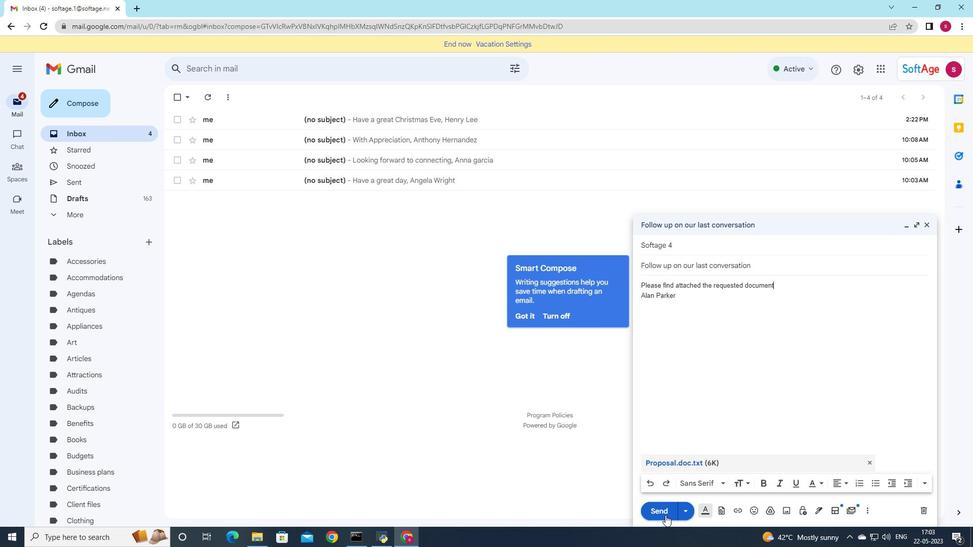 
Action: Mouse moved to (66, 179)
Screenshot: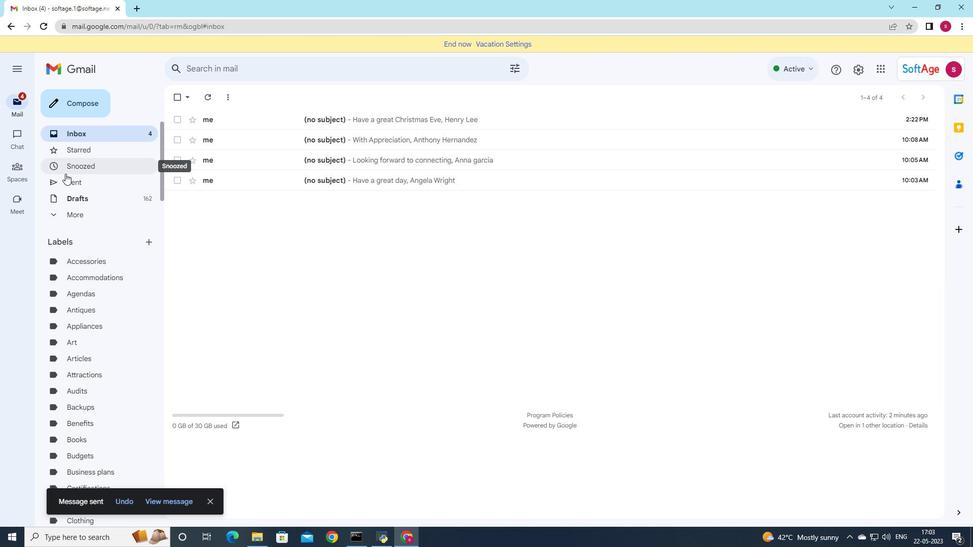 
Action: Mouse pressed left at (66, 179)
Screenshot: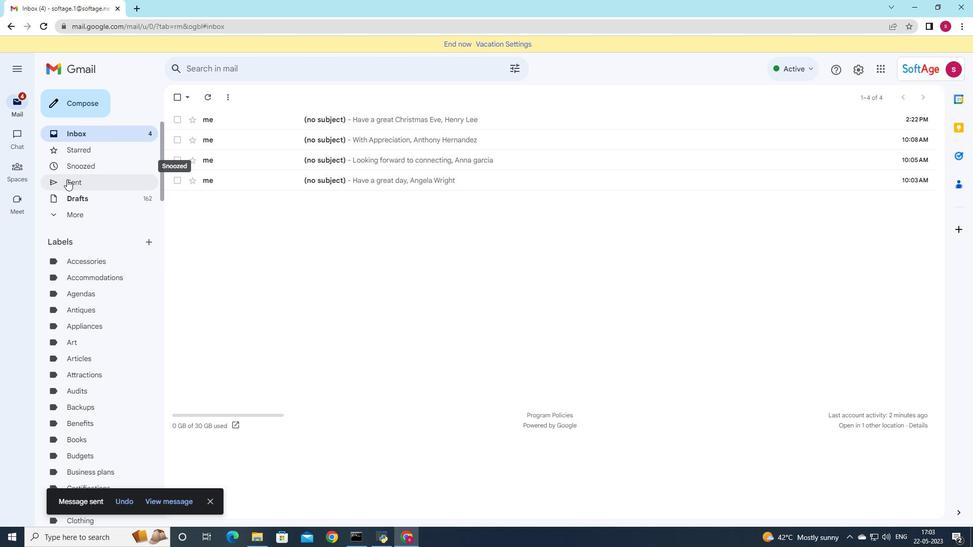 
Action: Mouse moved to (146, 241)
Screenshot: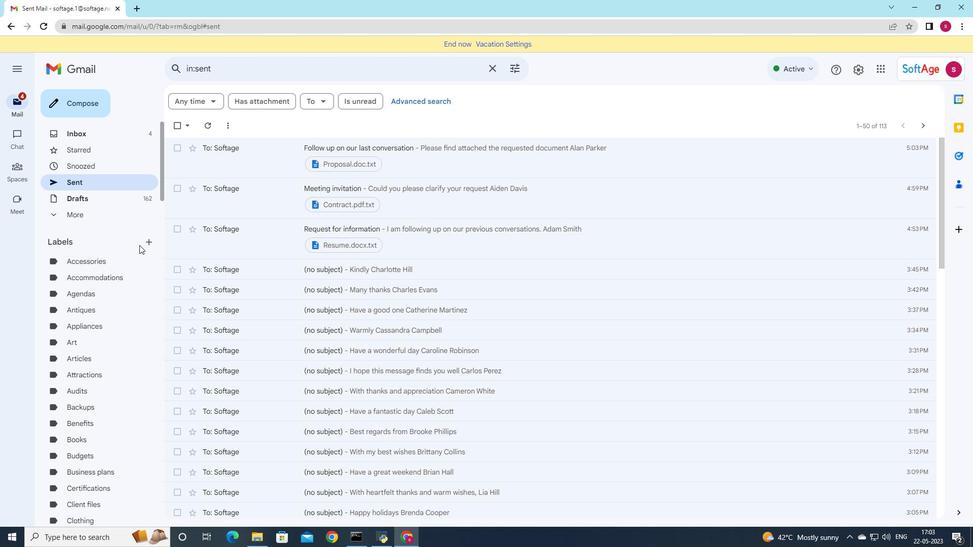 
Action: Mouse pressed left at (146, 241)
Screenshot: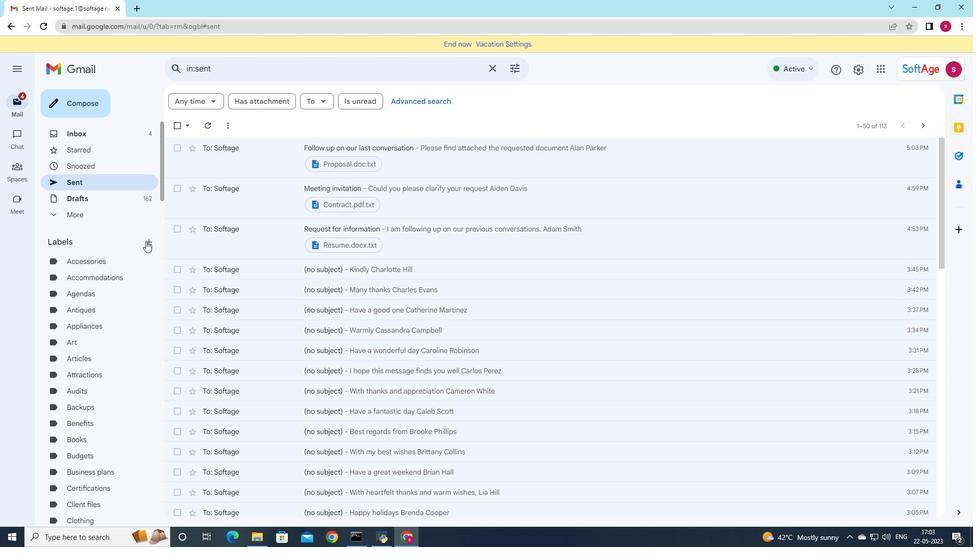 
Action: Mouse moved to (343, 275)
Screenshot: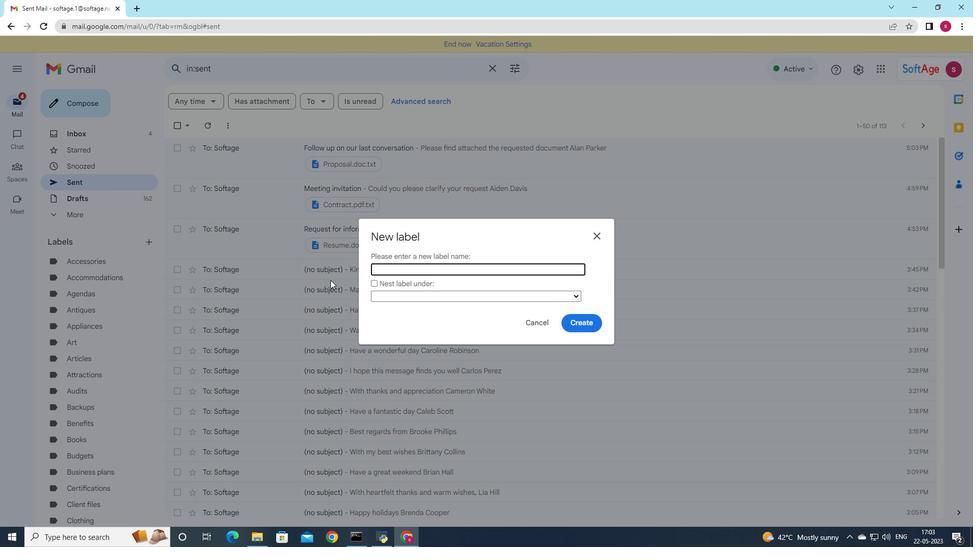
Action: Key pressed <Key.shift>School
Screenshot: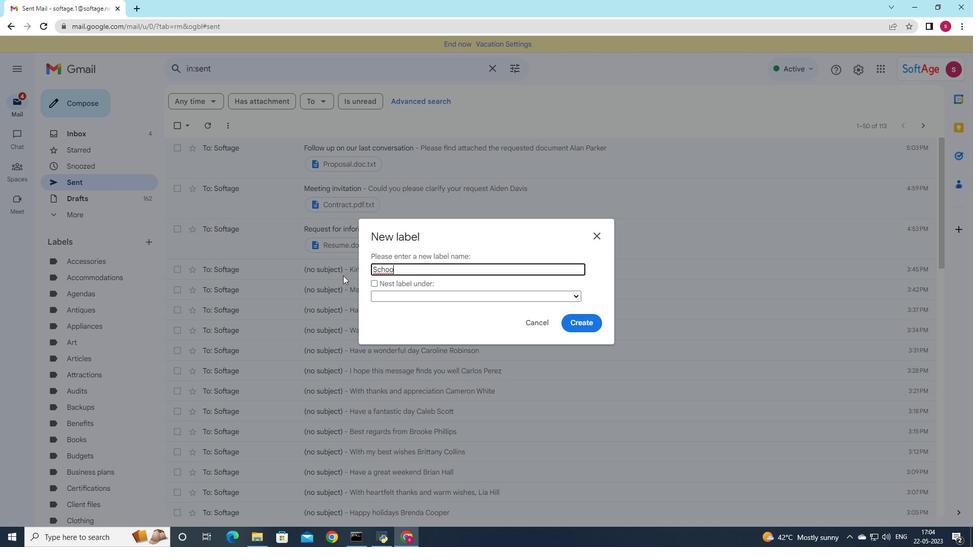 
Action: Mouse moved to (591, 324)
Screenshot: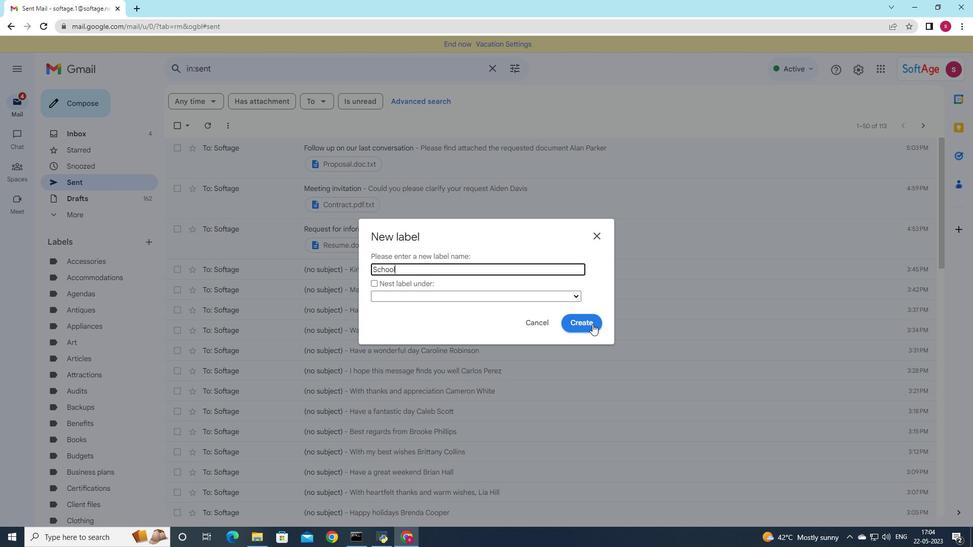 
Action: Mouse pressed left at (591, 324)
Screenshot: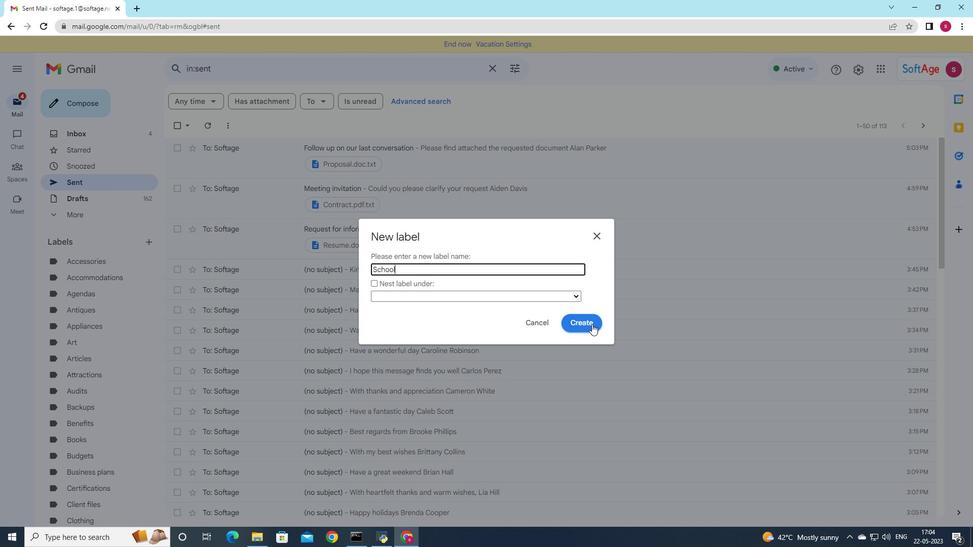 
Action: Mouse moved to (74, 130)
Screenshot: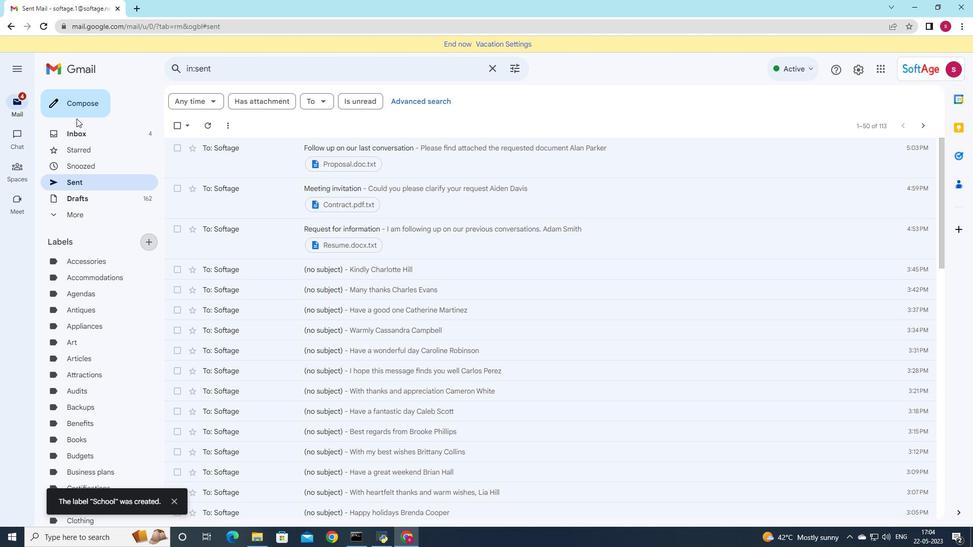 
Action: Mouse pressed left at (74, 130)
Screenshot: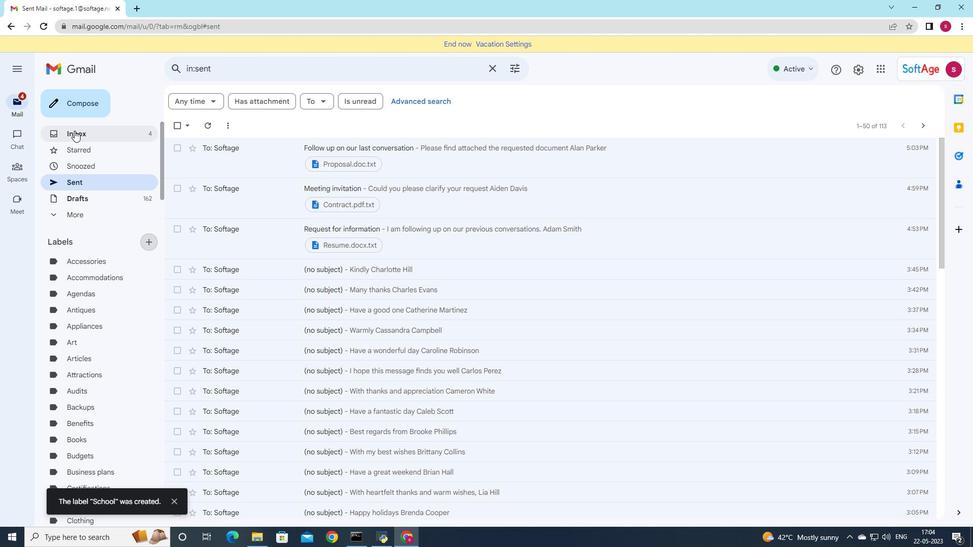 
Action: Mouse moved to (964, 8)
Screenshot: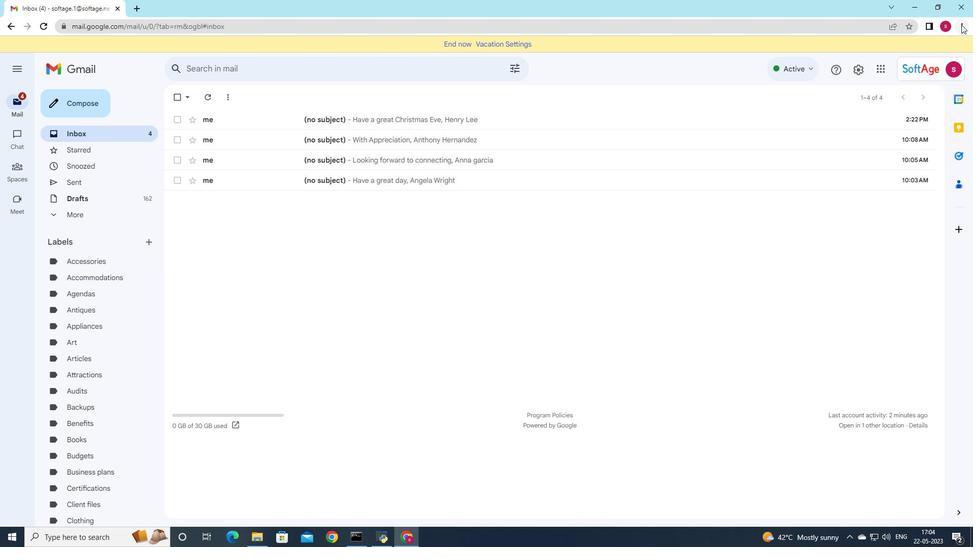 
Action: Mouse pressed left at (964, 8)
Screenshot: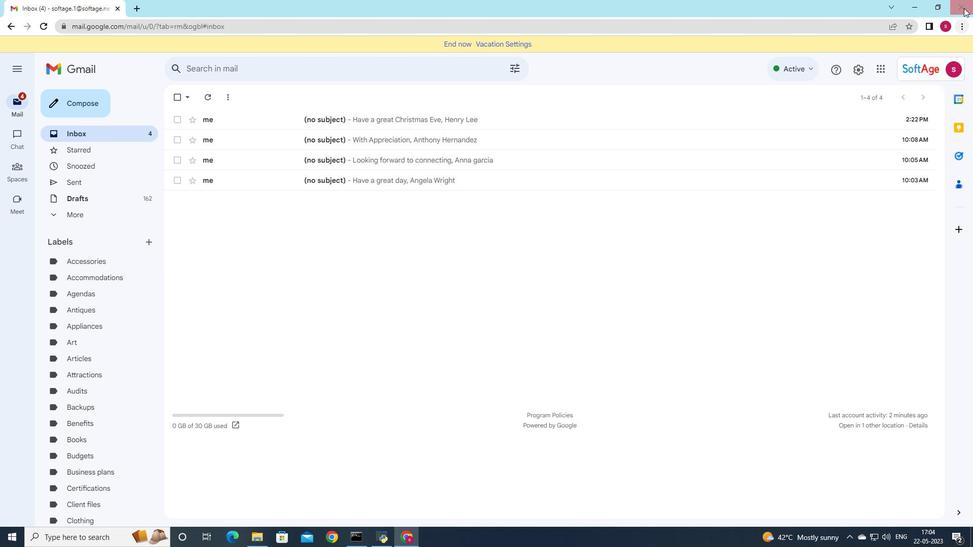 
Action: Mouse moved to (341, 146)
Screenshot: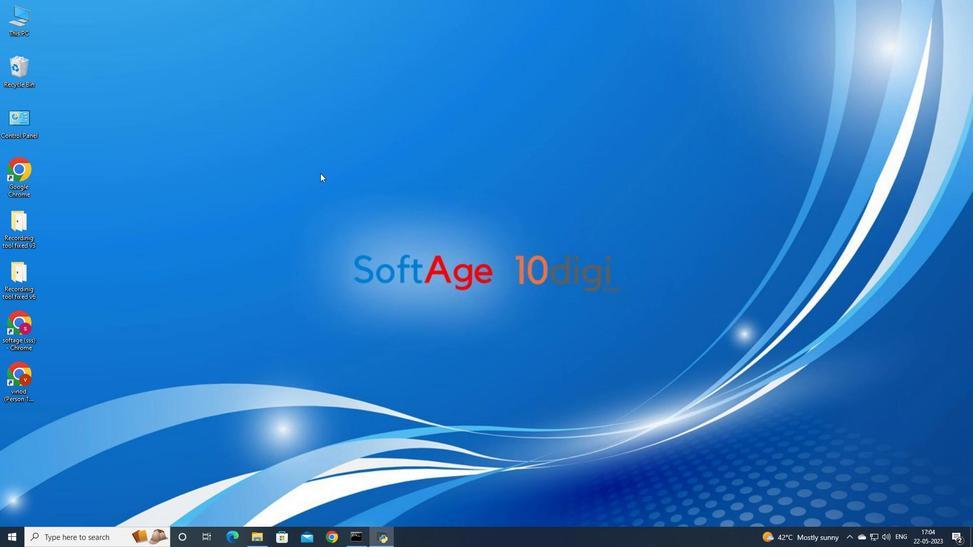 
Action: Mouse pressed right at (341, 146)
Screenshot: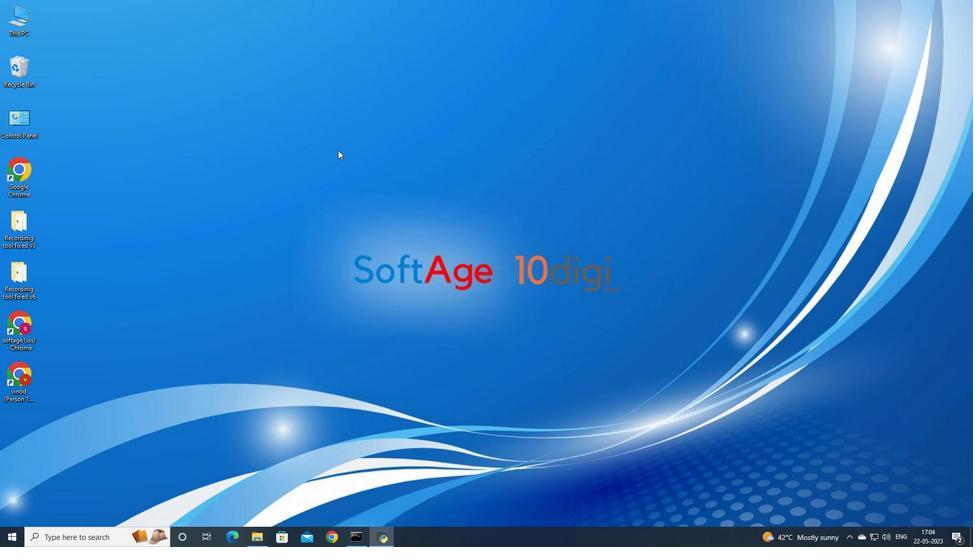 
Action: Mouse moved to (359, 180)
Screenshot: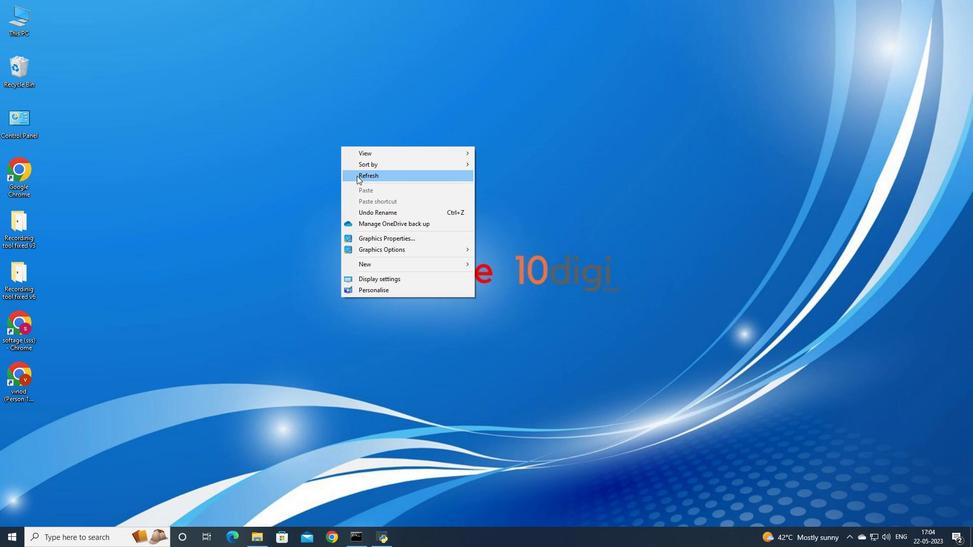 
Action: Mouse pressed left at (359, 180)
Screenshot: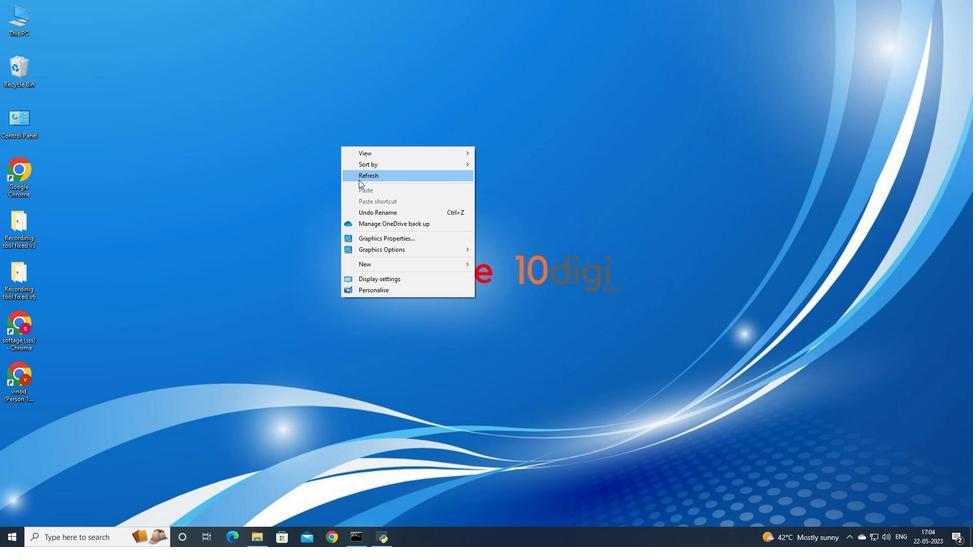 
Action: Mouse moved to (943, 355)
Screenshot: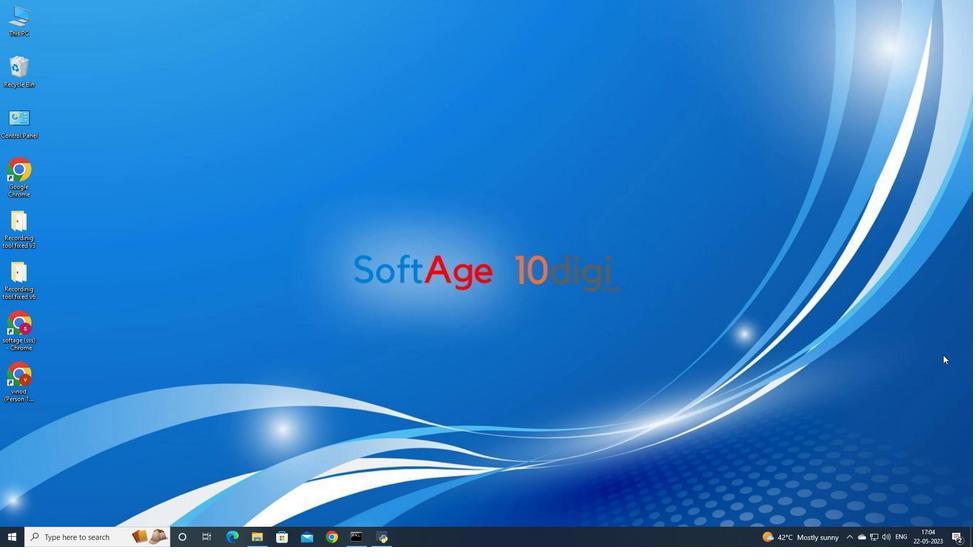
